 Task: Find connections with filter location Leiyang with filter topic #helpingothers with filter profile language English with filter current company Live Connections with filter school ICFAI Business School with filter industry Business Content with filter service category Financial Planning with filter keywords title Chief Robot Whisperer
Action: Mouse moved to (604, 77)
Screenshot: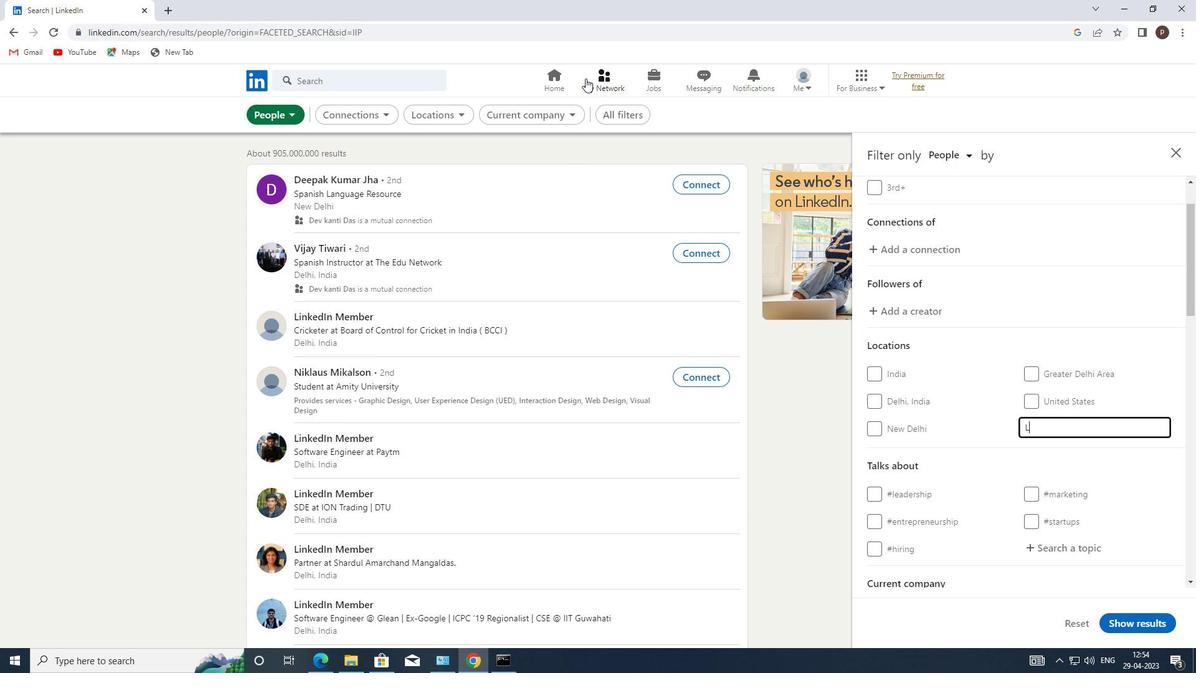 
Action: Mouse pressed left at (604, 77)
Screenshot: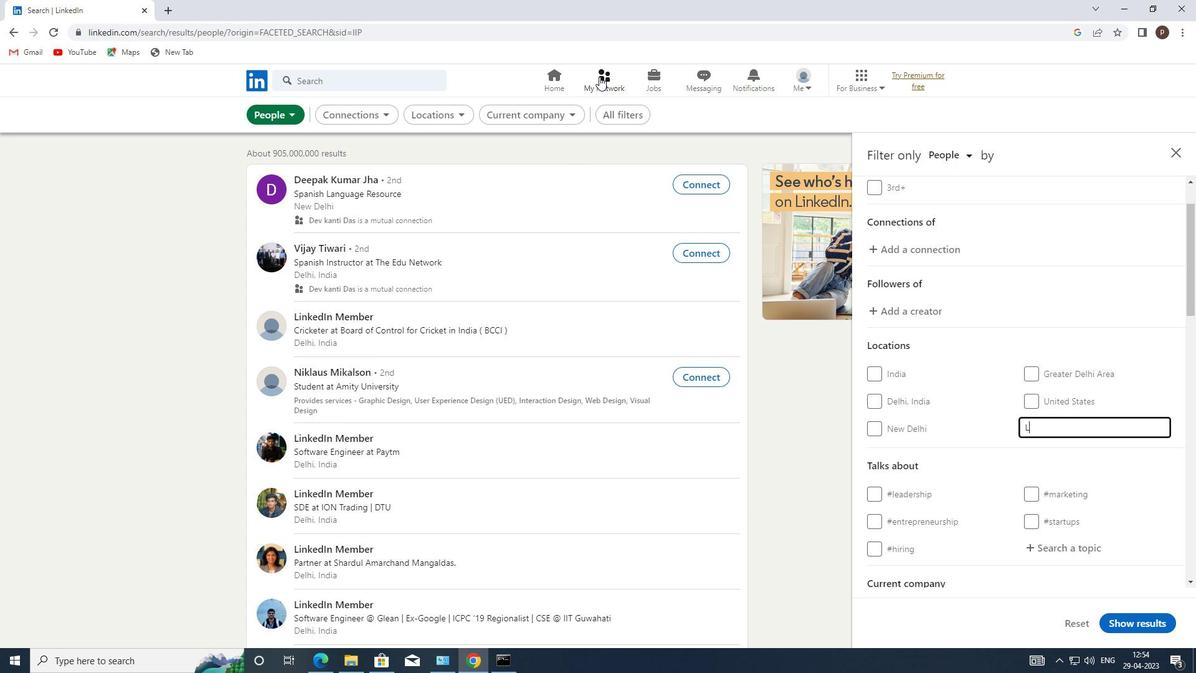
Action: Mouse moved to (296, 152)
Screenshot: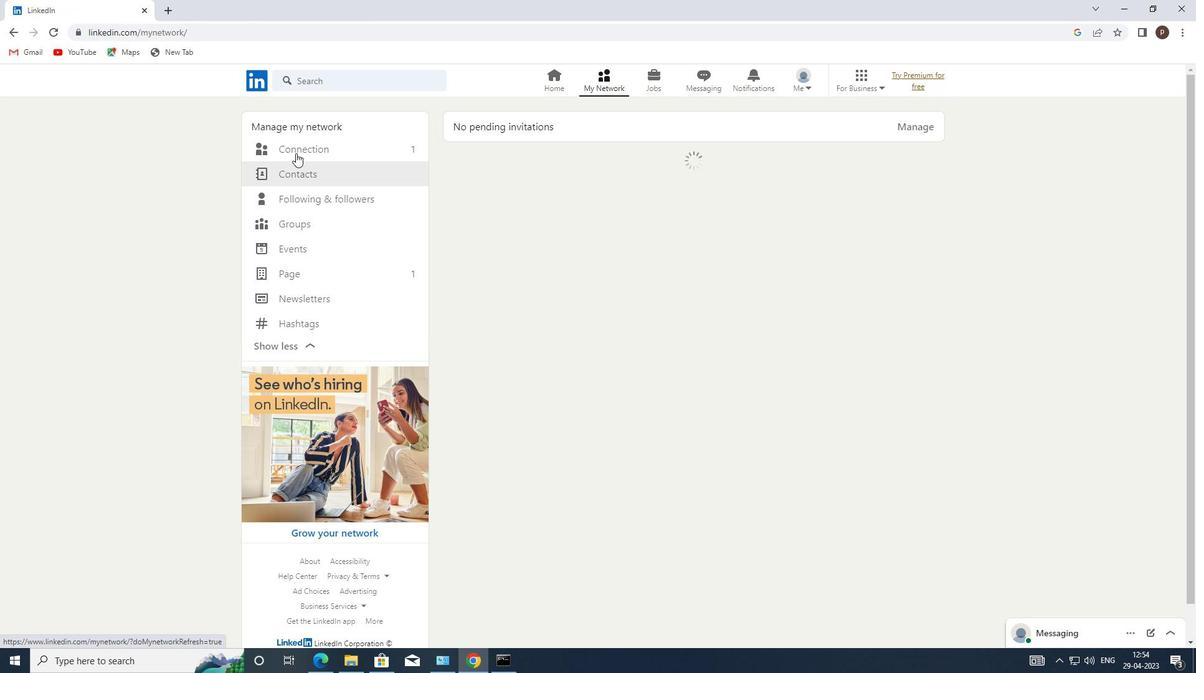 
Action: Mouse pressed left at (296, 152)
Screenshot: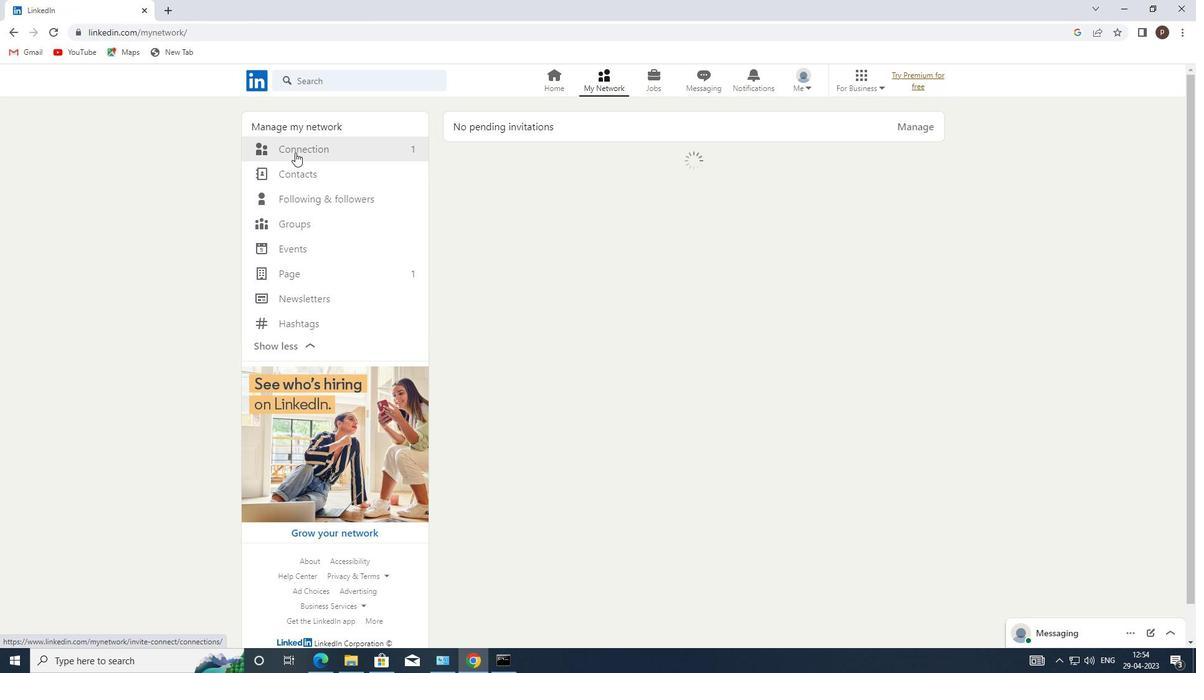 
Action: Mouse moved to (700, 148)
Screenshot: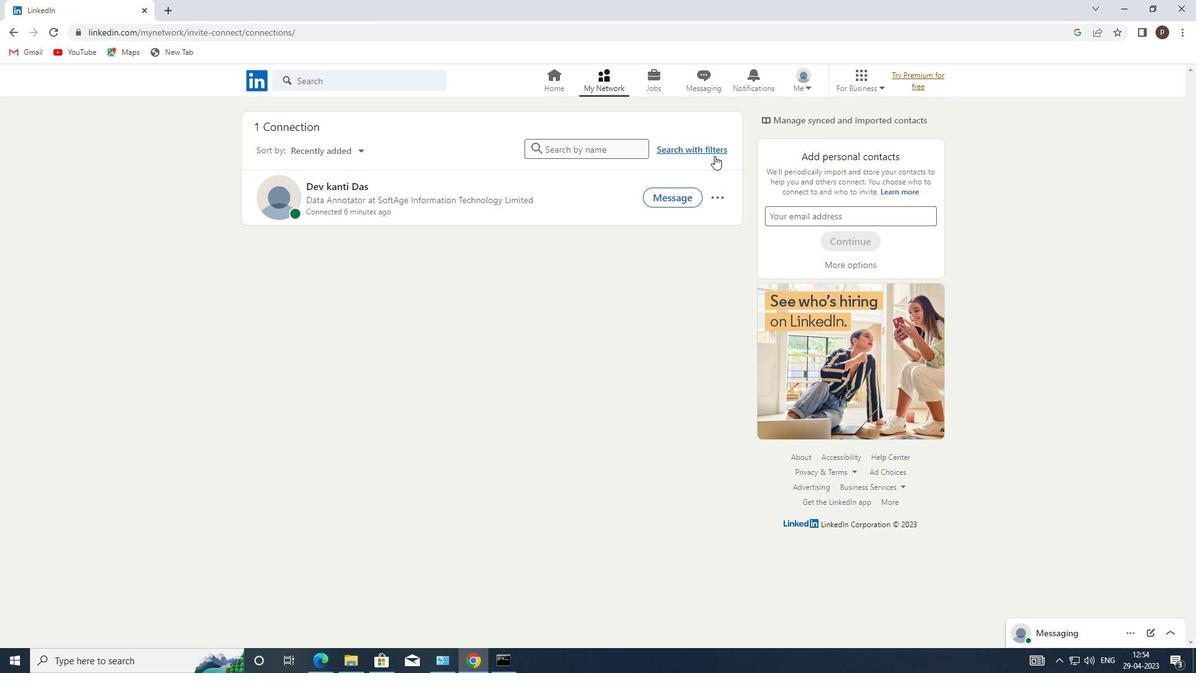 
Action: Mouse pressed left at (700, 148)
Screenshot: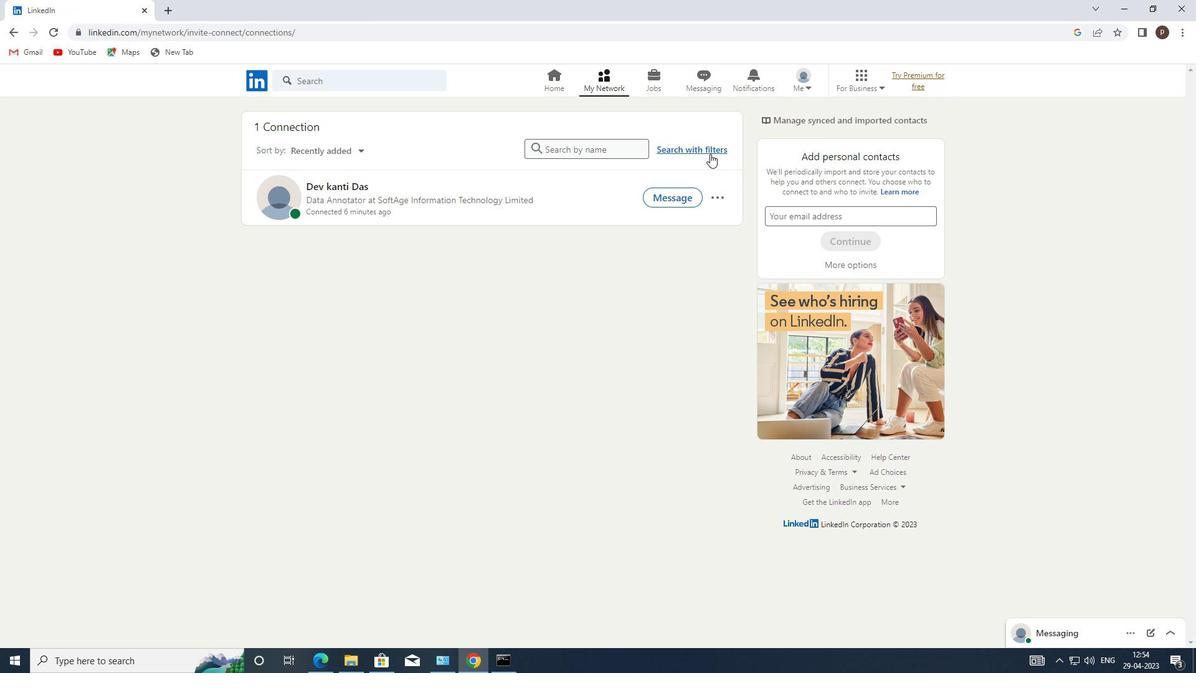 
Action: Mouse moved to (654, 115)
Screenshot: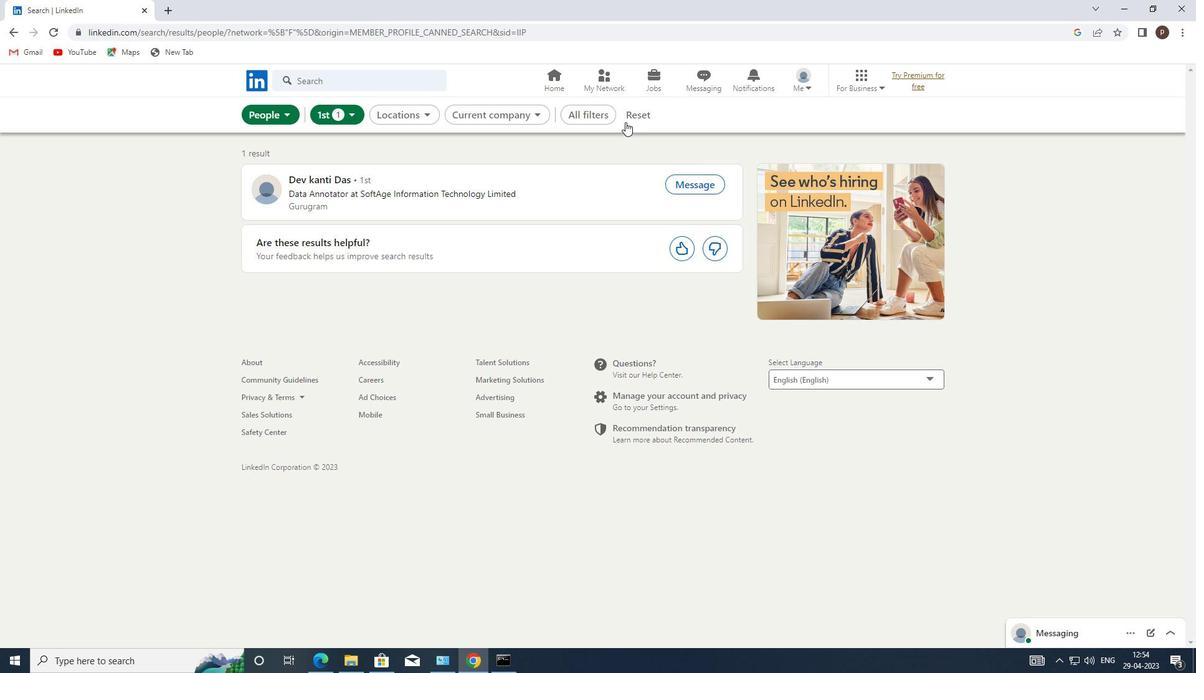
Action: Mouse pressed left at (654, 115)
Screenshot: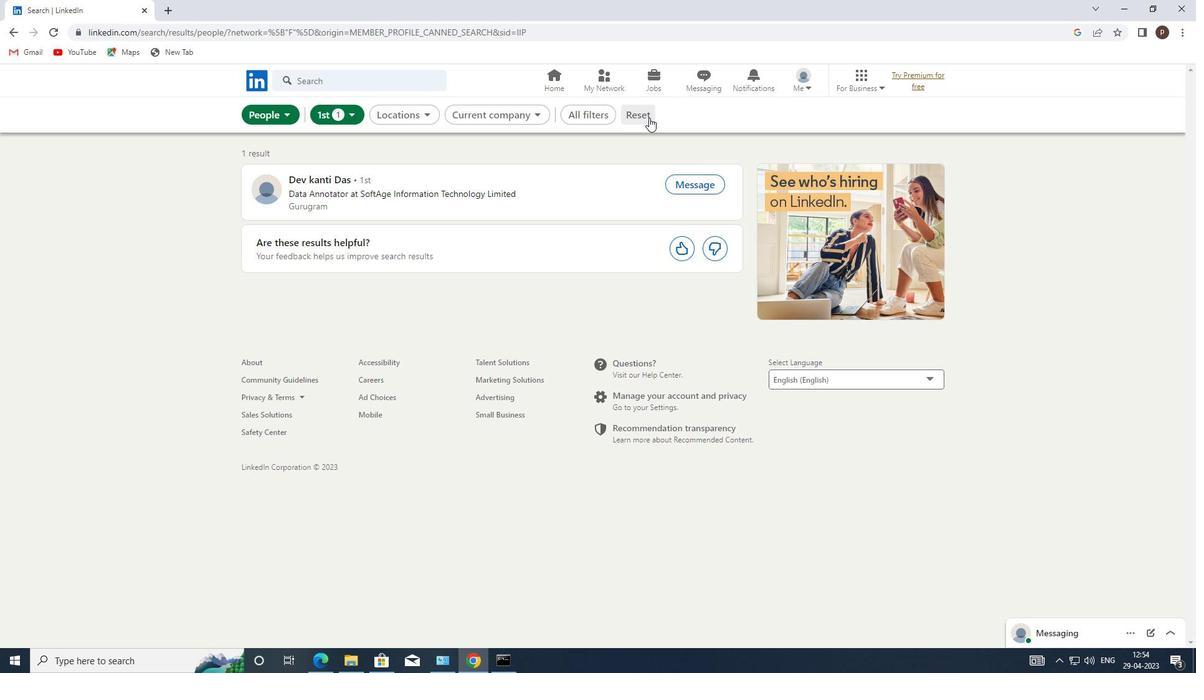 
Action: Mouse moved to (623, 116)
Screenshot: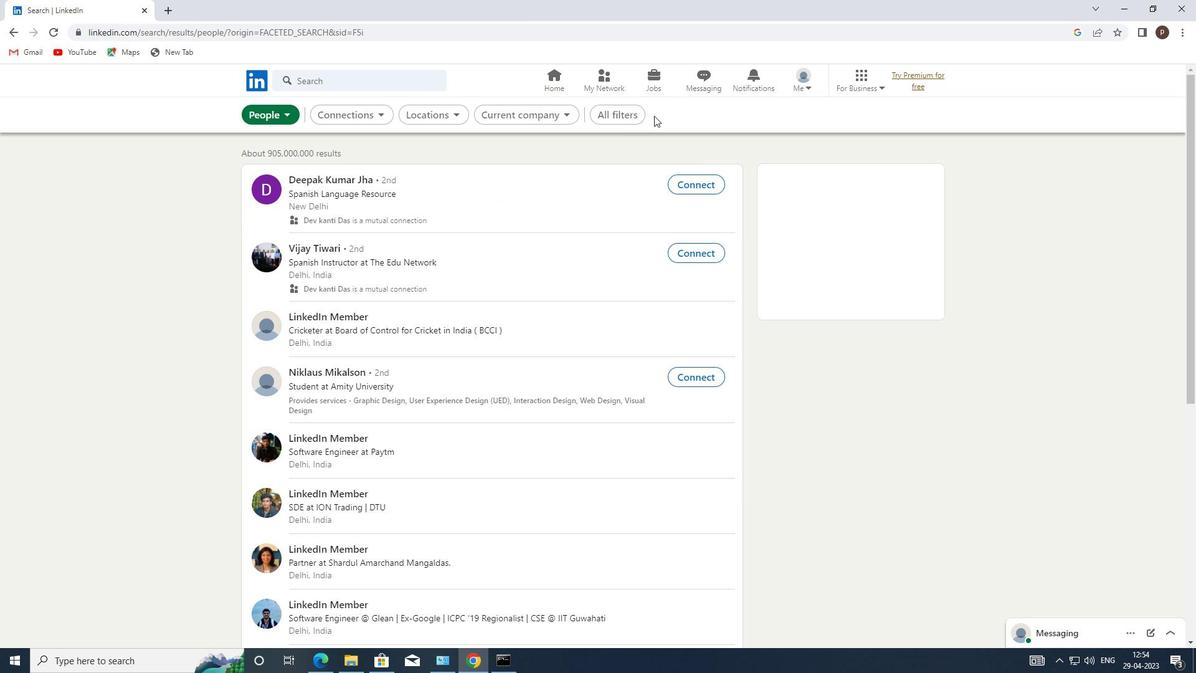 
Action: Mouse pressed left at (623, 116)
Screenshot: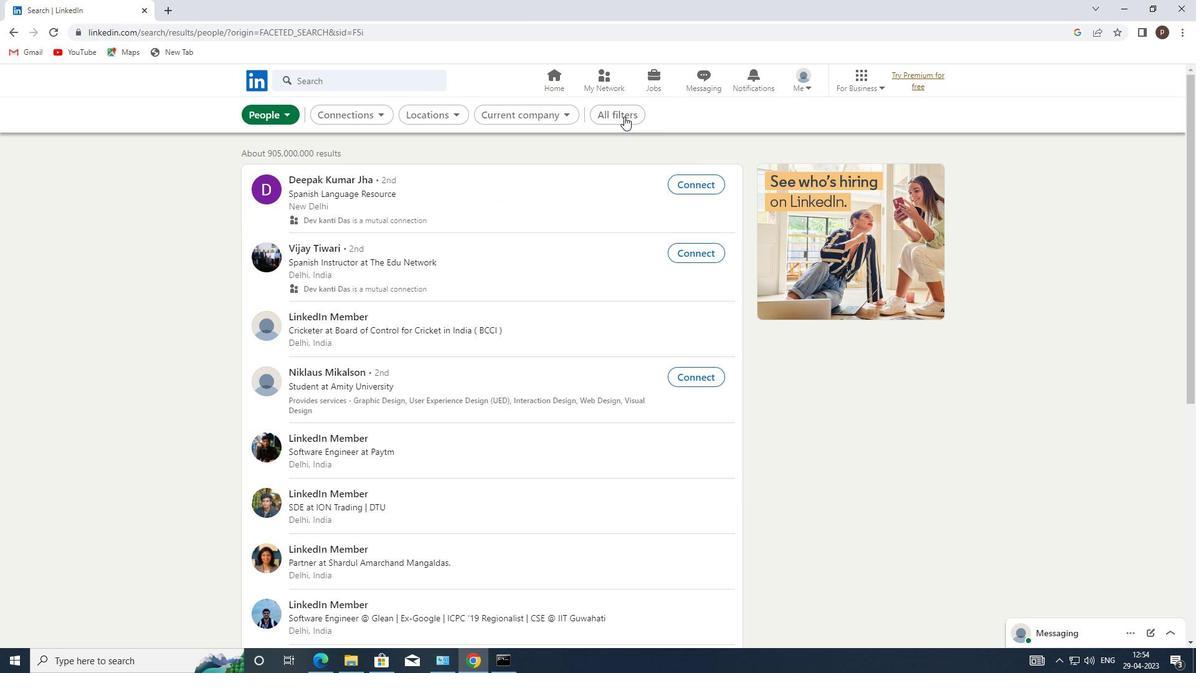 
Action: Mouse moved to (937, 427)
Screenshot: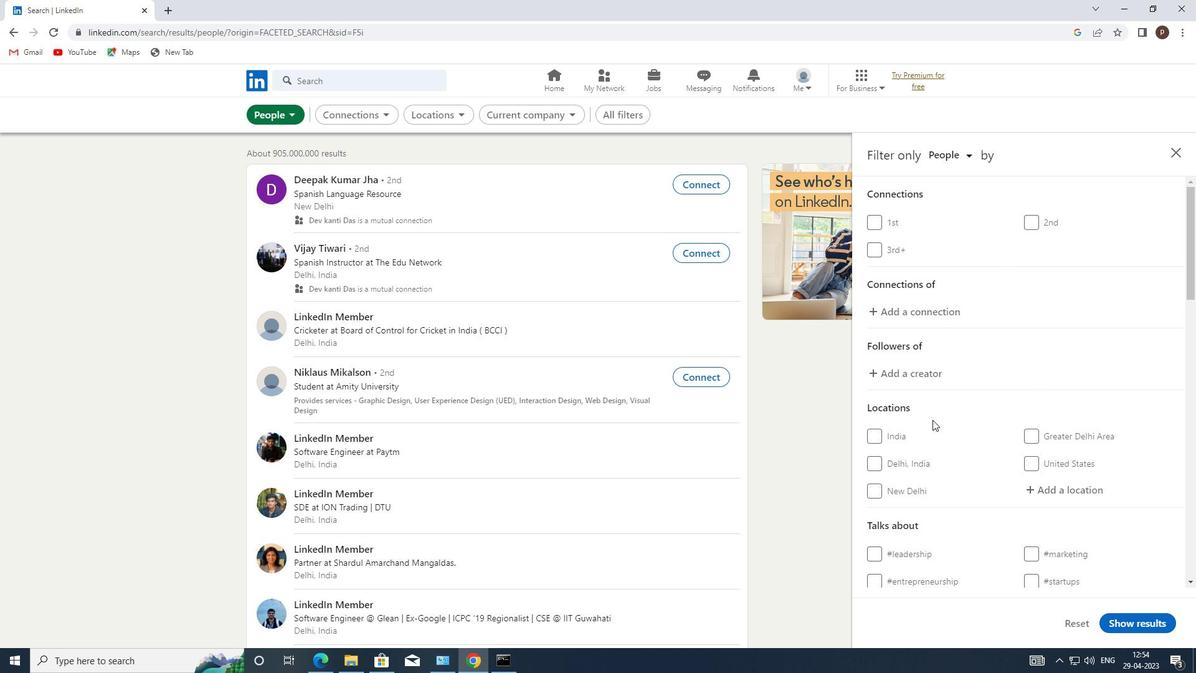 
Action: Mouse scrolled (937, 426) with delta (0, 0)
Screenshot: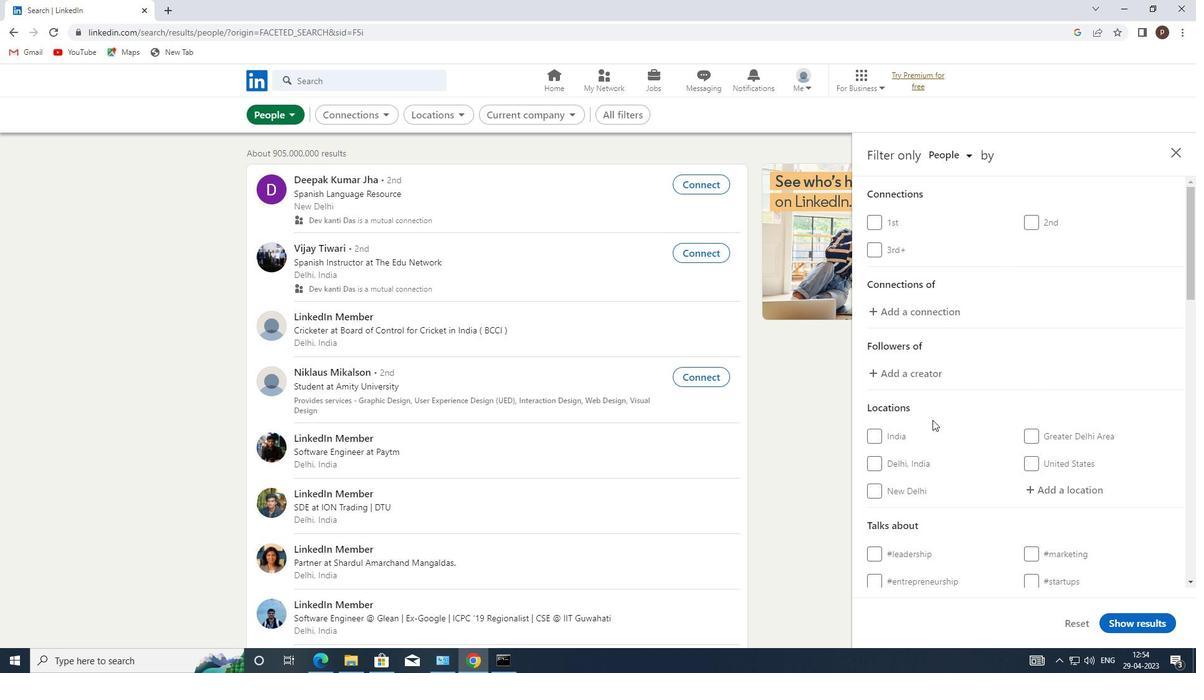 
Action: Mouse moved to (1036, 428)
Screenshot: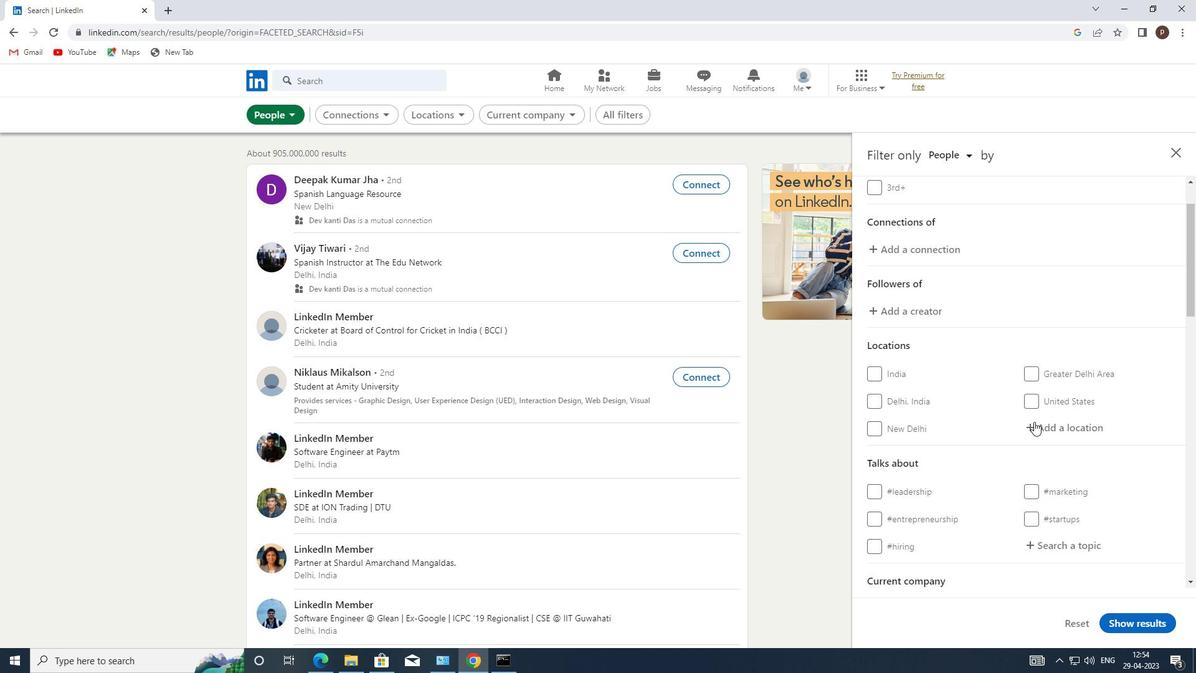 
Action: Mouse pressed left at (1036, 428)
Screenshot: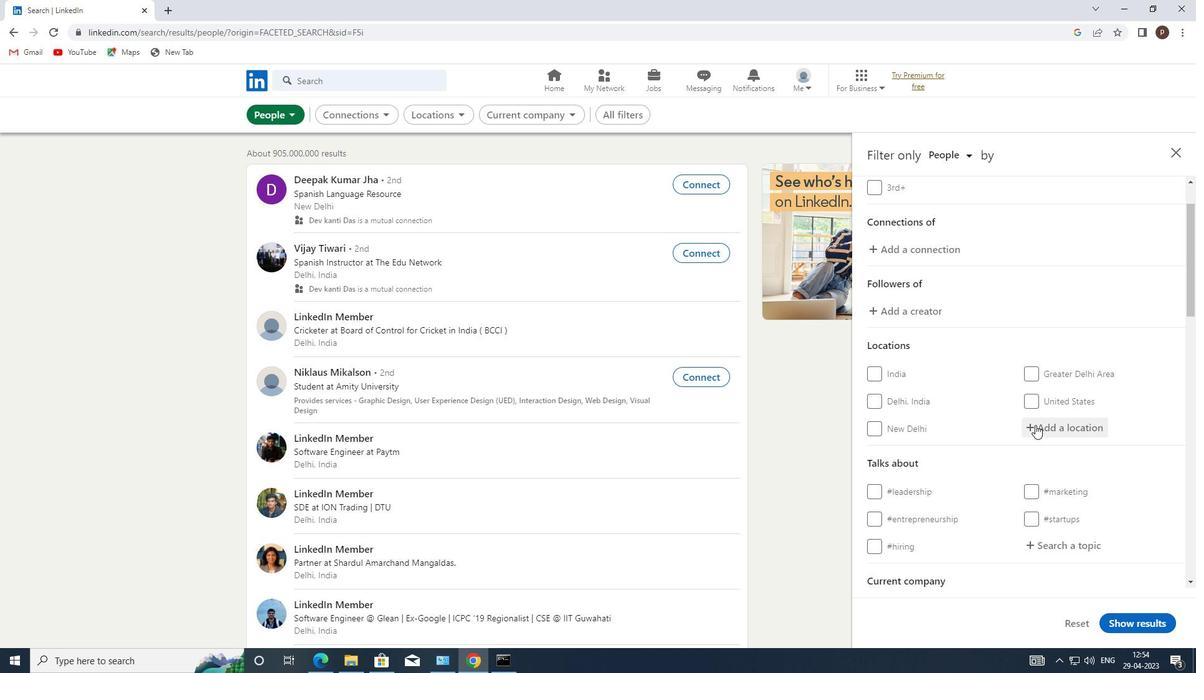 
Action: Key pressed <Key.caps_lock>l<Key.caps_lock>eiyang
Screenshot: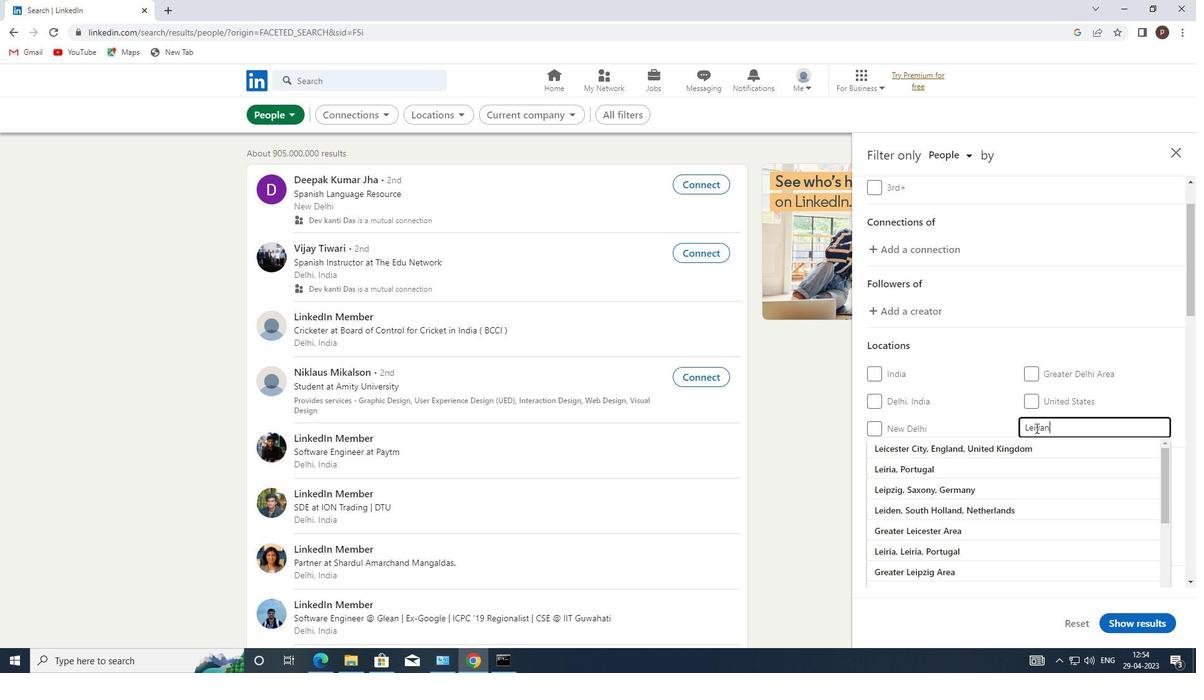 
Action: Mouse moved to (1034, 459)
Screenshot: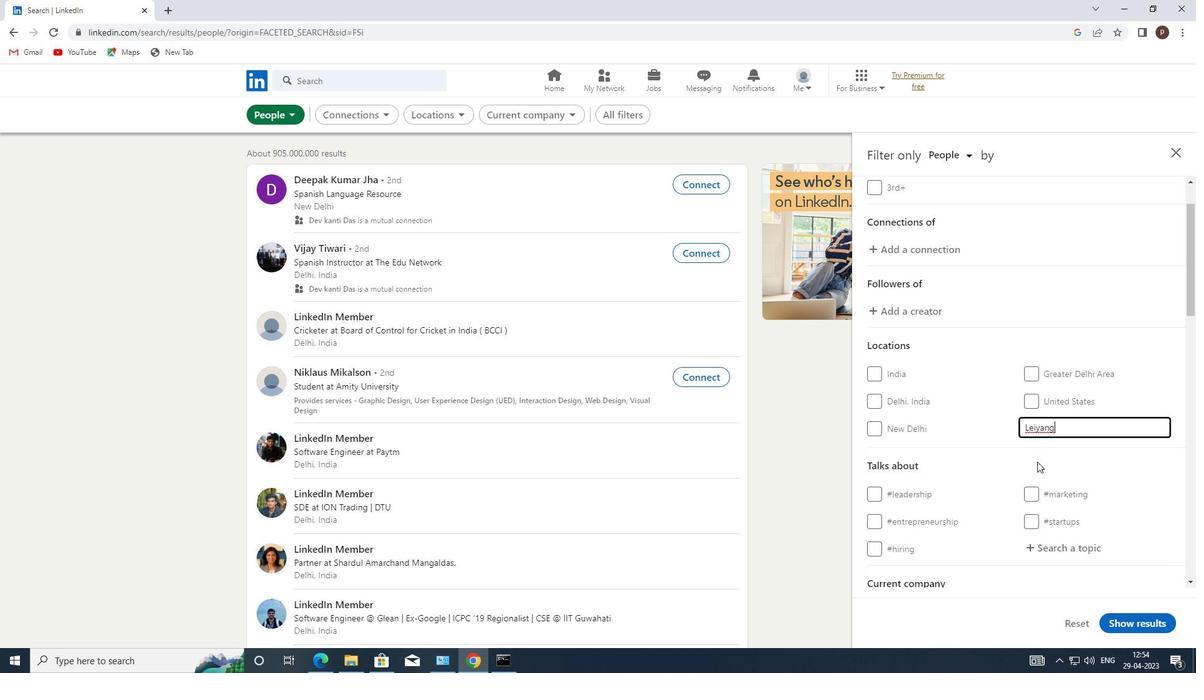 
Action: Key pressed <Key.enter>
Screenshot: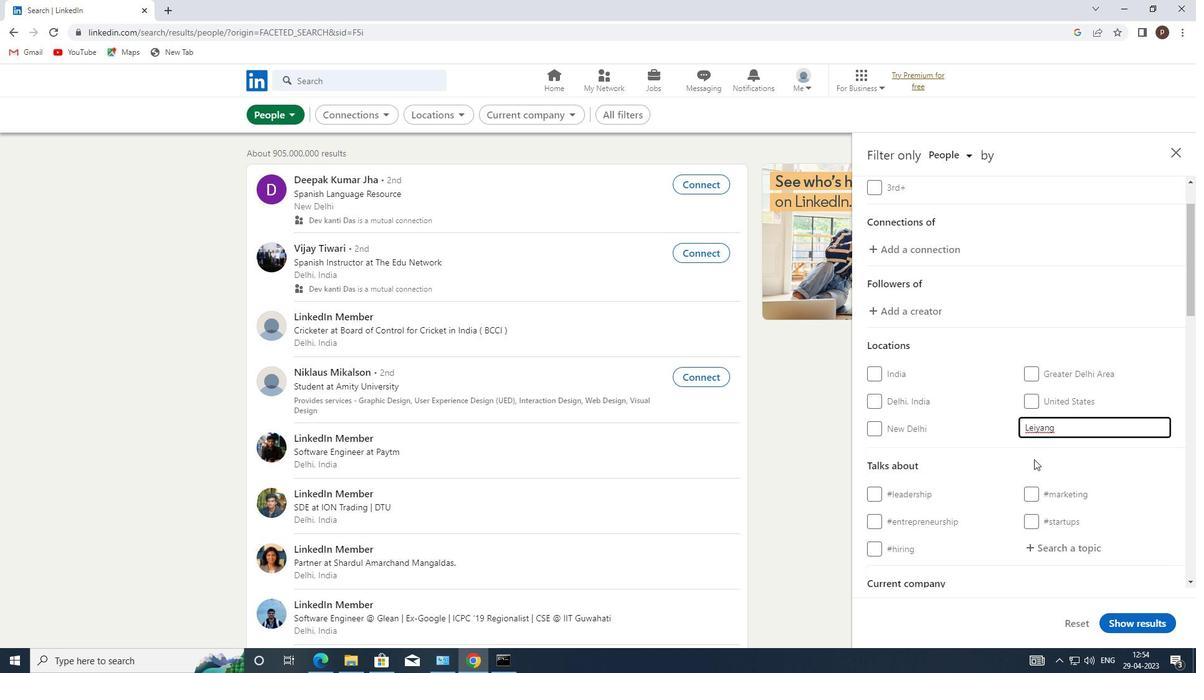 
Action: Mouse moved to (983, 433)
Screenshot: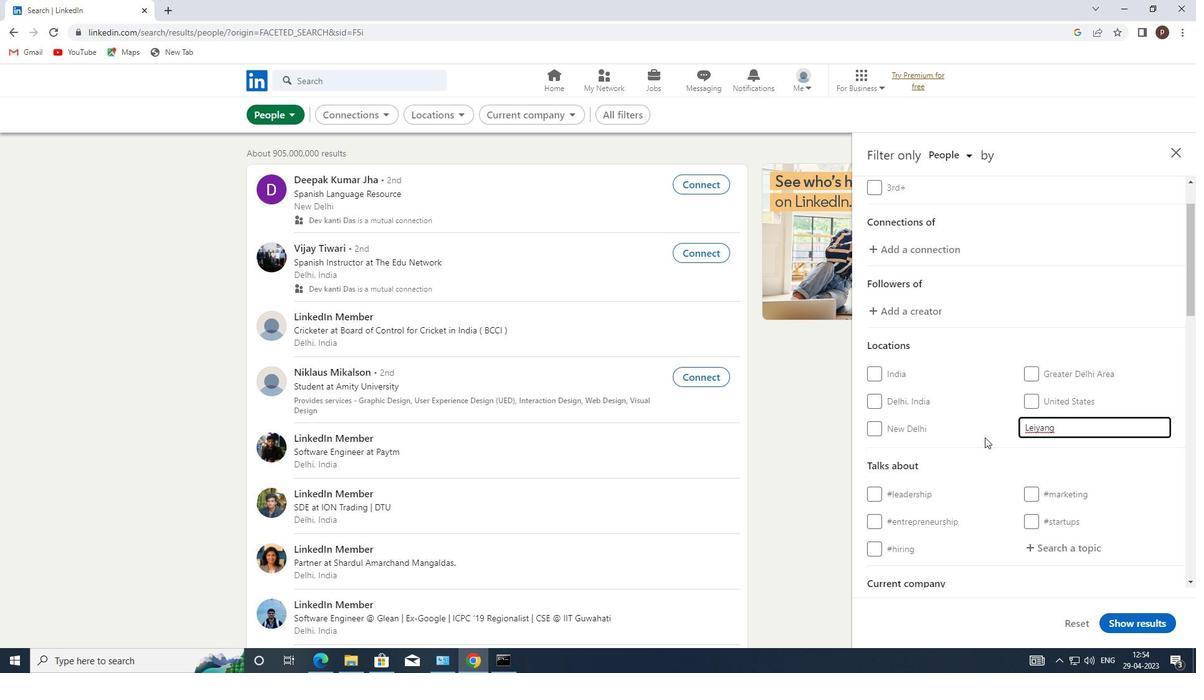 
Action: Mouse scrolled (983, 432) with delta (0, 0)
Screenshot: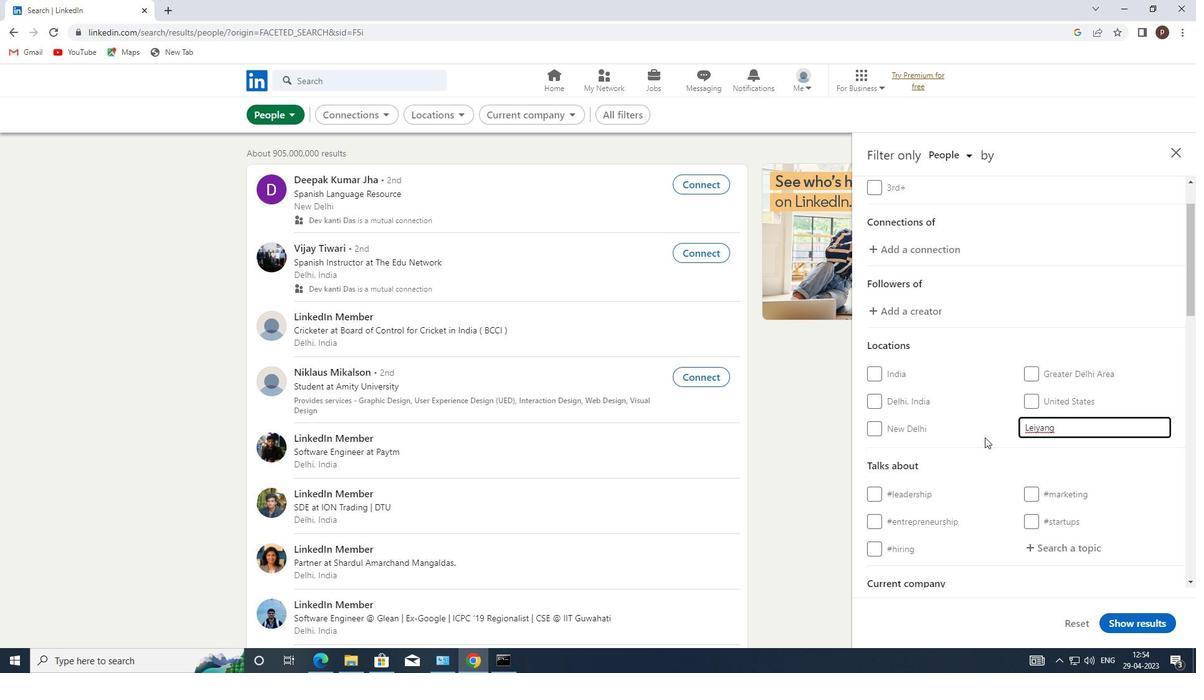
Action: Mouse scrolled (983, 432) with delta (0, 0)
Screenshot: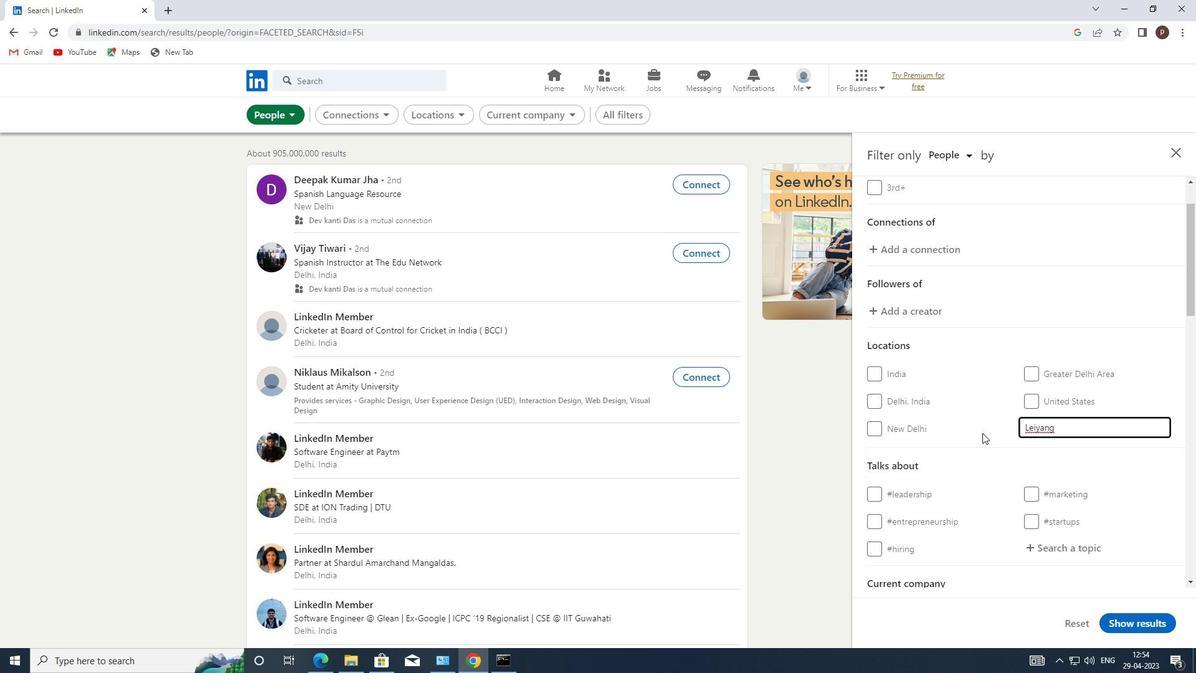 
Action: Mouse moved to (1044, 427)
Screenshot: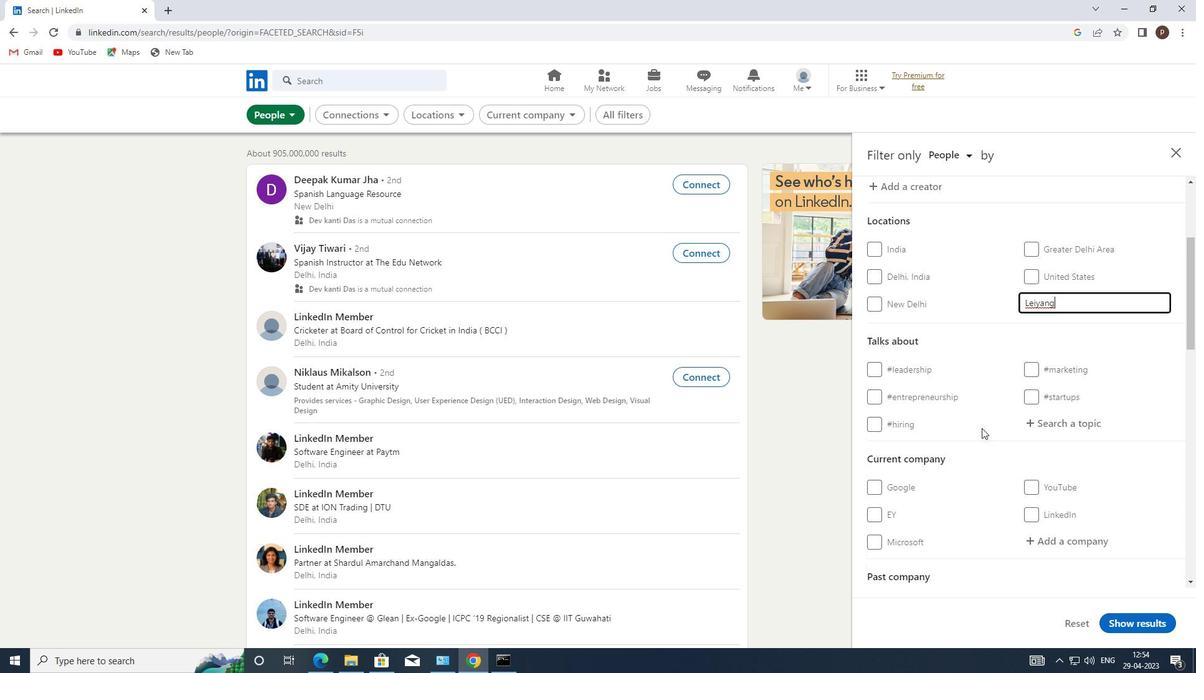 
Action: Mouse pressed left at (1044, 427)
Screenshot: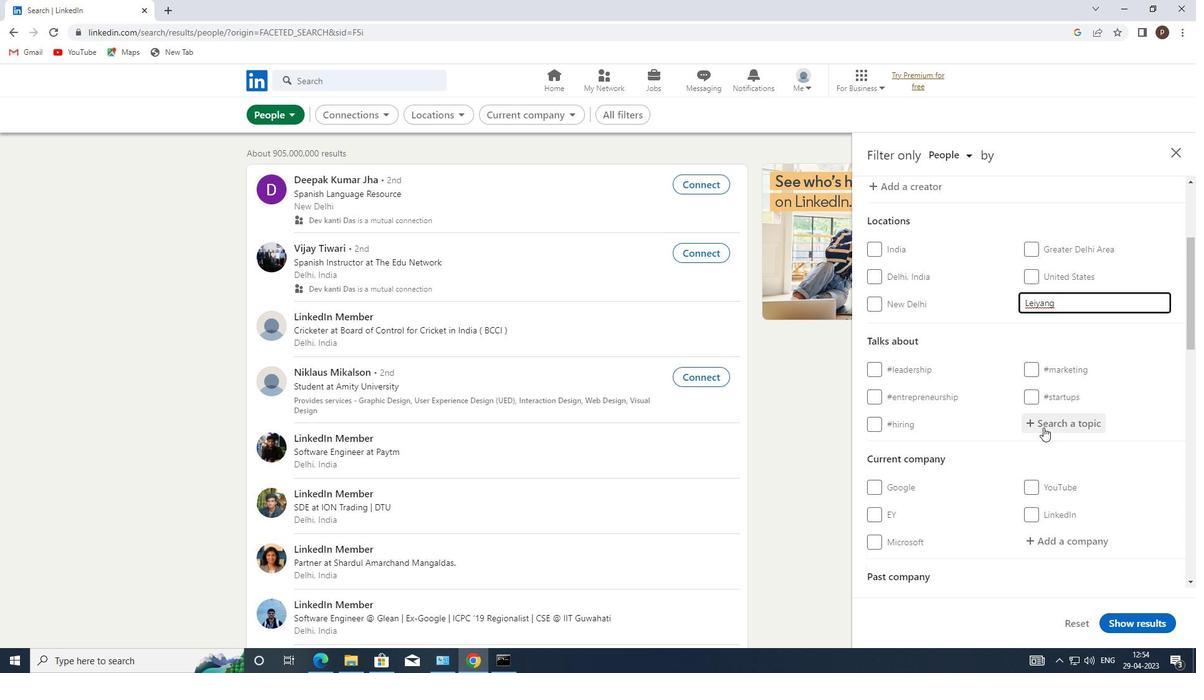 
Action: Key pressed <Key.shift>#HELPING<Key.space><Key.backspace>OTHERS<Key.space>
Screenshot: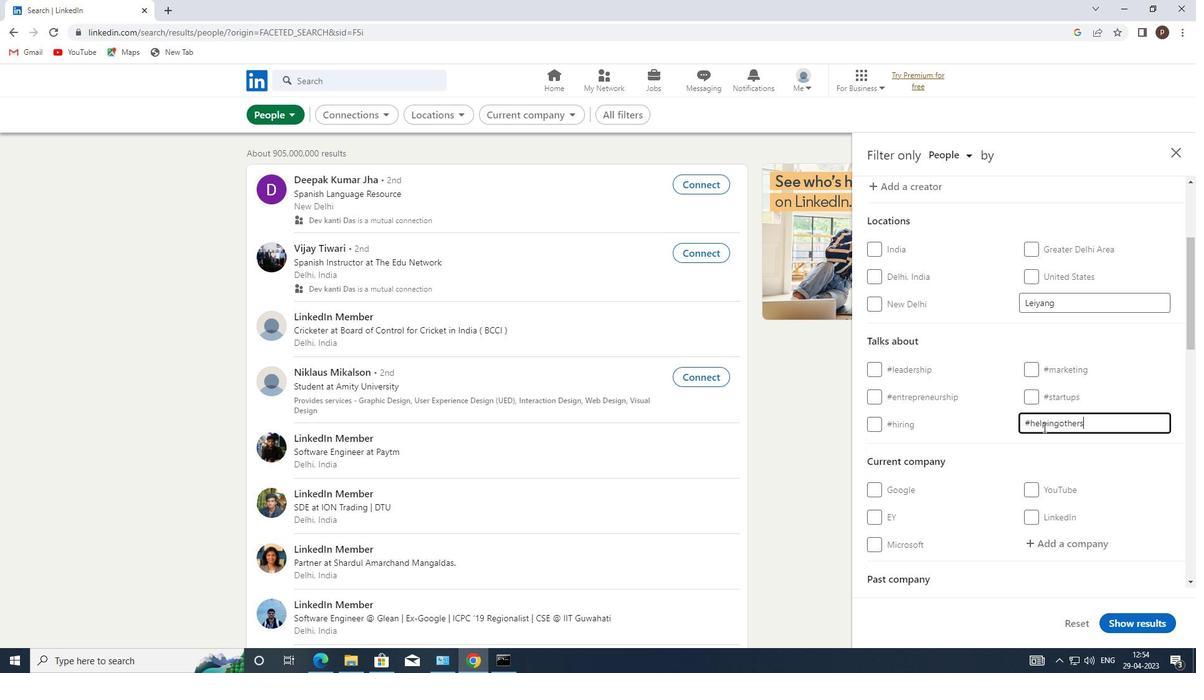 
Action: Mouse moved to (996, 449)
Screenshot: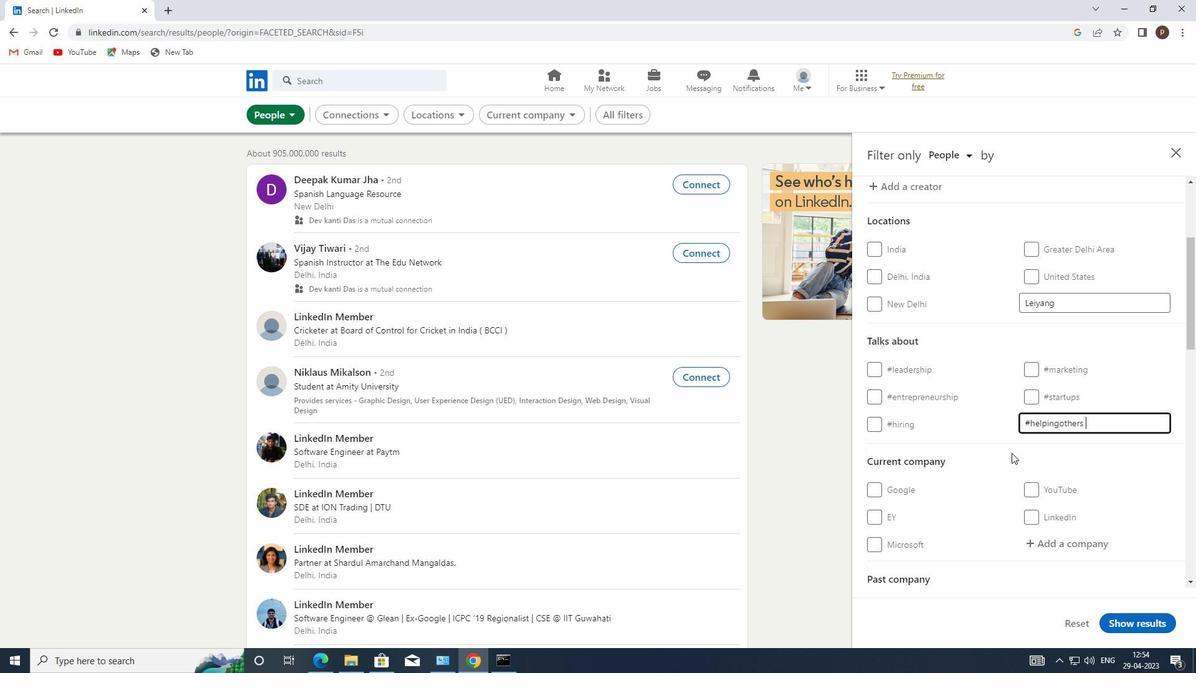 
Action: Mouse scrolled (996, 448) with delta (0, 0)
Screenshot: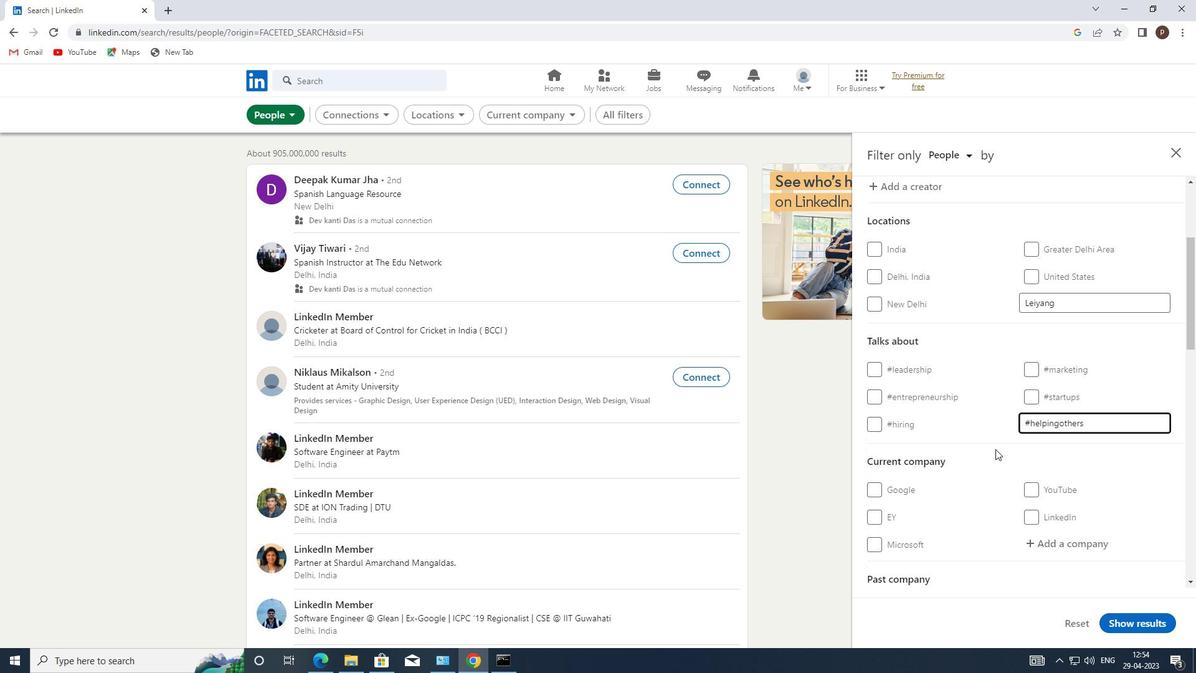 
Action: Mouse moved to (997, 448)
Screenshot: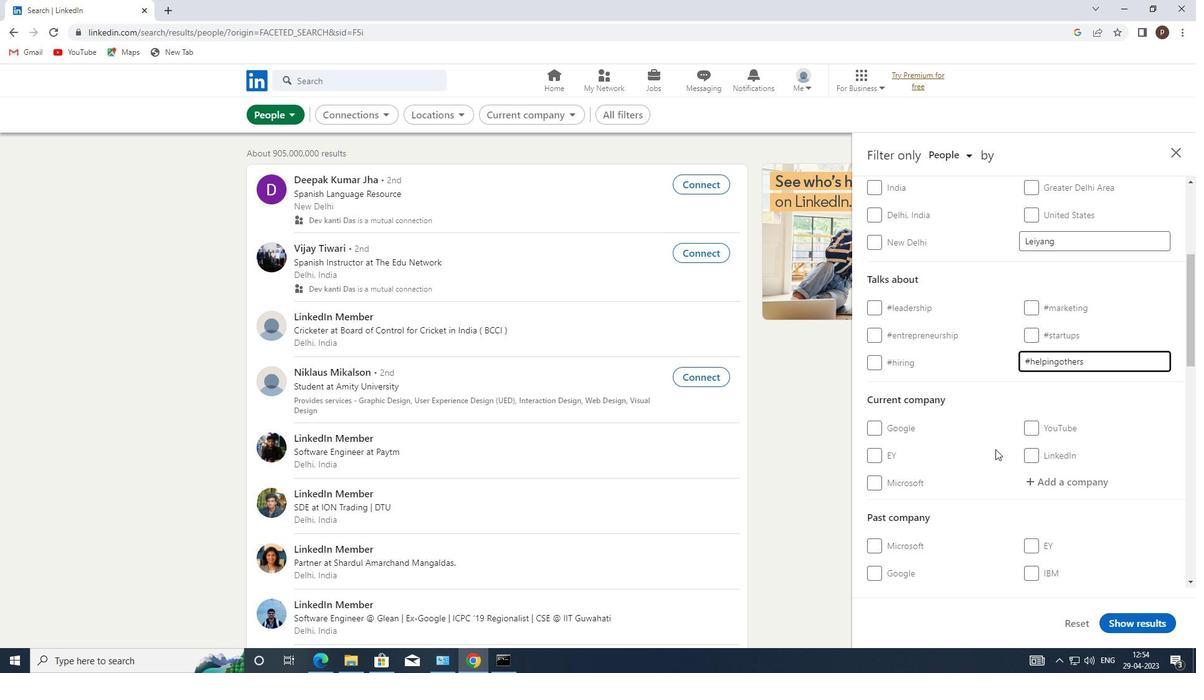 
Action: Mouse scrolled (997, 448) with delta (0, 0)
Screenshot: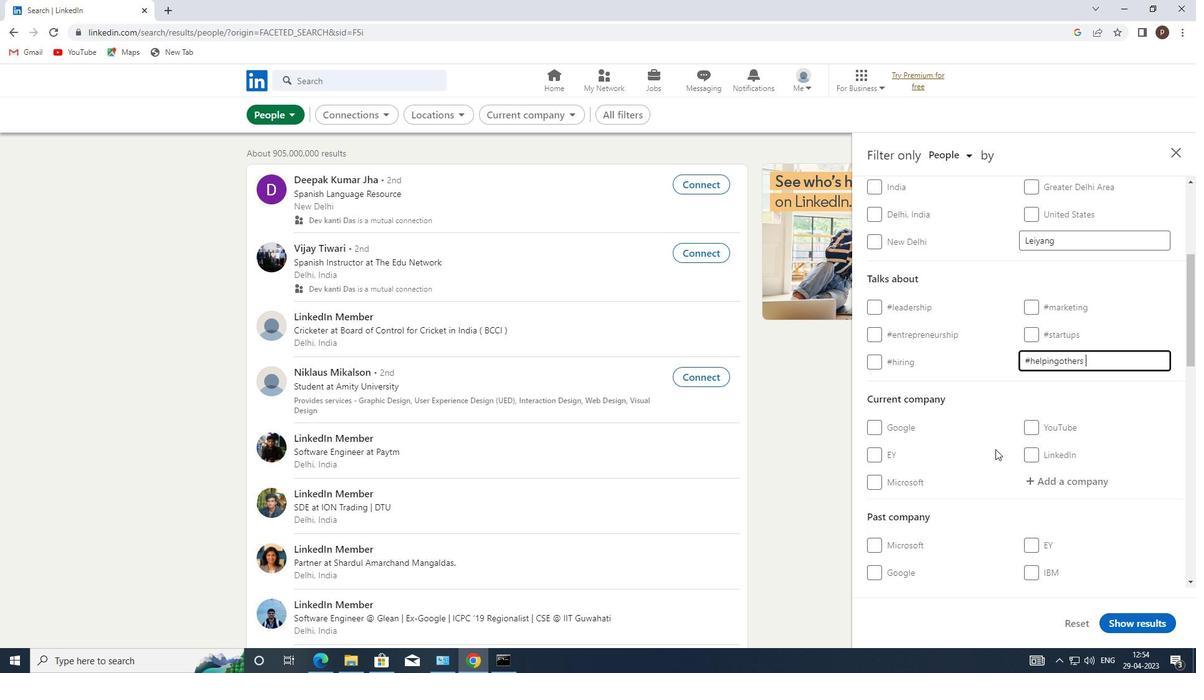 
Action: Mouse scrolled (997, 448) with delta (0, 0)
Screenshot: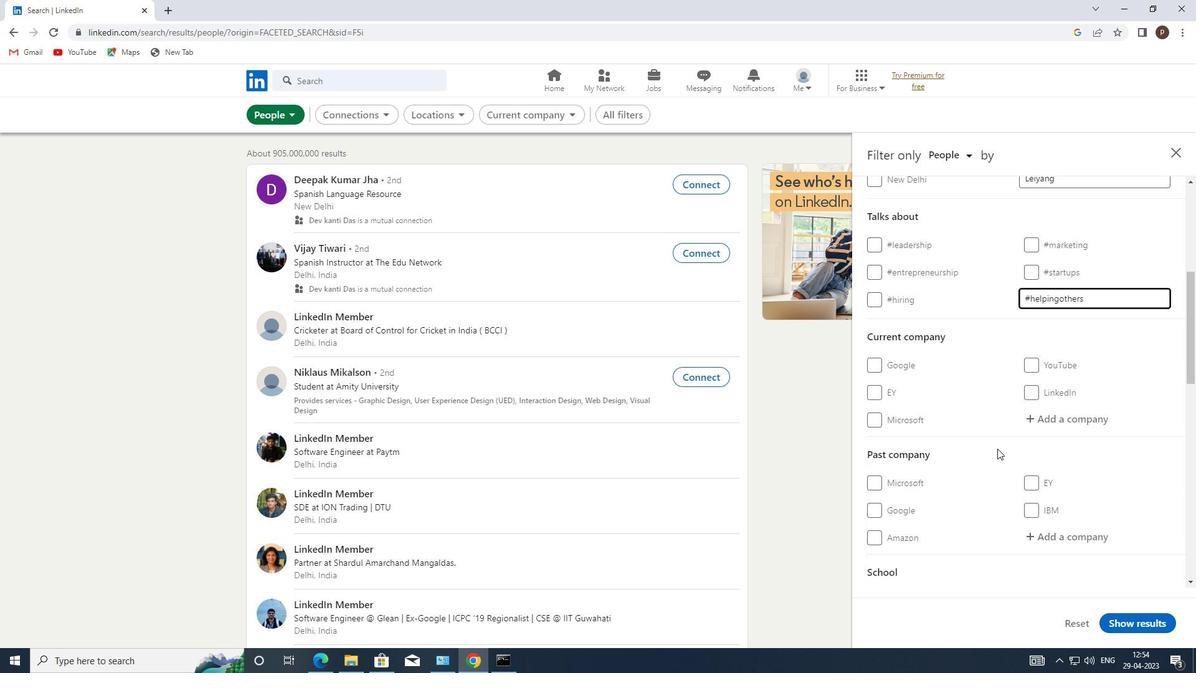 
Action: Mouse scrolled (997, 448) with delta (0, 0)
Screenshot: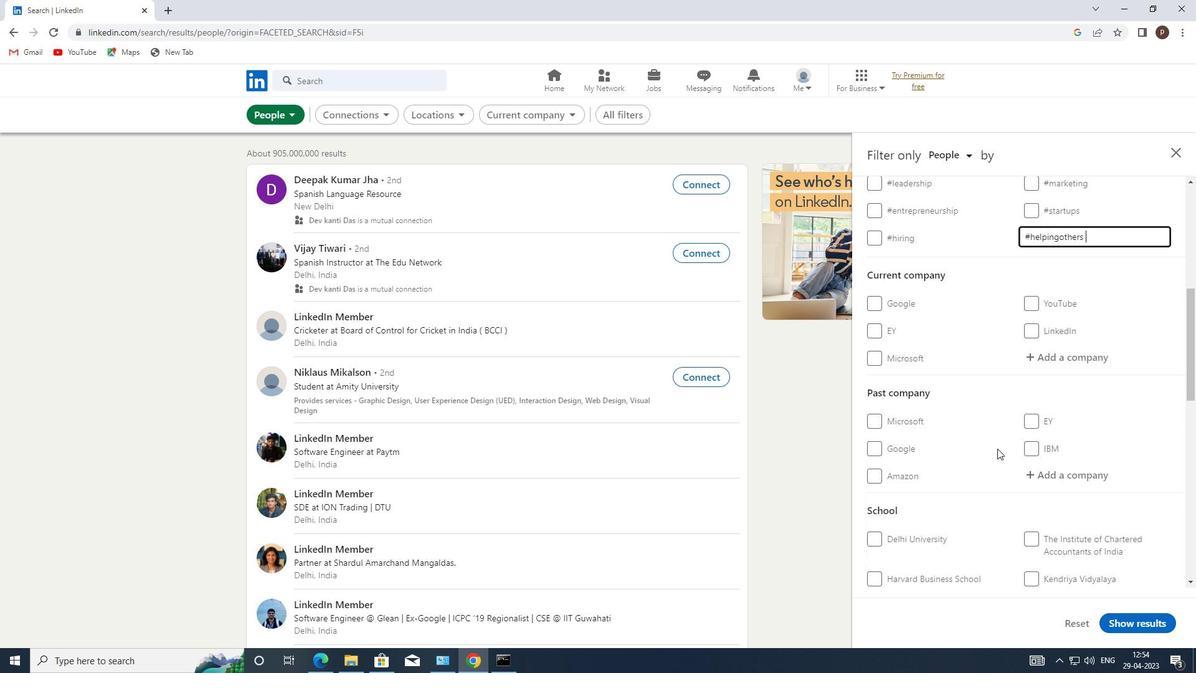 
Action: Mouse scrolled (997, 448) with delta (0, 0)
Screenshot: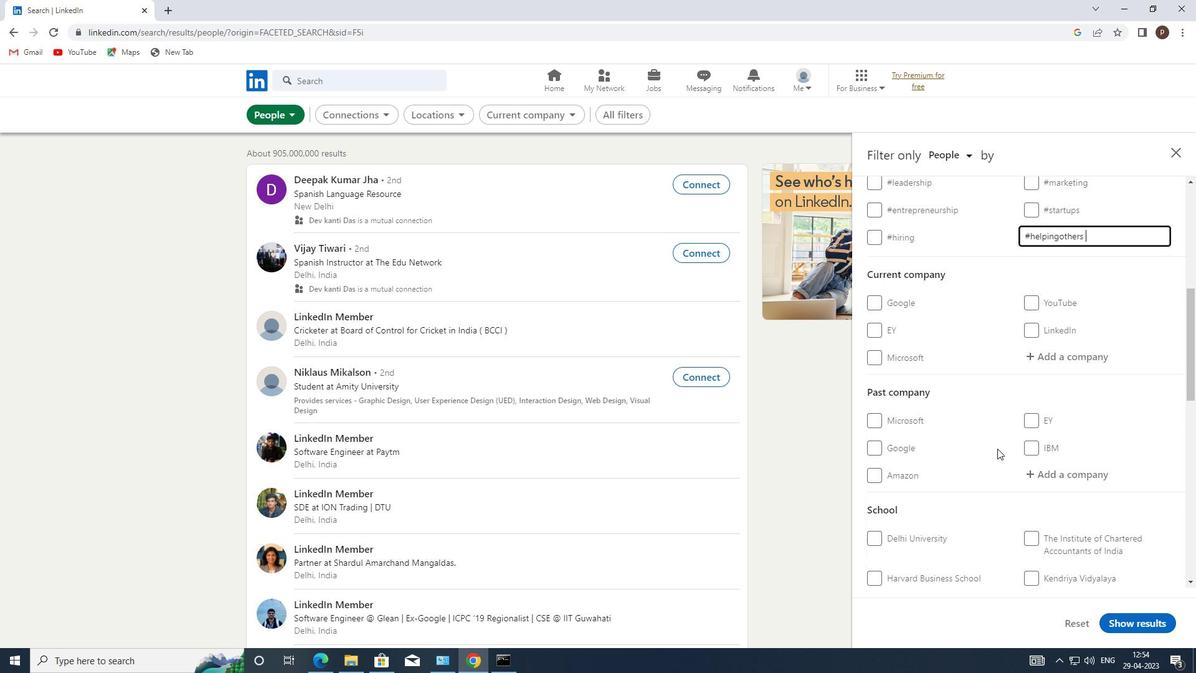 
Action: Mouse scrolled (997, 448) with delta (0, 0)
Screenshot: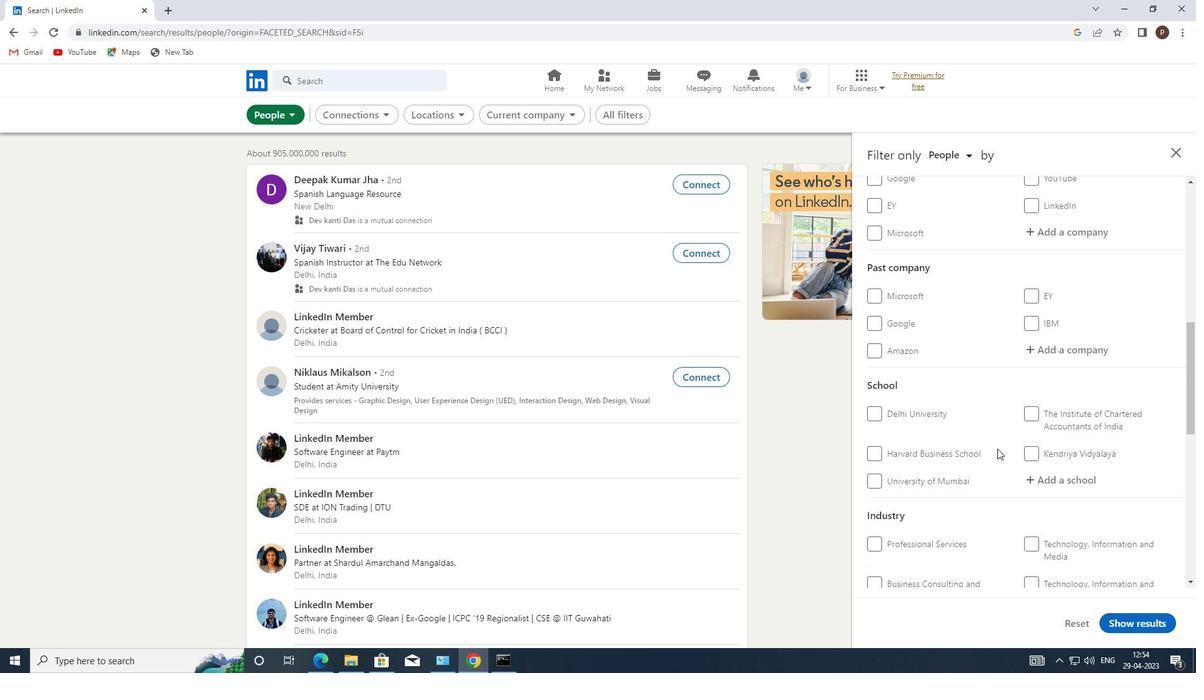
Action: Mouse scrolled (997, 448) with delta (0, 0)
Screenshot: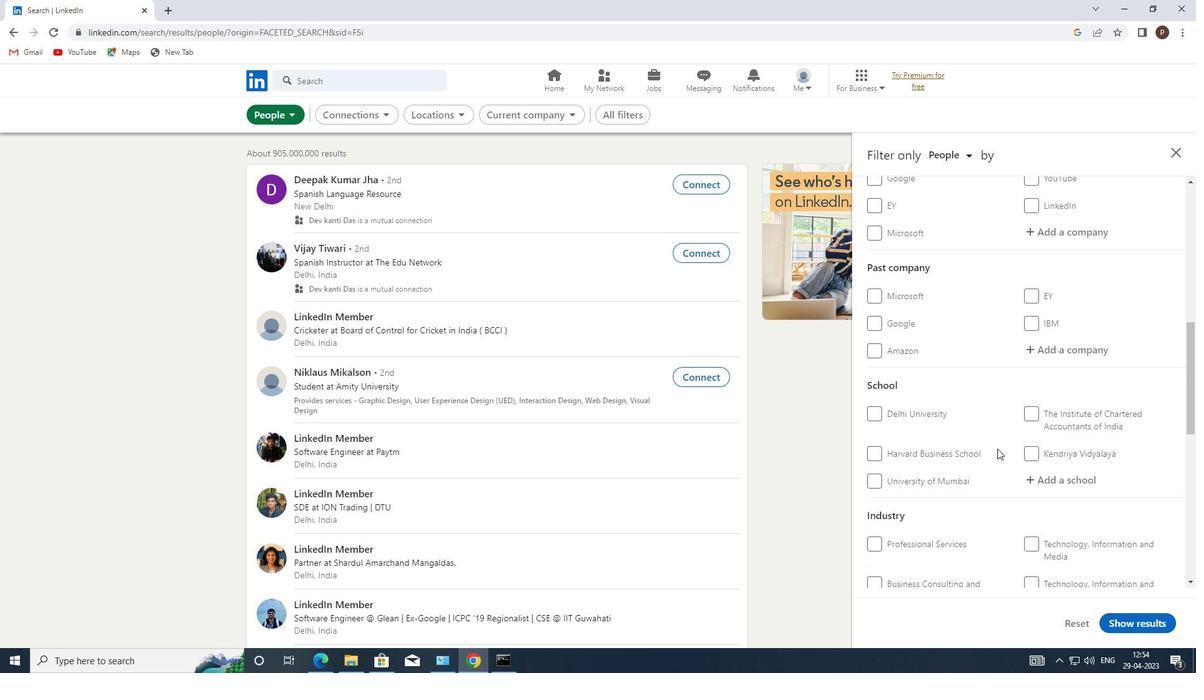 
Action: Mouse scrolled (997, 448) with delta (0, 0)
Screenshot: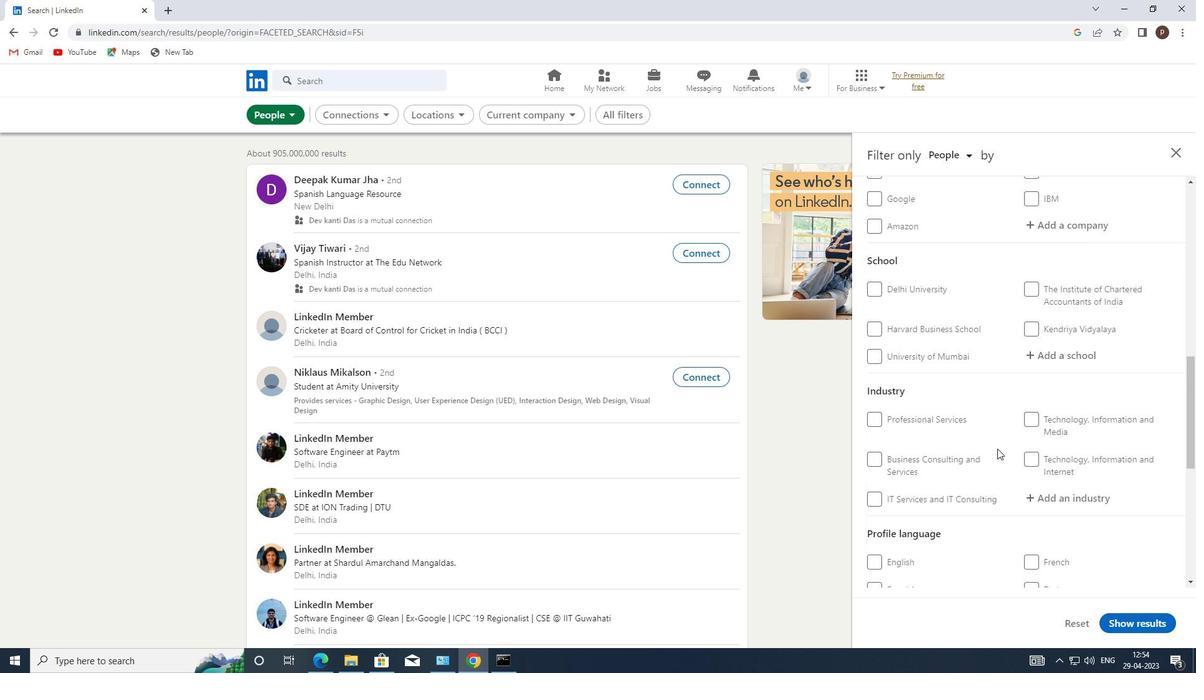 
Action: Mouse scrolled (997, 448) with delta (0, 0)
Screenshot: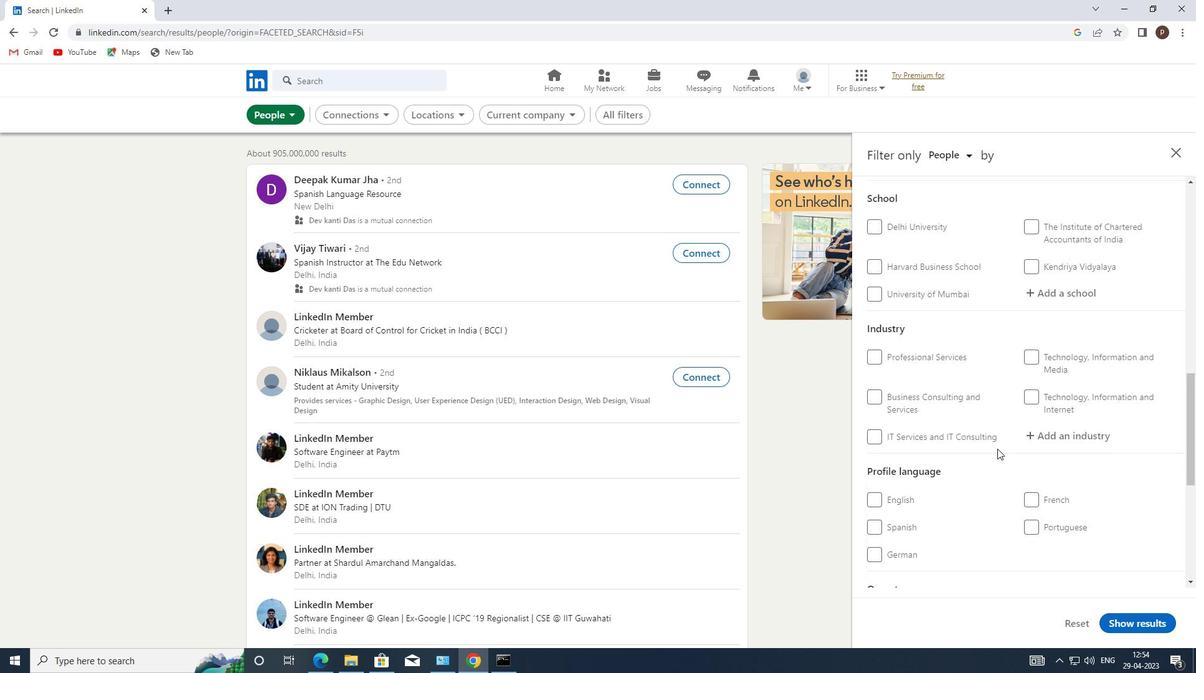 
Action: Mouse scrolled (997, 448) with delta (0, 0)
Screenshot: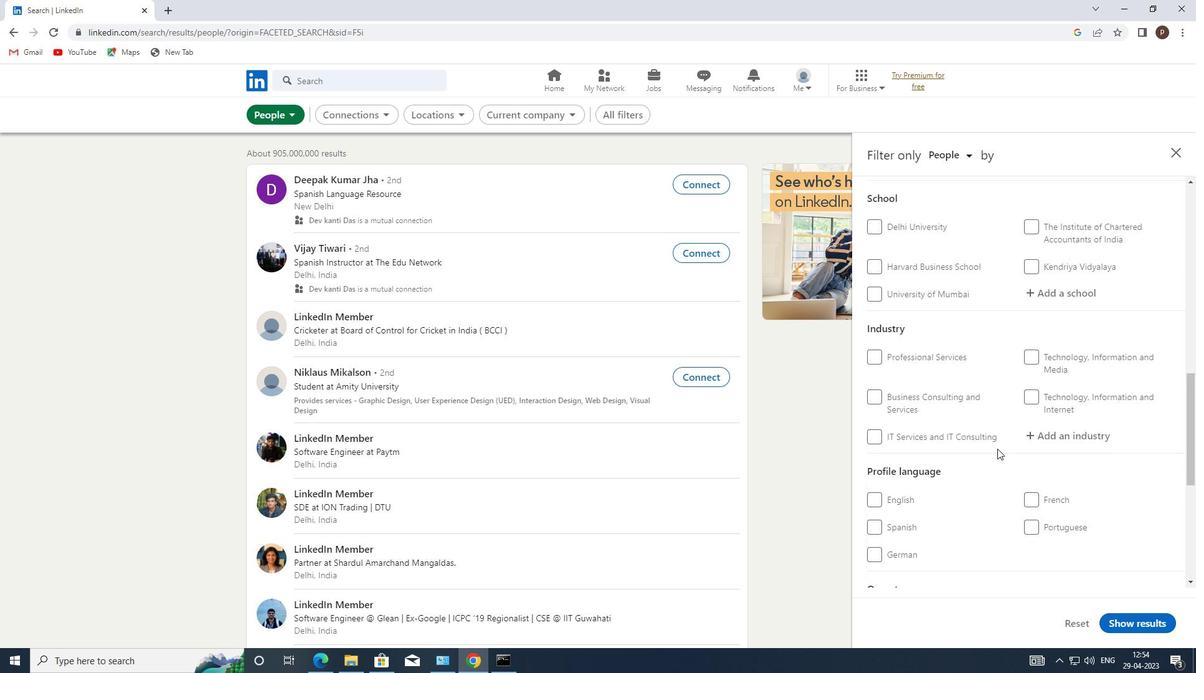 
Action: Mouse moved to (869, 377)
Screenshot: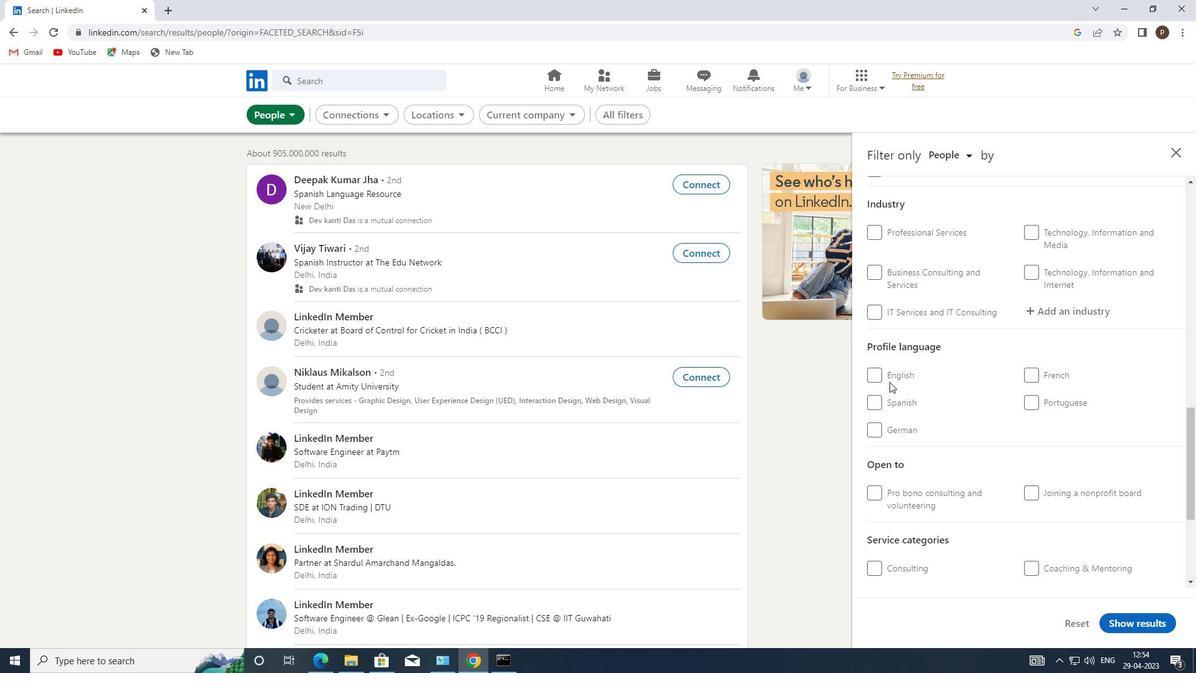 
Action: Mouse pressed left at (869, 377)
Screenshot: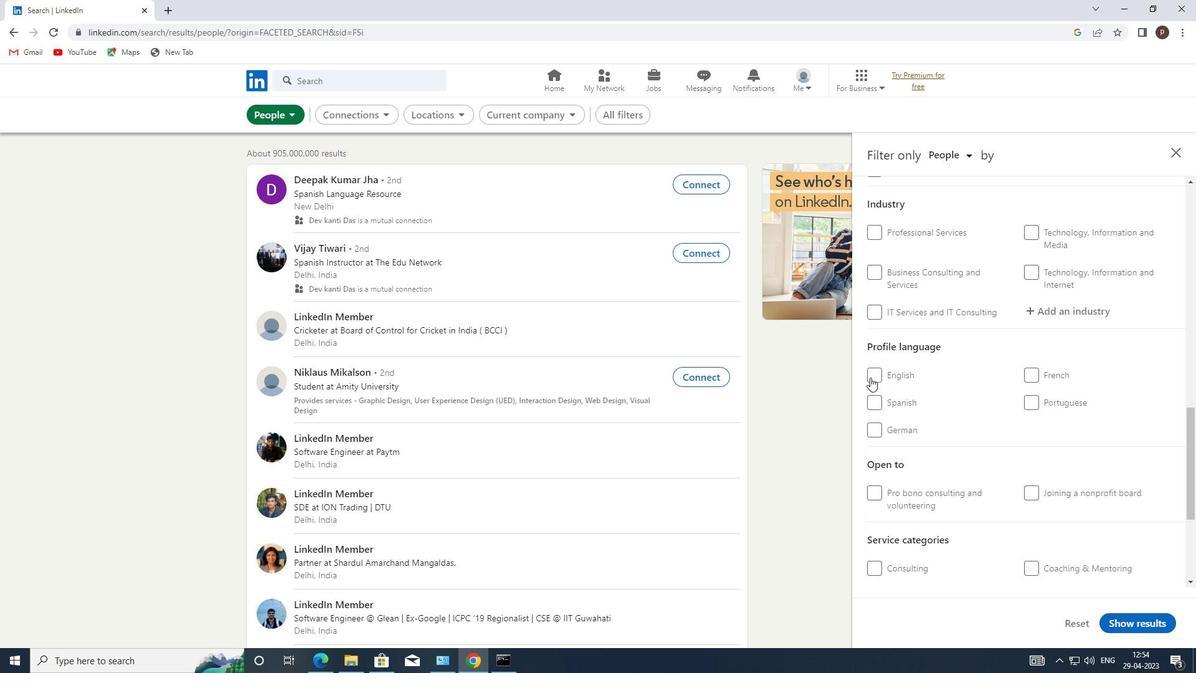 
Action: Mouse moved to (965, 364)
Screenshot: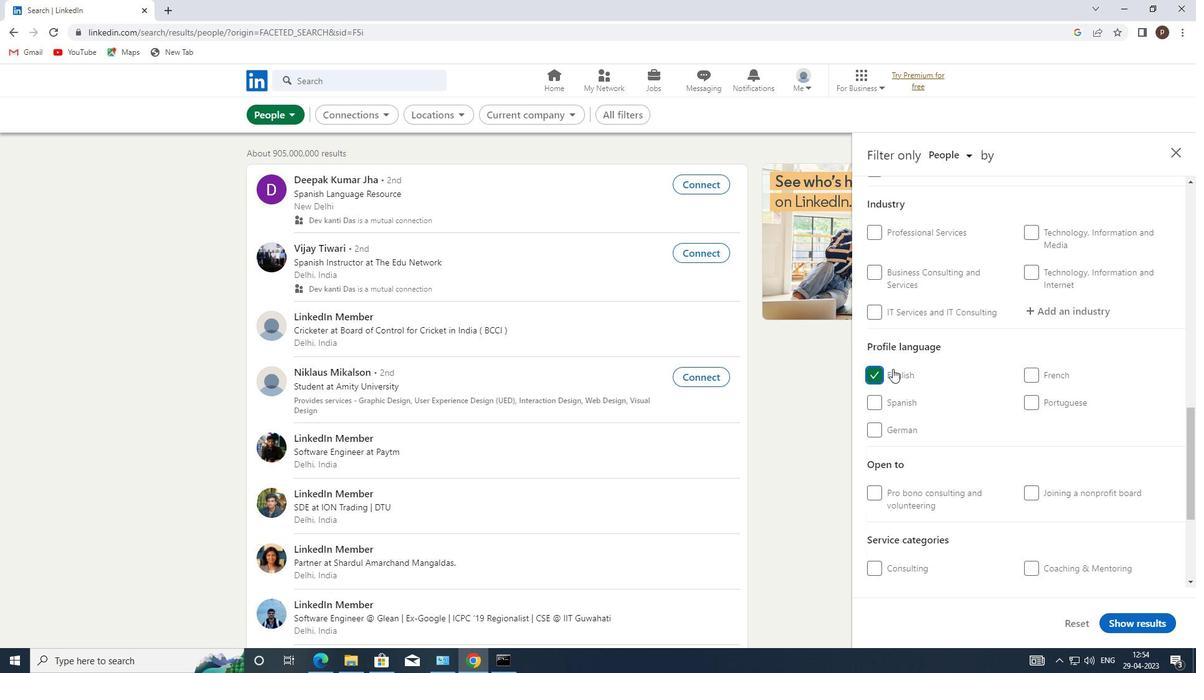 
Action: Mouse scrolled (965, 364) with delta (0, 0)
Screenshot: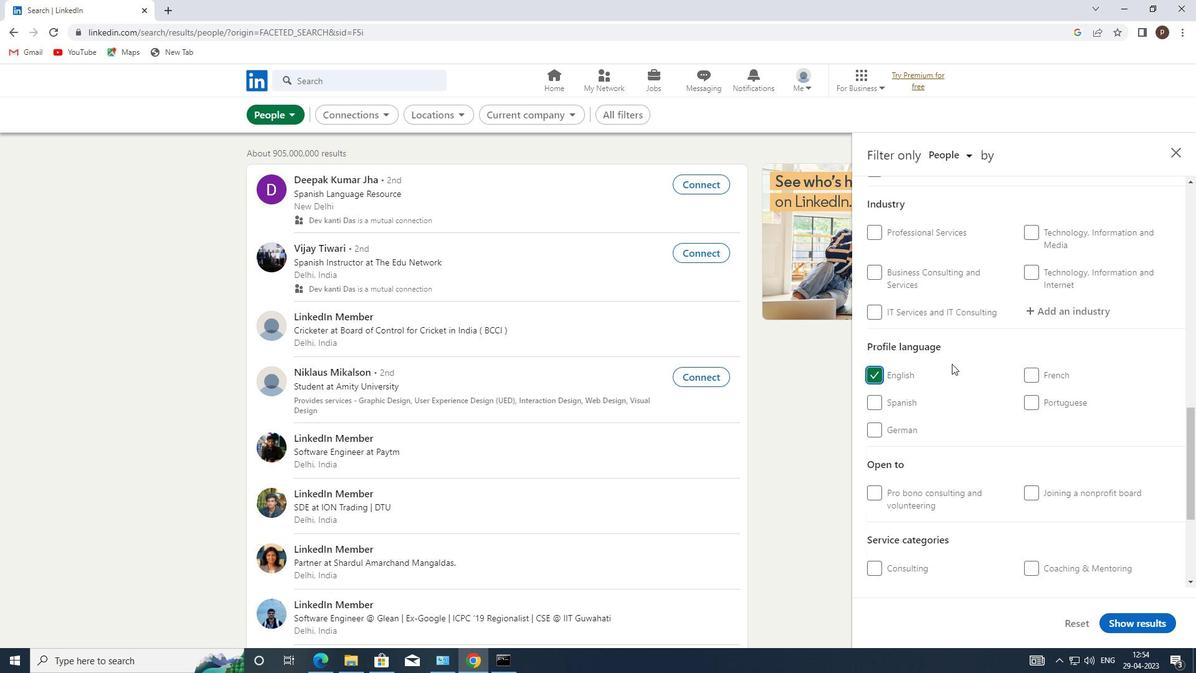 
Action: Mouse scrolled (965, 364) with delta (0, 0)
Screenshot: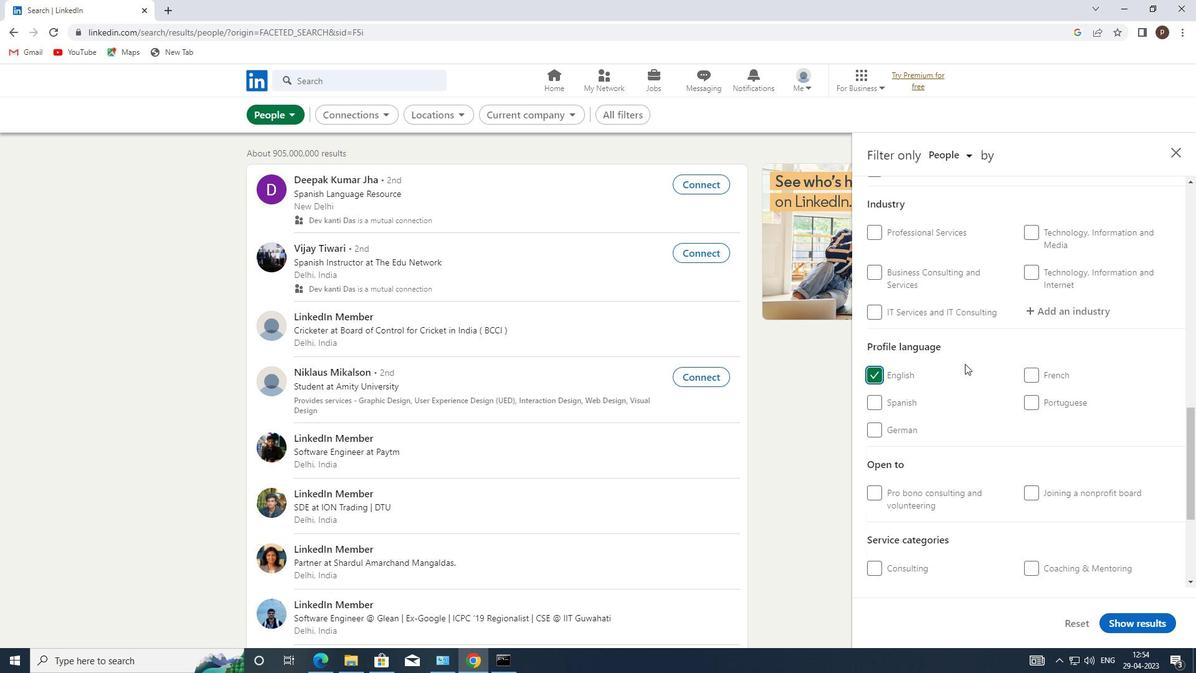 
Action: Mouse moved to (975, 374)
Screenshot: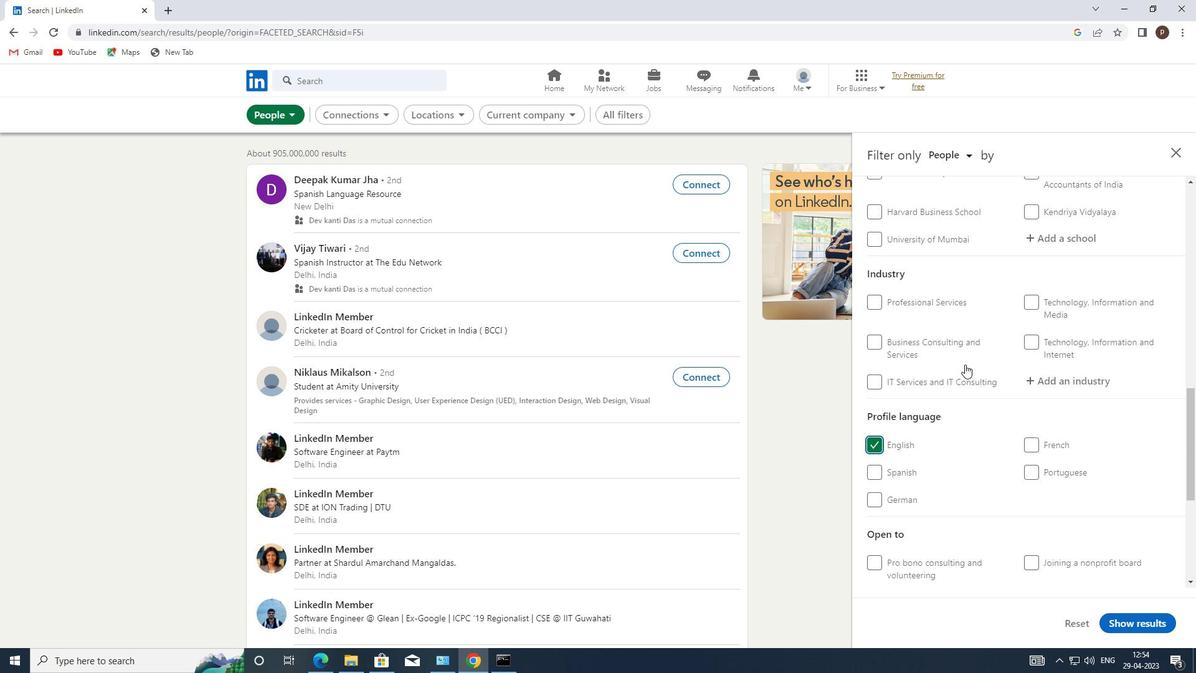 
Action: Mouse scrolled (975, 374) with delta (0, 0)
Screenshot: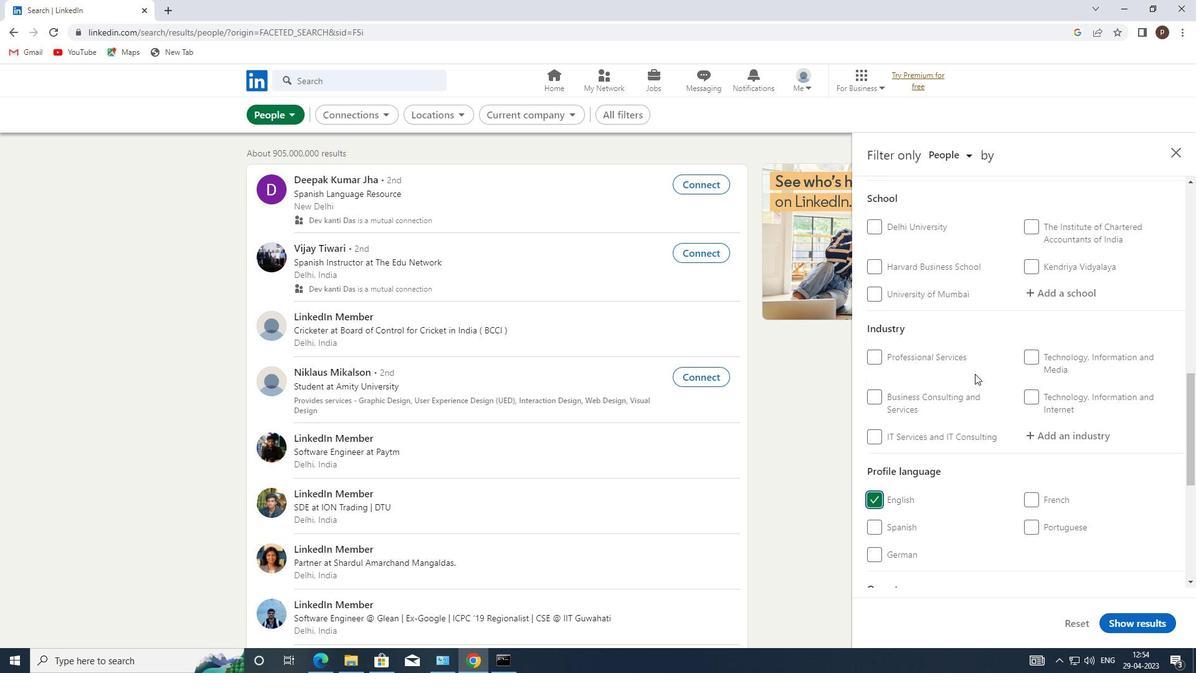 
Action: Mouse moved to (984, 386)
Screenshot: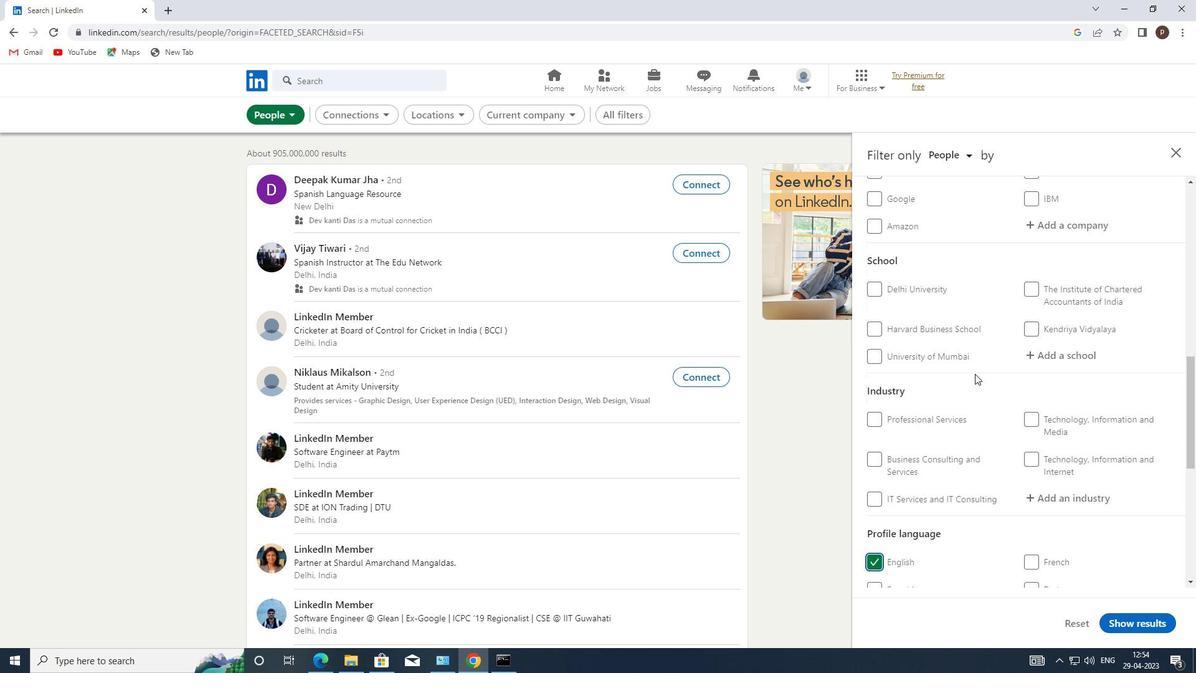 
Action: Mouse scrolled (984, 387) with delta (0, 0)
Screenshot: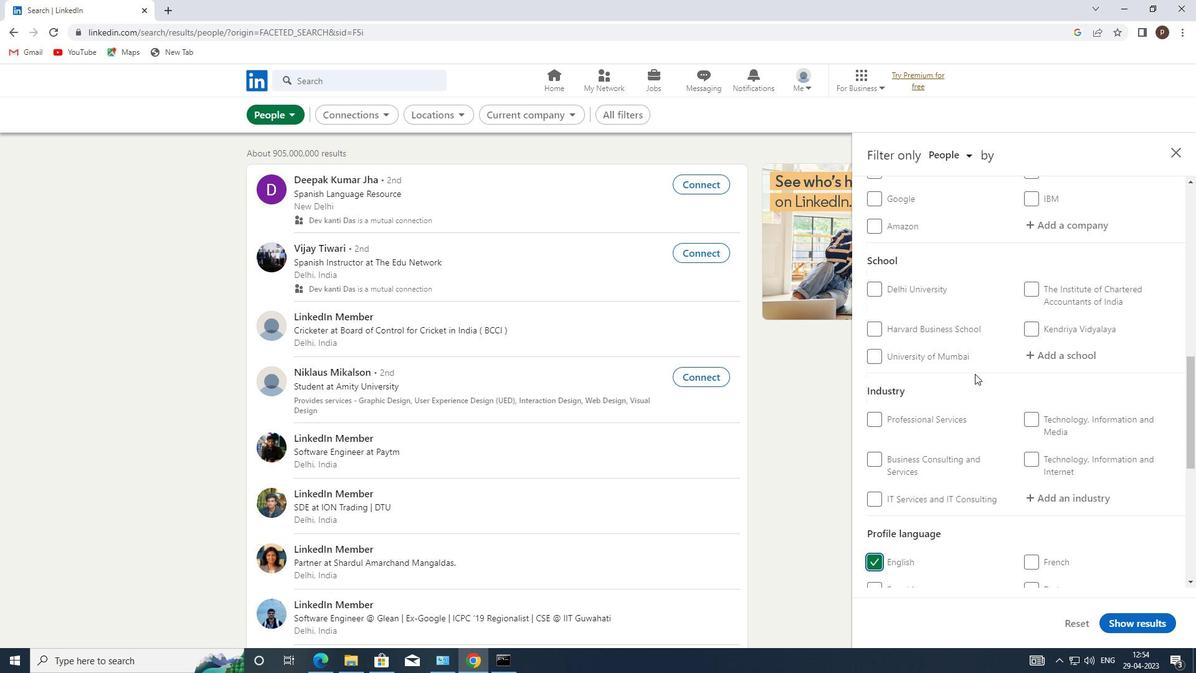 
Action: Mouse scrolled (984, 387) with delta (0, 0)
Screenshot: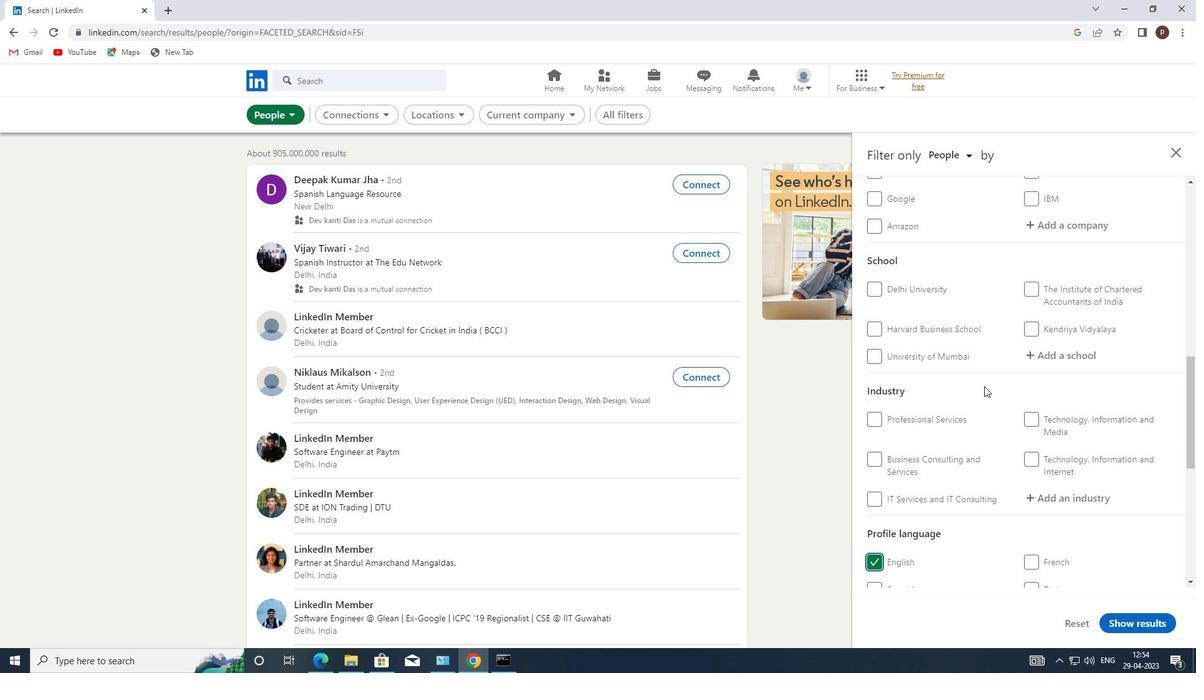 
Action: Mouse scrolled (984, 387) with delta (0, 0)
Screenshot: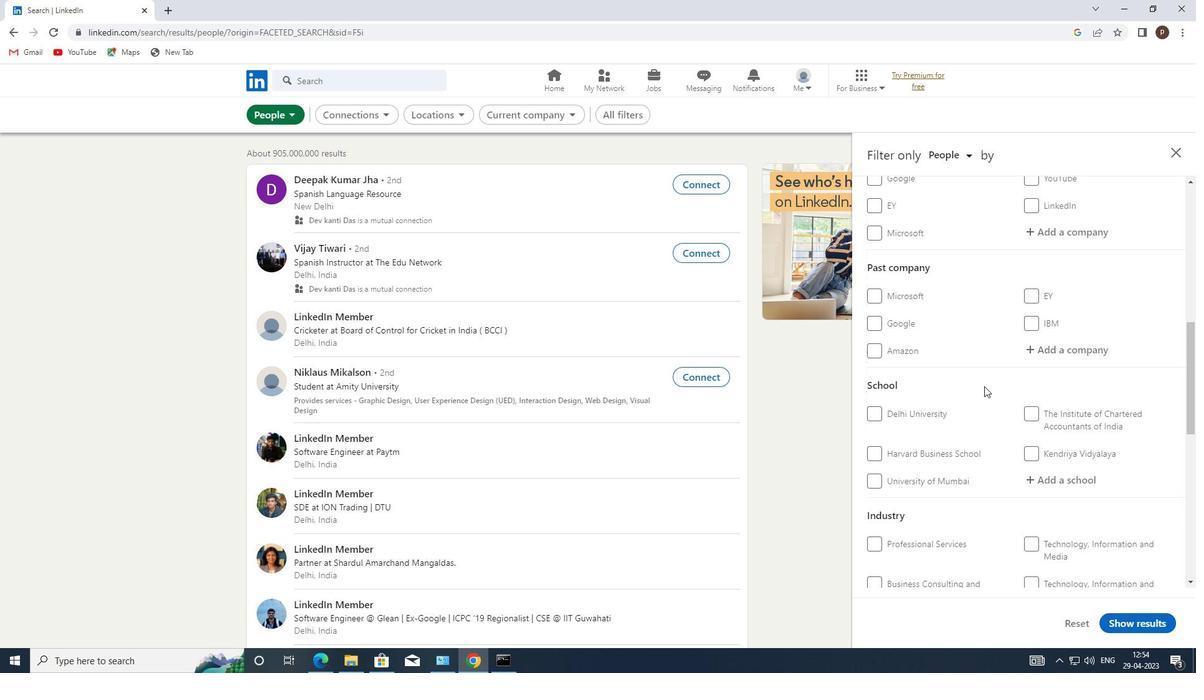
Action: Mouse moved to (1050, 297)
Screenshot: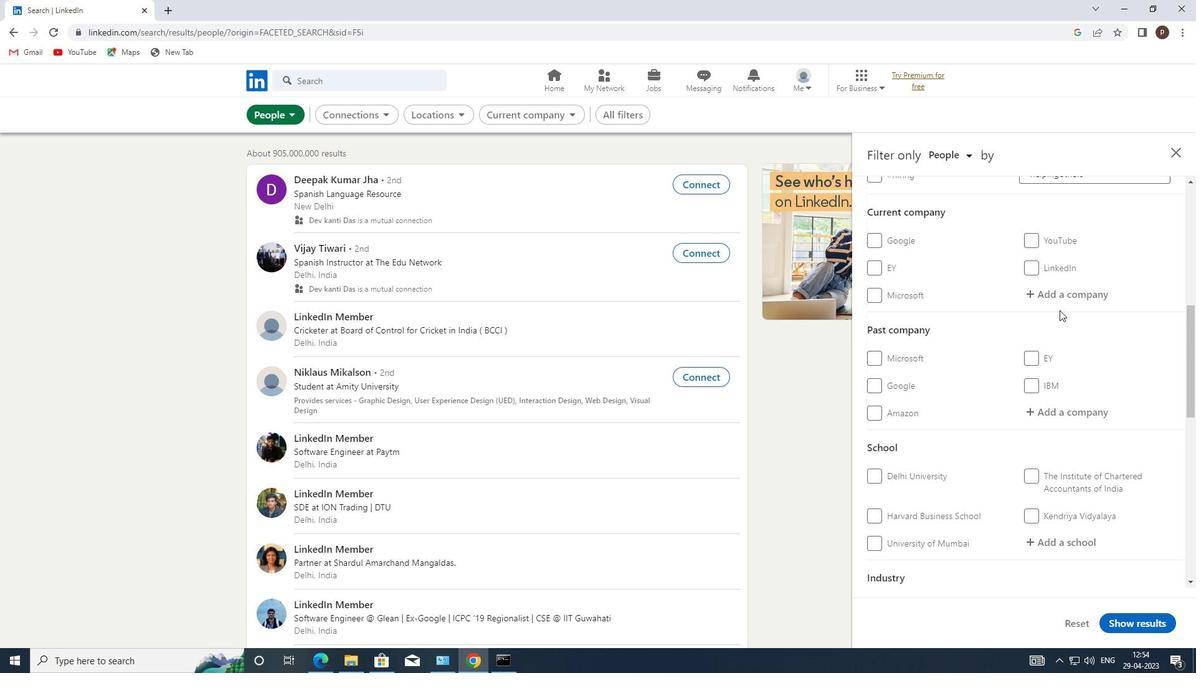 
Action: Mouse pressed left at (1050, 297)
Screenshot: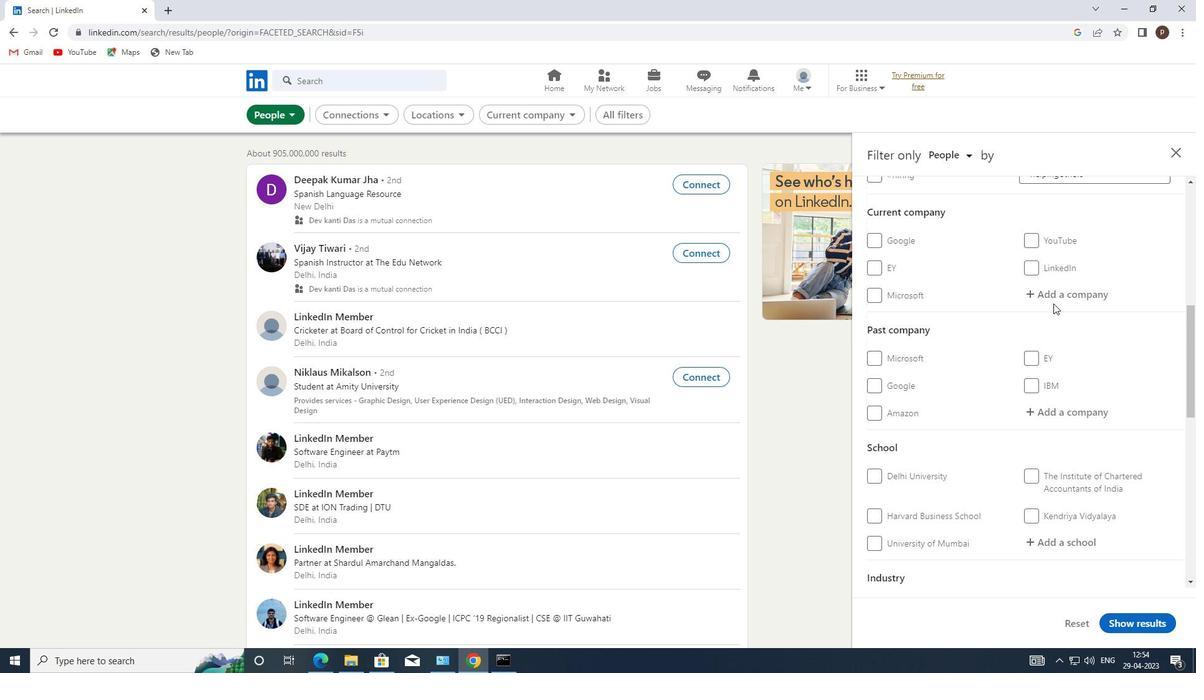 
Action: Key pressed <Key.caps_lock>L<Key.caps_lock>IVE<Key.space><Key.caps_lock>C<Key.caps_lock>ONNECTION
Screenshot: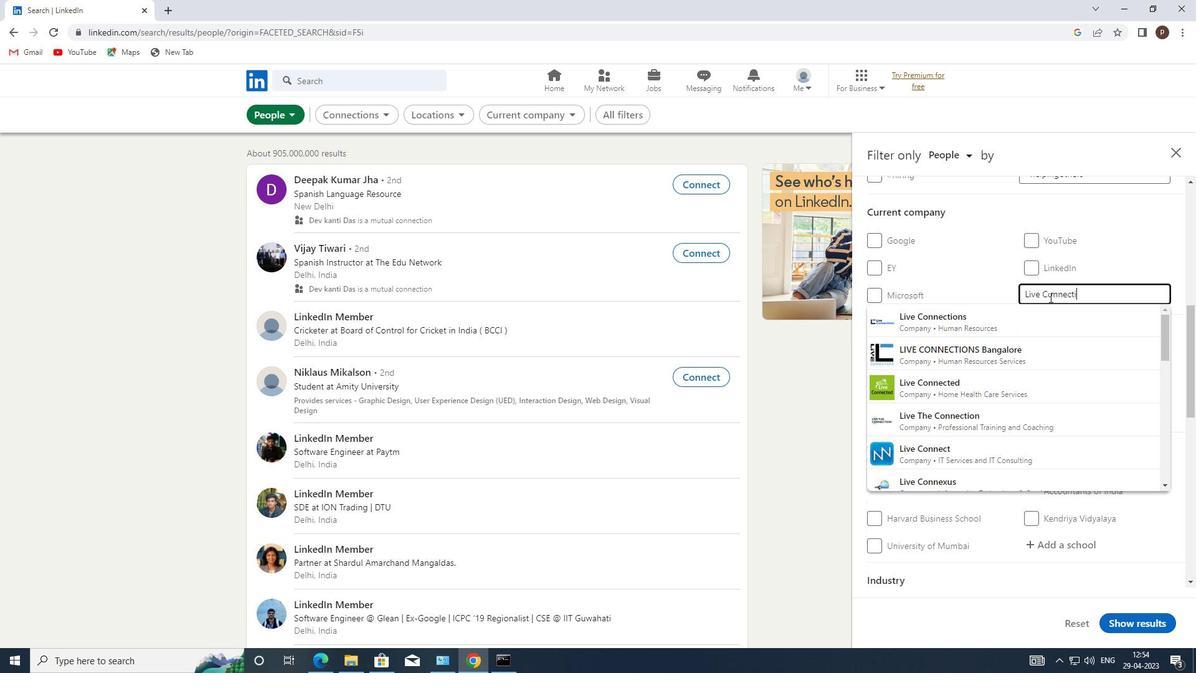 
Action: Mouse moved to (1001, 314)
Screenshot: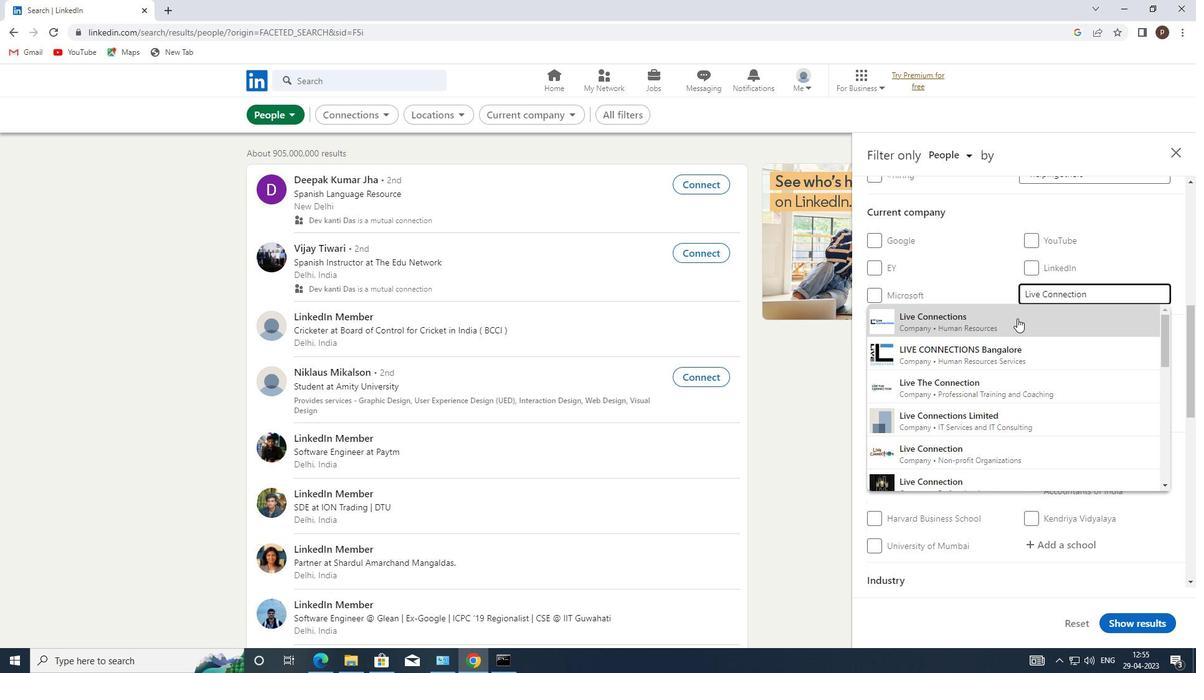 
Action: Mouse pressed left at (1001, 314)
Screenshot: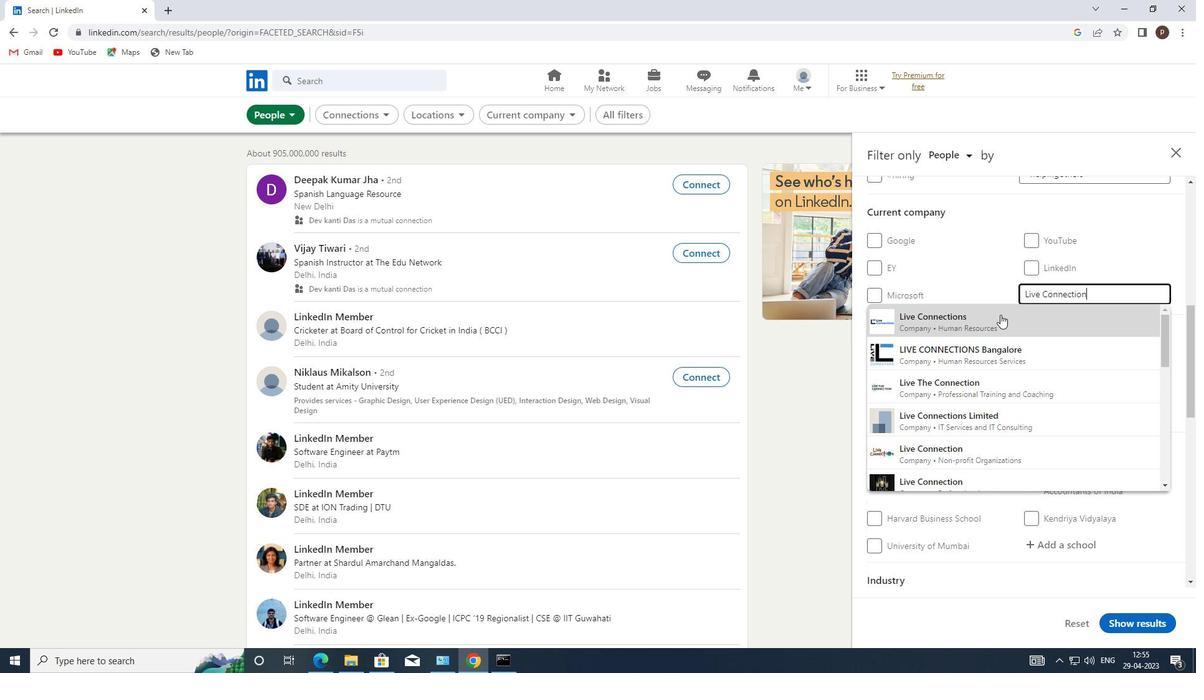 
Action: Mouse moved to (976, 360)
Screenshot: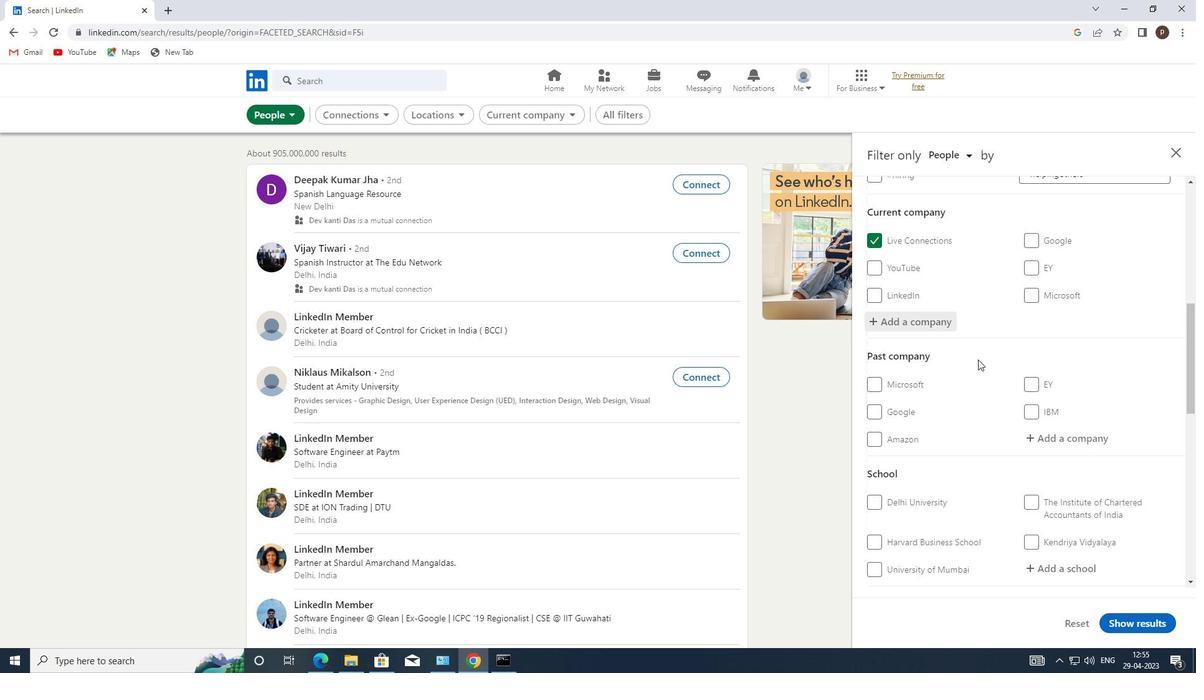 
Action: Mouse scrolled (976, 360) with delta (0, 0)
Screenshot: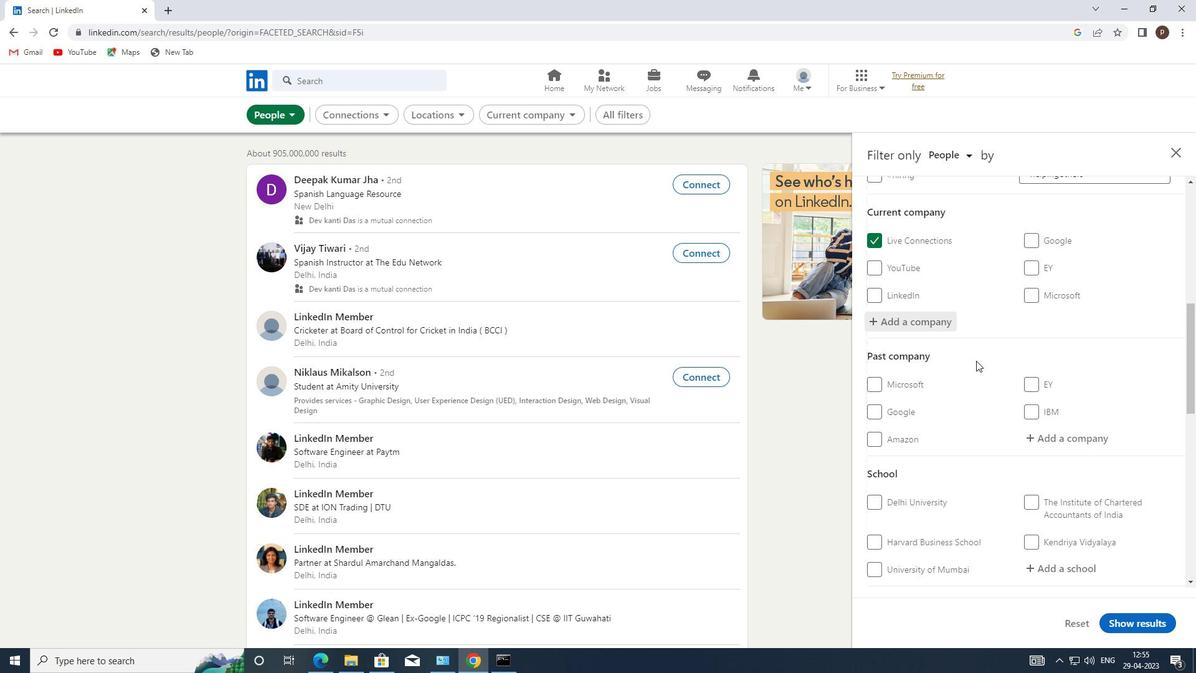 
Action: Mouse moved to (976, 361)
Screenshot: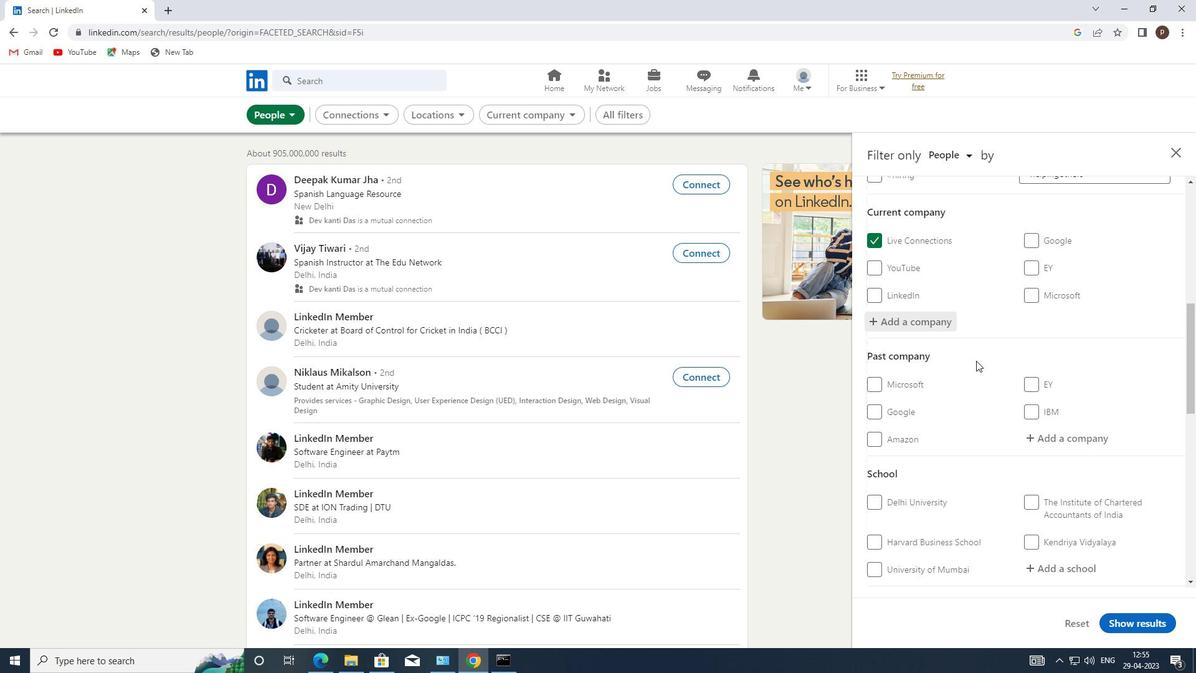 
Action: Mouse scrolled (976, 360) with delta (0, 0)
Screenshot: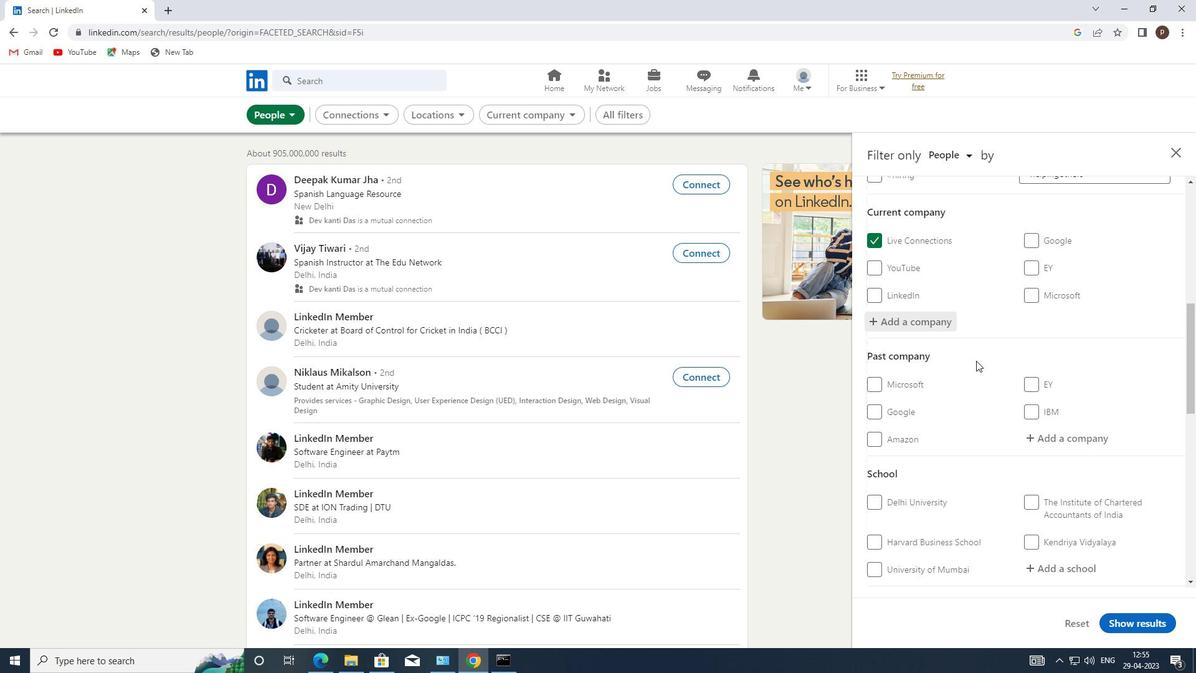 
Action: Mouse moved to (1030, 438)
Screenshot: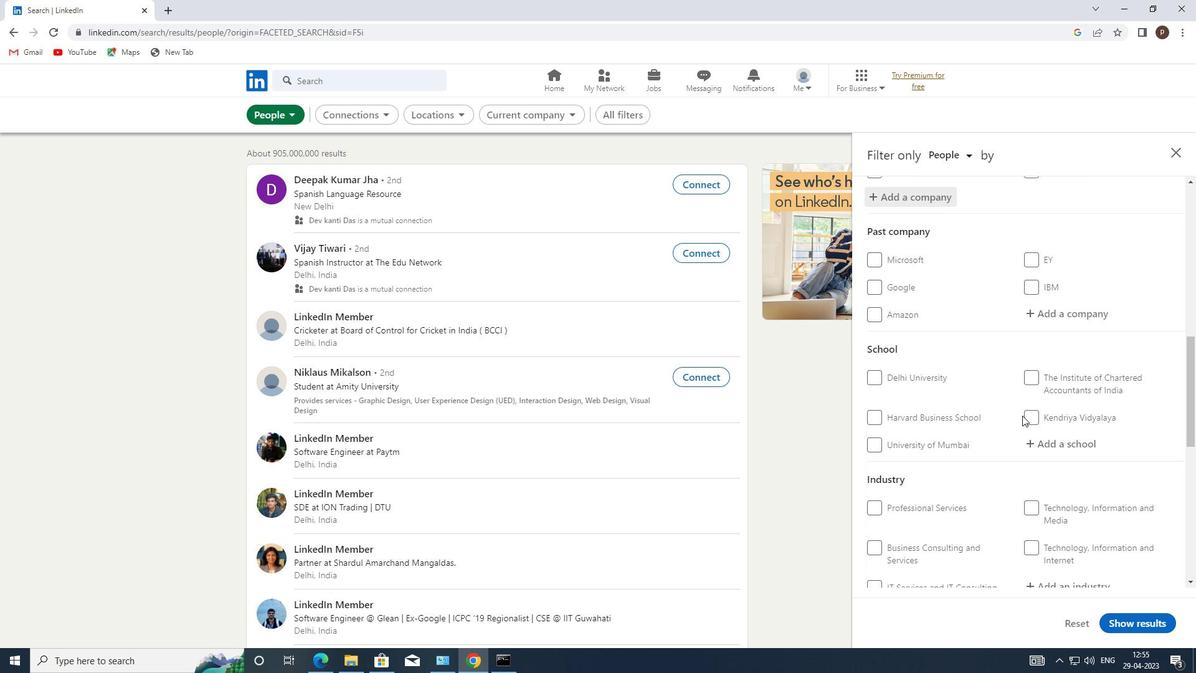 
Action: Mouse pressed left at (1030, 438)
Screenshot: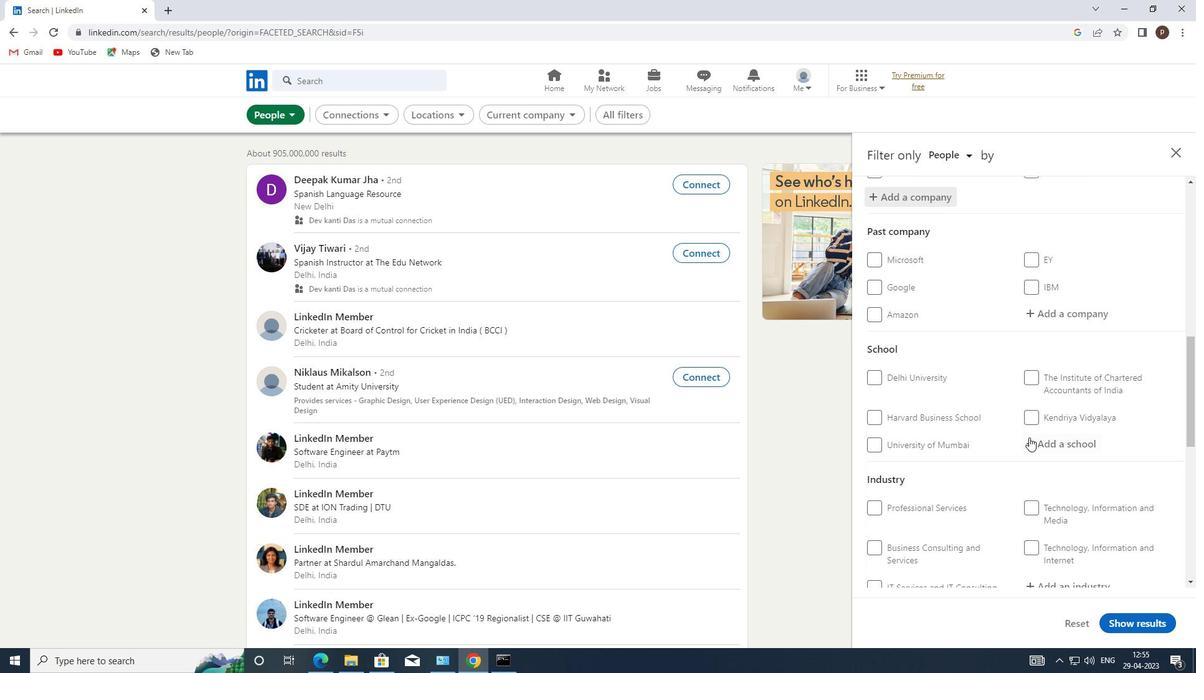 
Action: Key pressed <Key.caps_lock>ICFAI
Screenshot: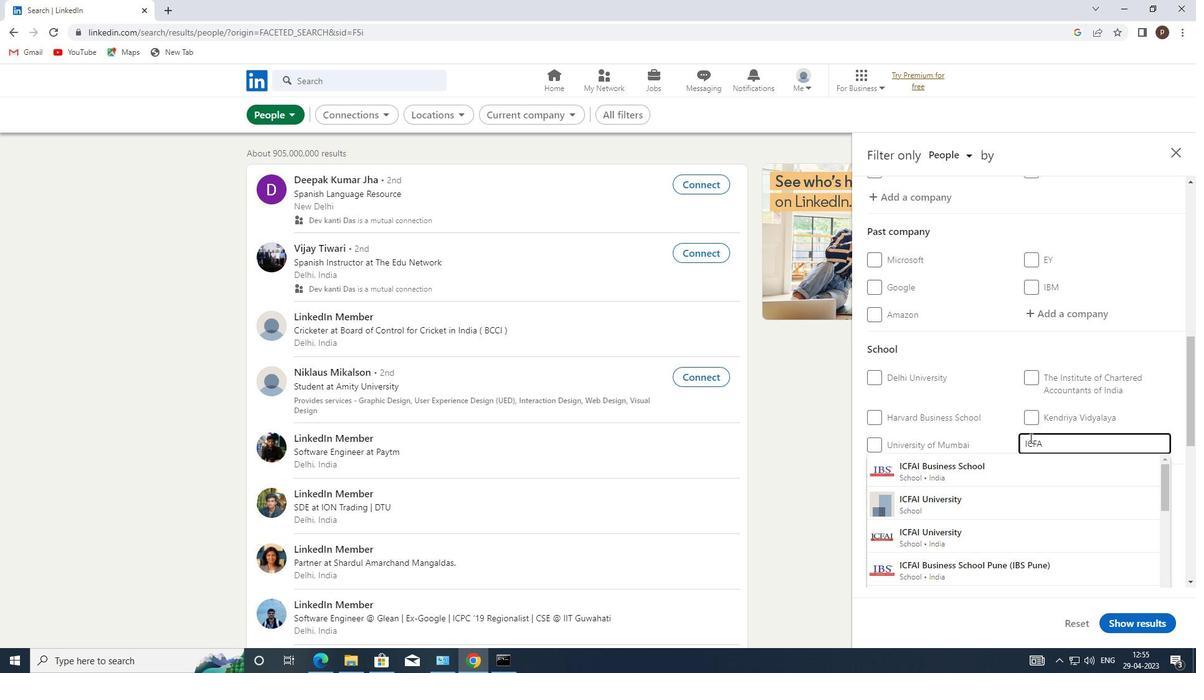 
Action: Mouse moved to (971, 463)
Screenshot: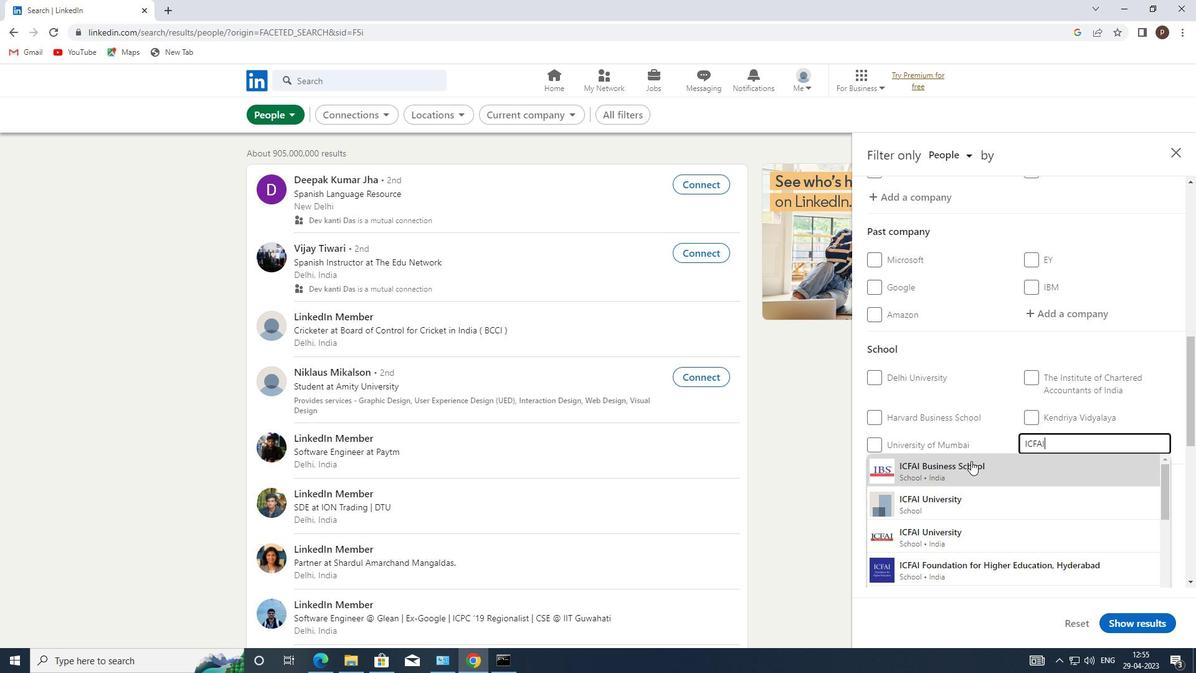 
Action: Mouse pressed left at (971, 463)
Screenshot: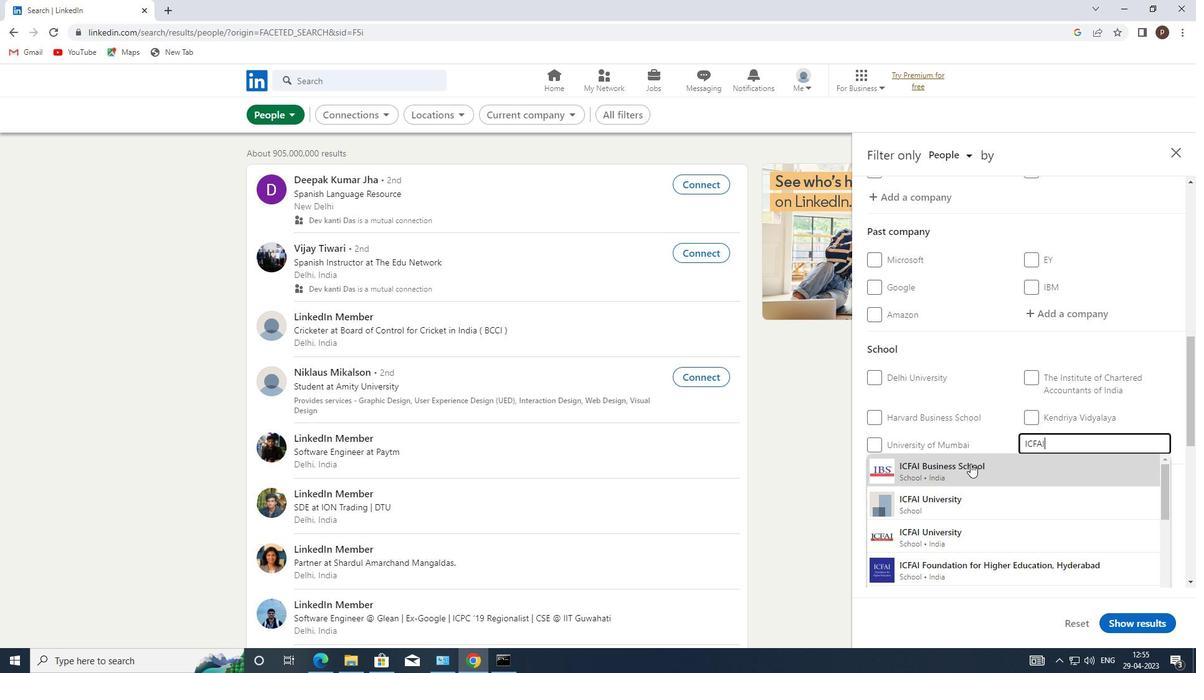 
Action: Mouse moved to (966, 455)
Screenshot: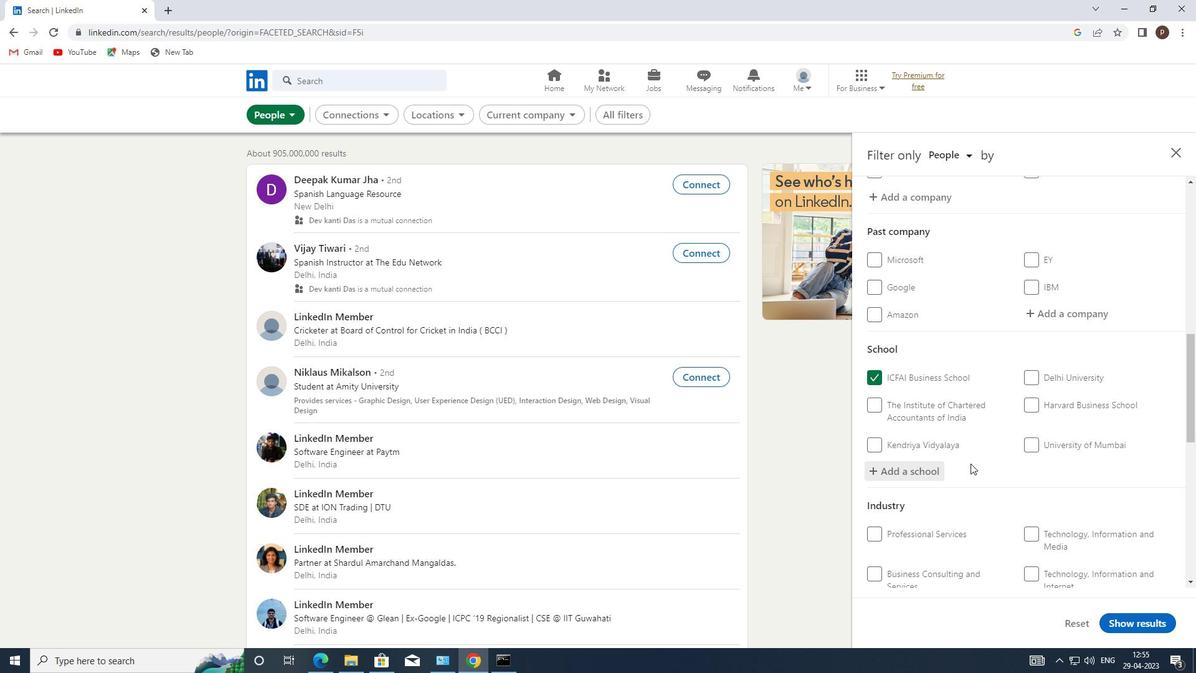 
Action: Mouse scrolled (966, 455) with delta (0, 0)
Screenshot: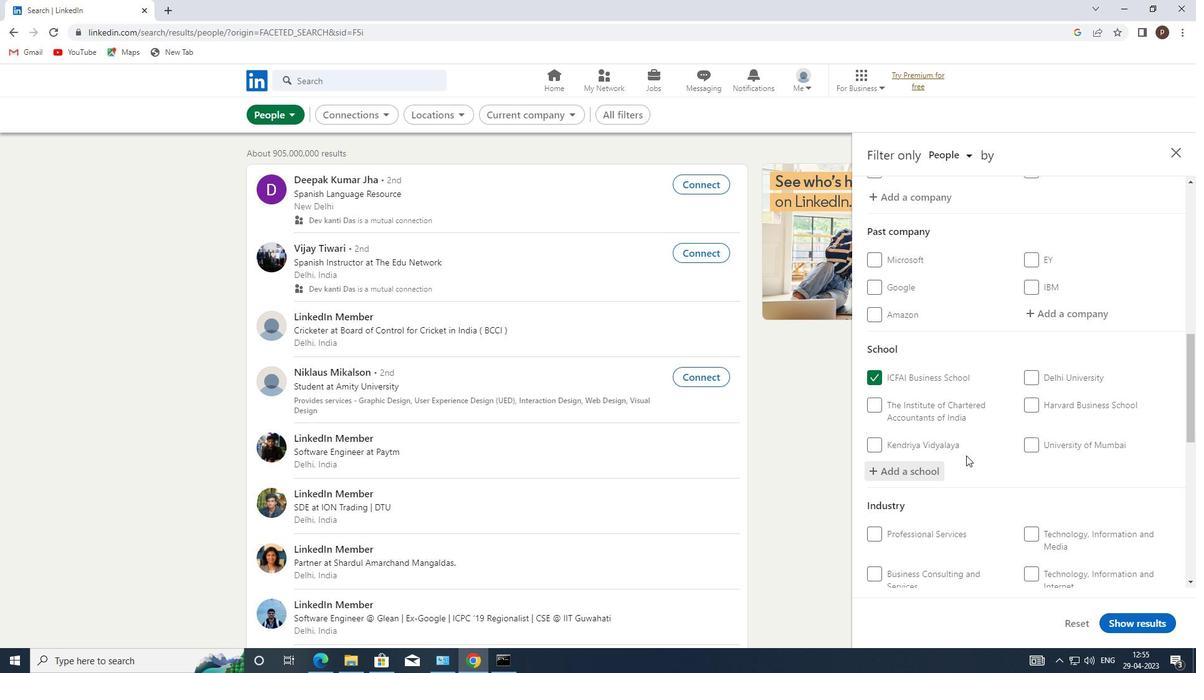 
Action: Mouse scrolled (966, 455) with delta (0, 0)
Screenshot: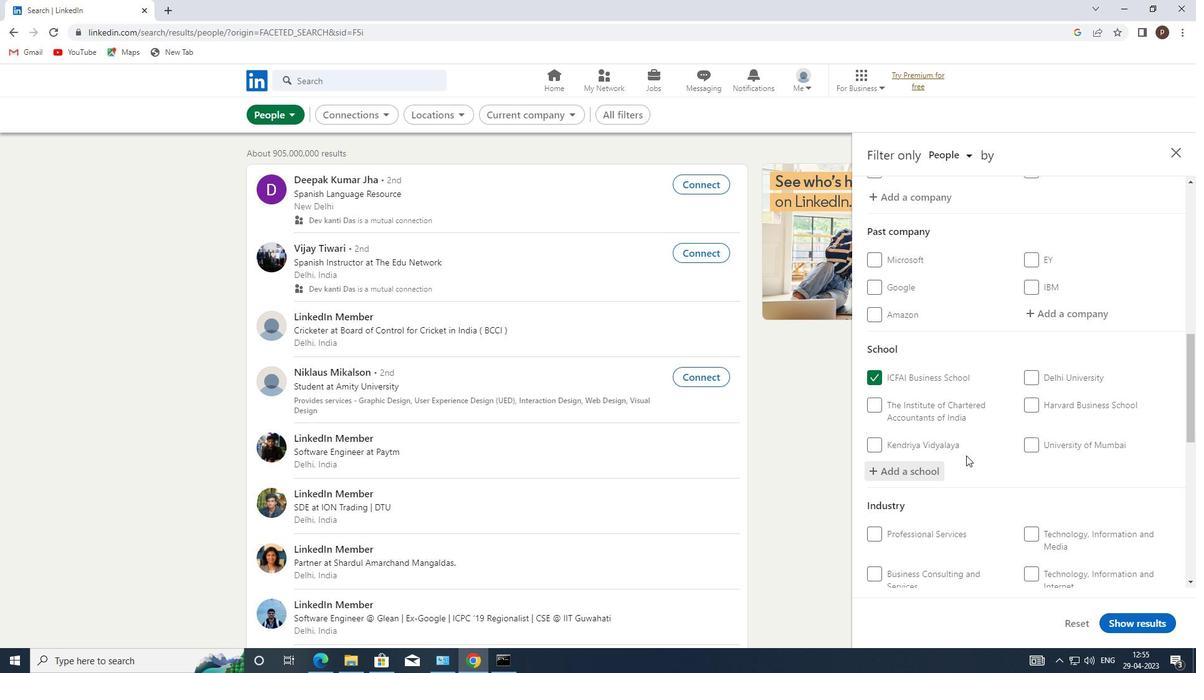 
Action: Mouse moved to (949, 440)
Screenshot: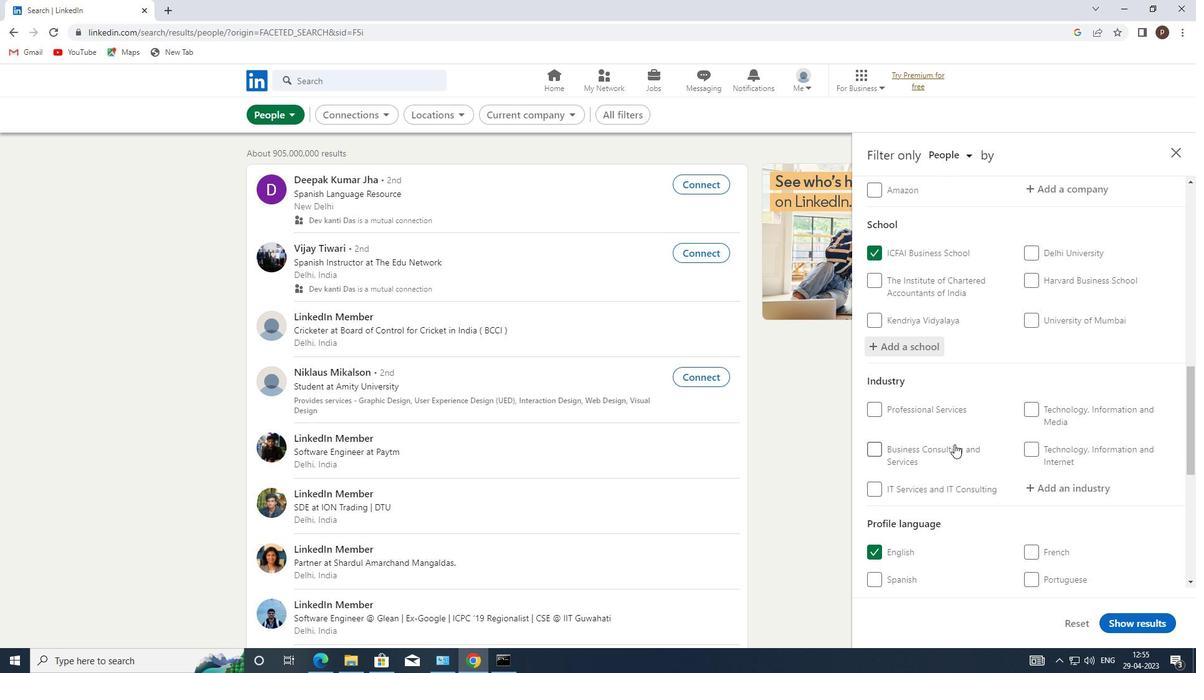 
Action: Mouse scrolled (949, 439) with delta (0, 0)
Screenshot: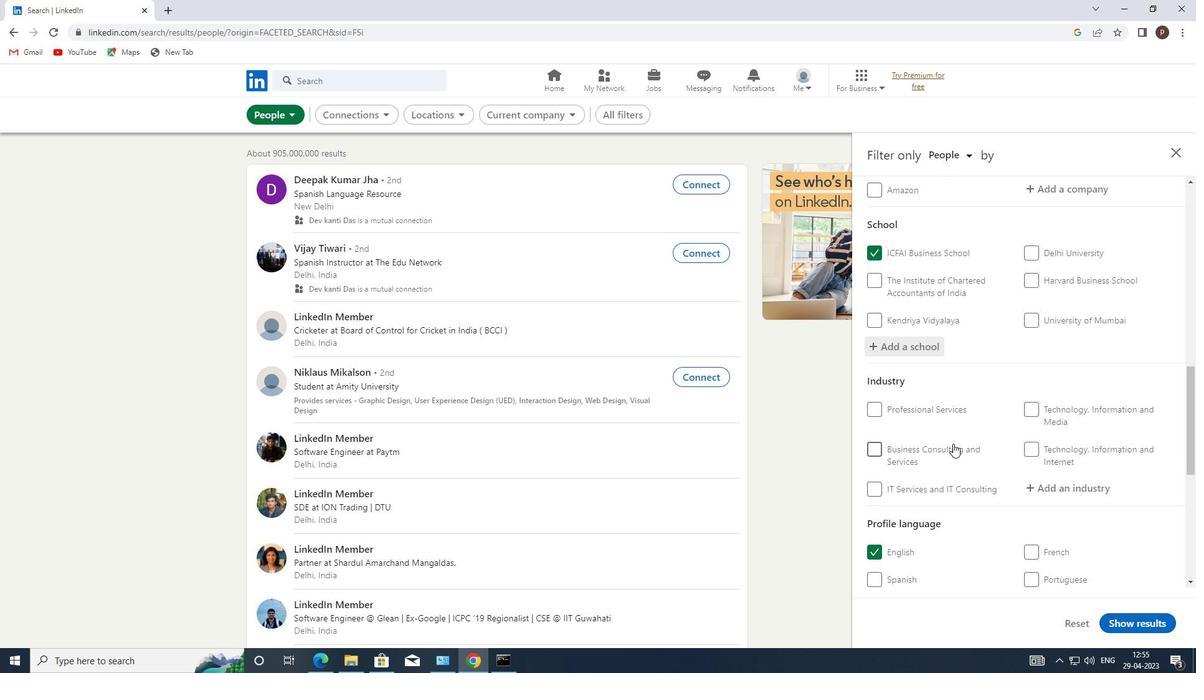 
Action: Mouse moved to (1057, 423)
Screenshot: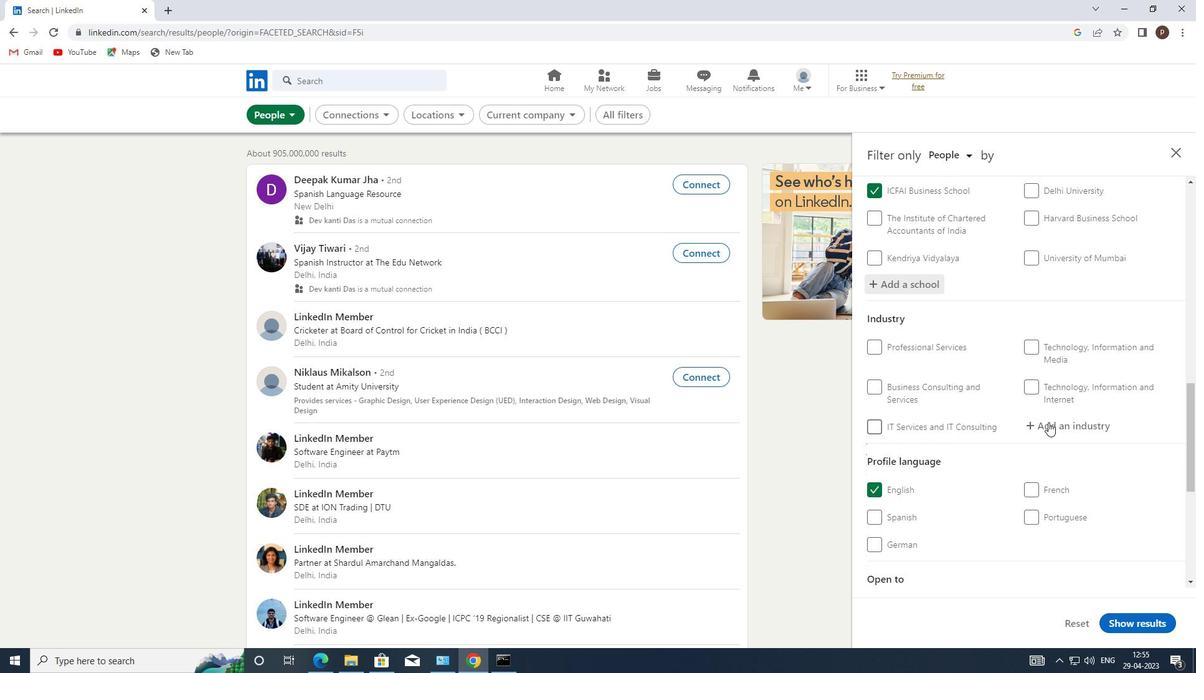 
Action: Mouse pressed left at (1057, 423)
Screenshot: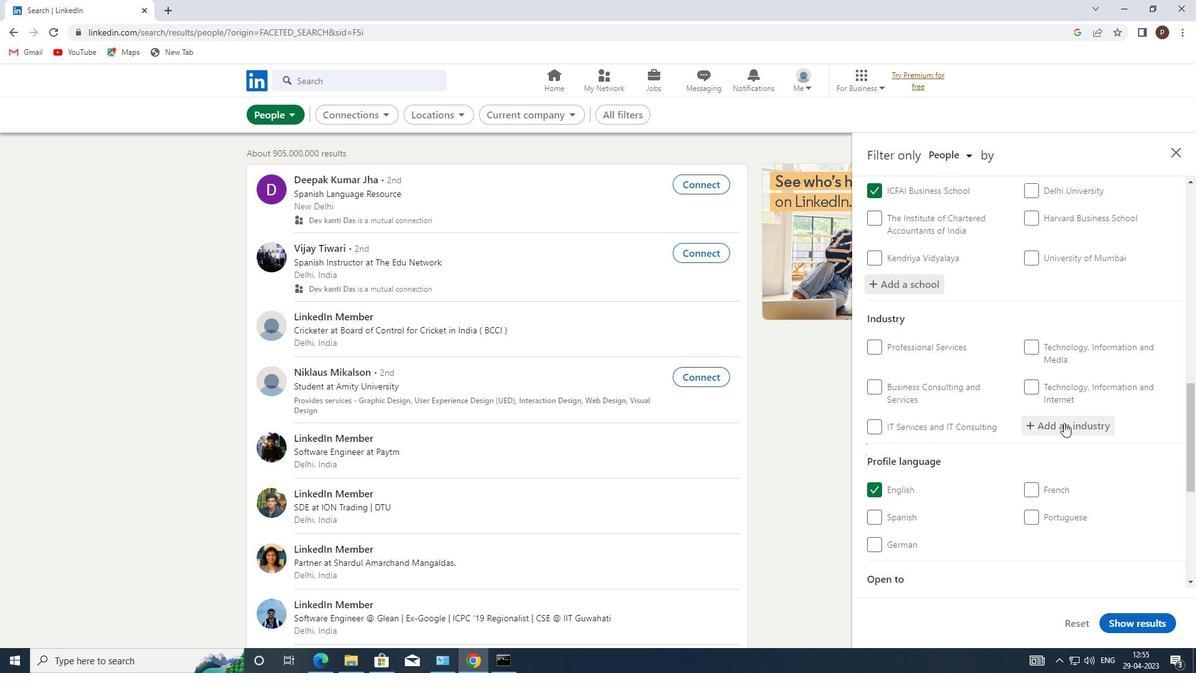 
Action: Key pressed <Key.caps_lock>B<Key.caps_lock>USINESS
Screenshot: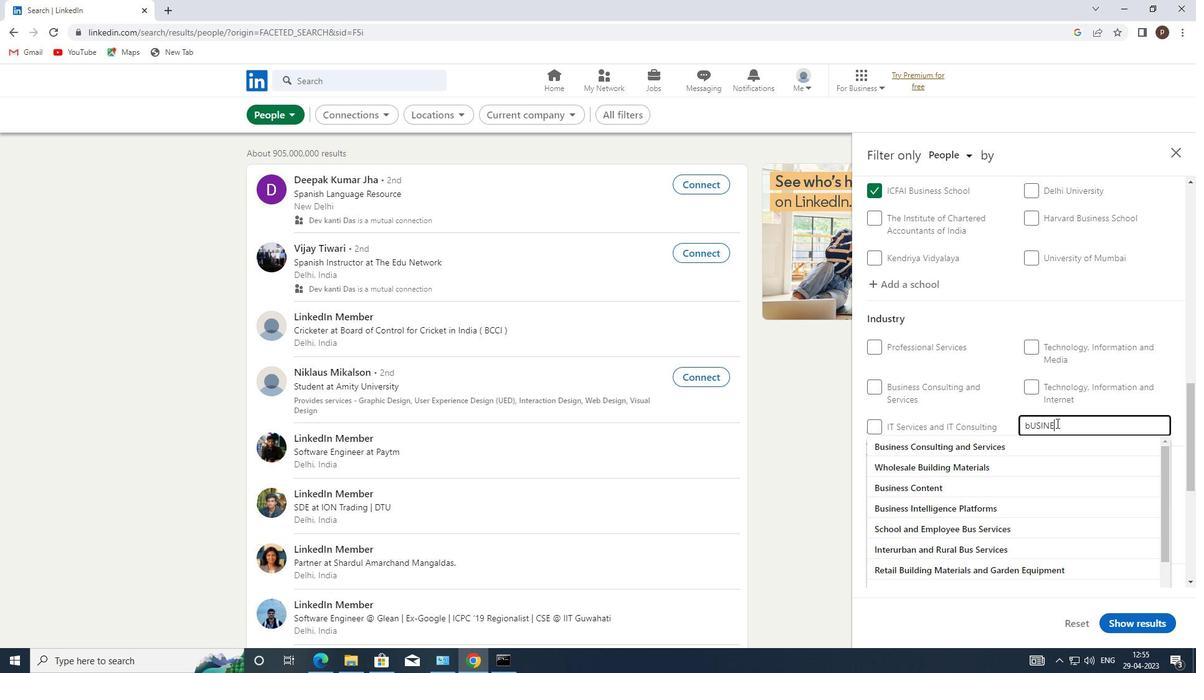 
Action: Mouse moved to (951, 472)
Screenshot: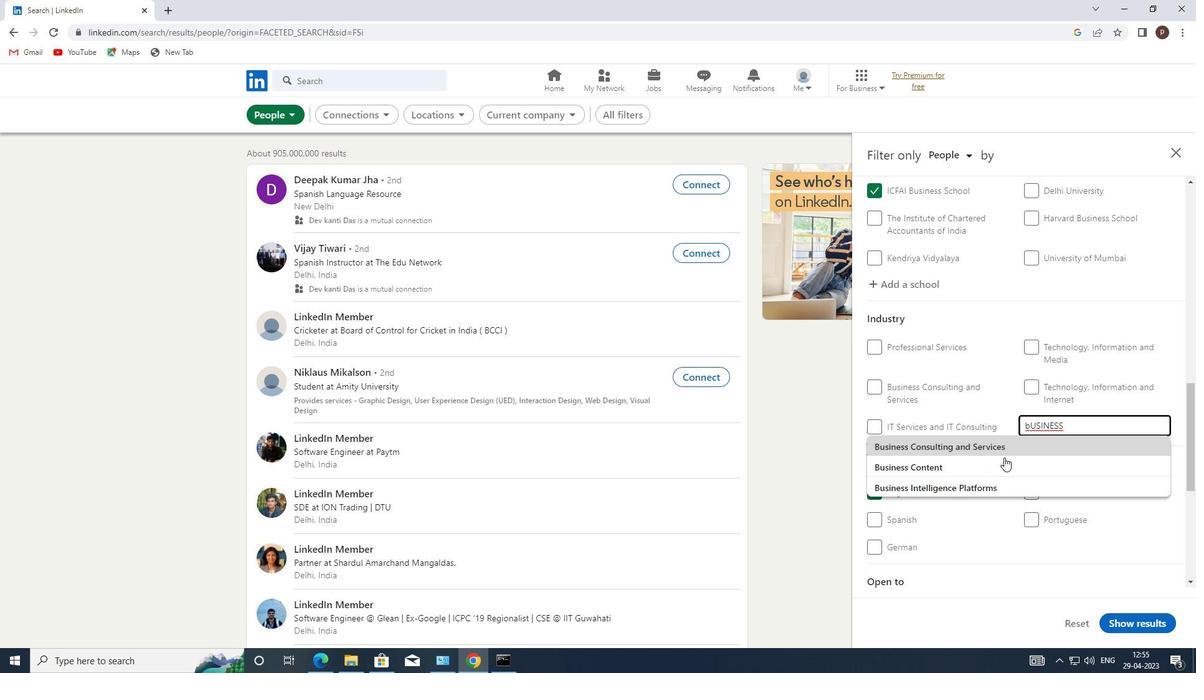 
Action: Mouse pressed left at (951, 472)
Screenshot: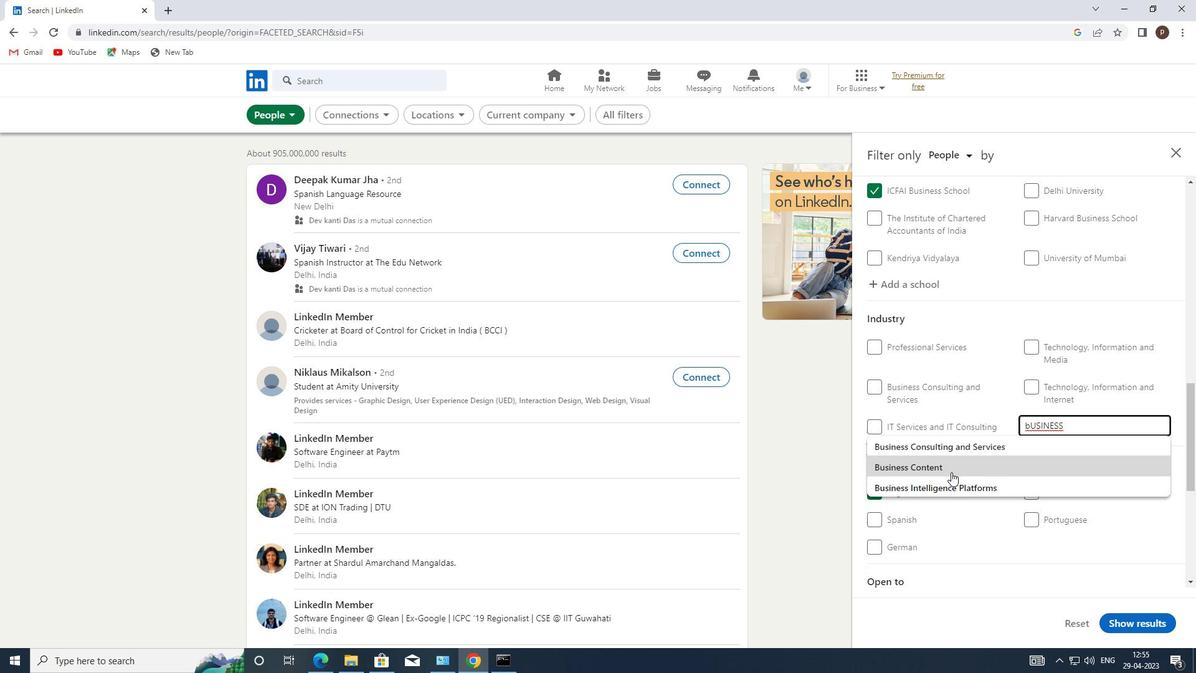 
Action: Mouse moved to (958, 458)
Screenshot: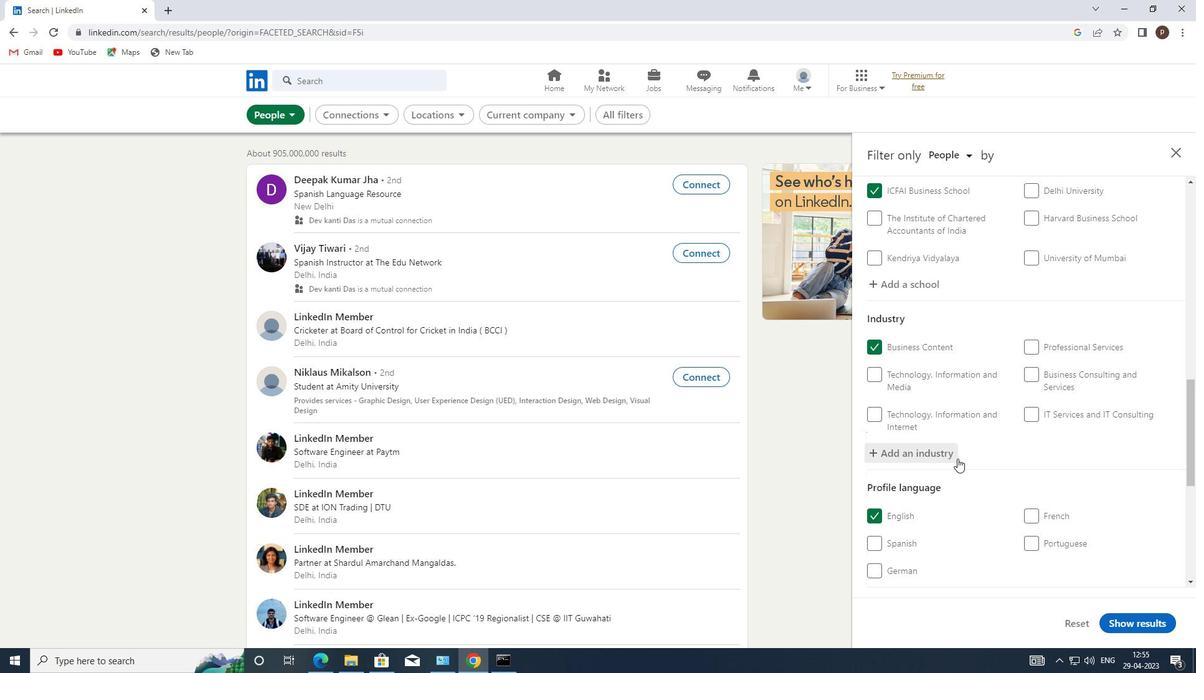 
Action: Mouse scrolled (958, 457) with delta (0, 0)
Screenshot: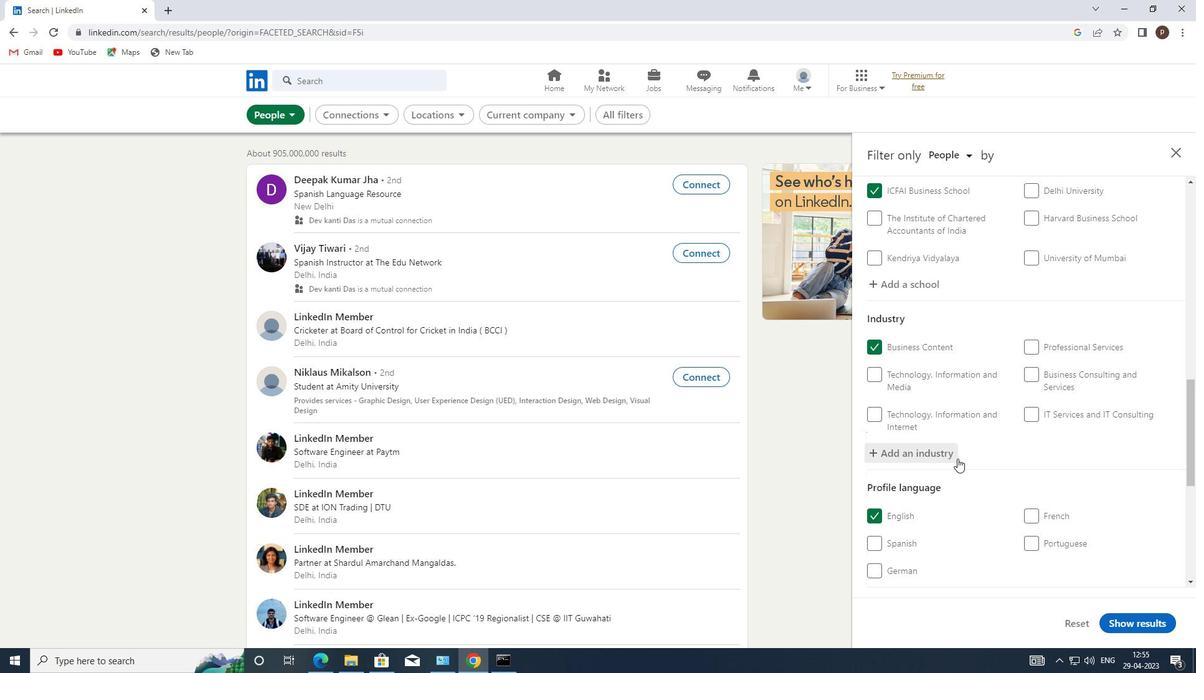 
Action: Mouse moved to (958, 457)
Screenshot: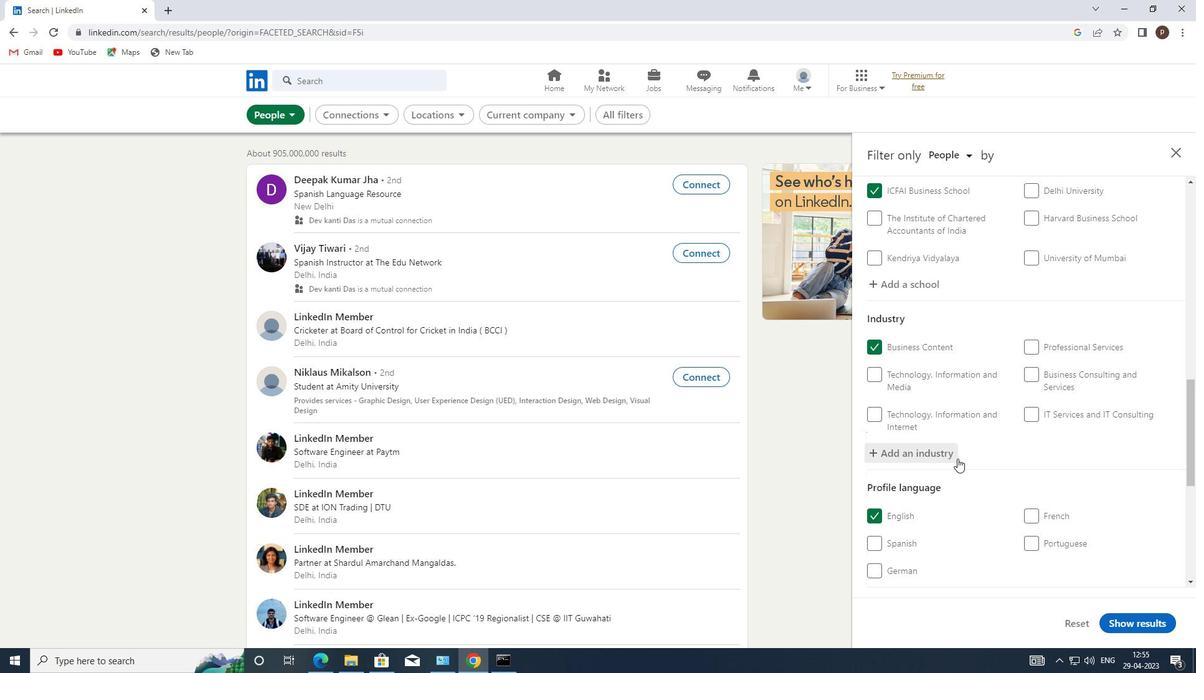 
Action: Mouse scrolled (958, 456) with delta (0, 0)
Screenshot: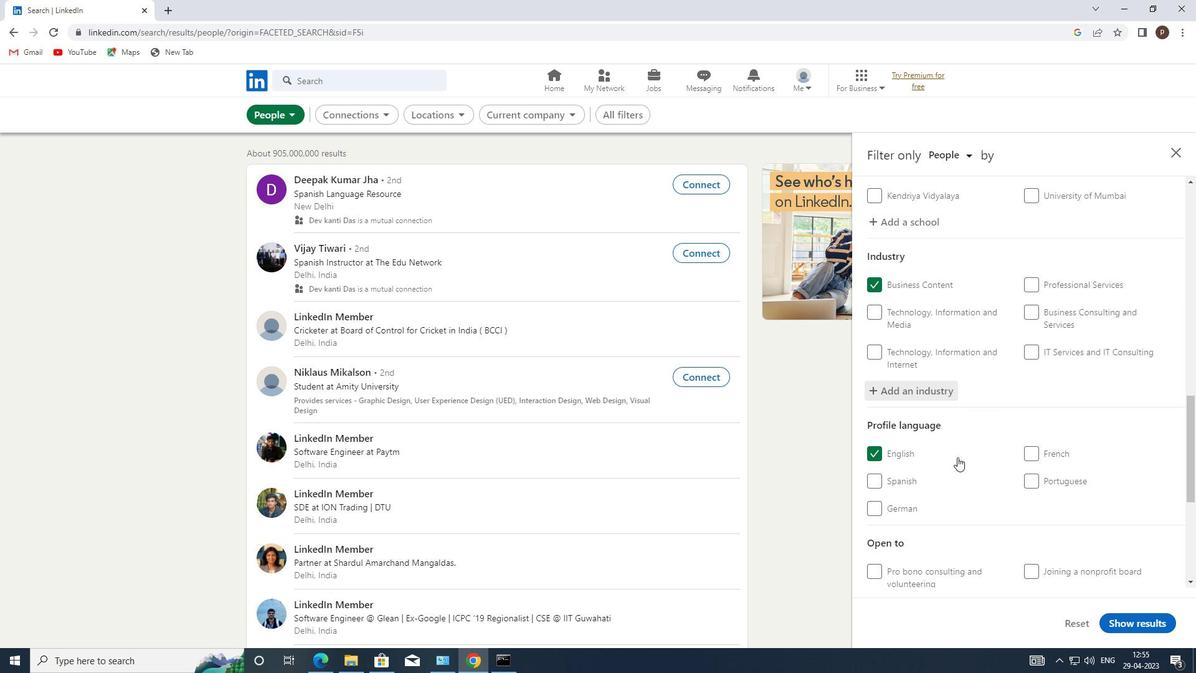 
Action: Mouse moved to (974, 456)
Screenshot: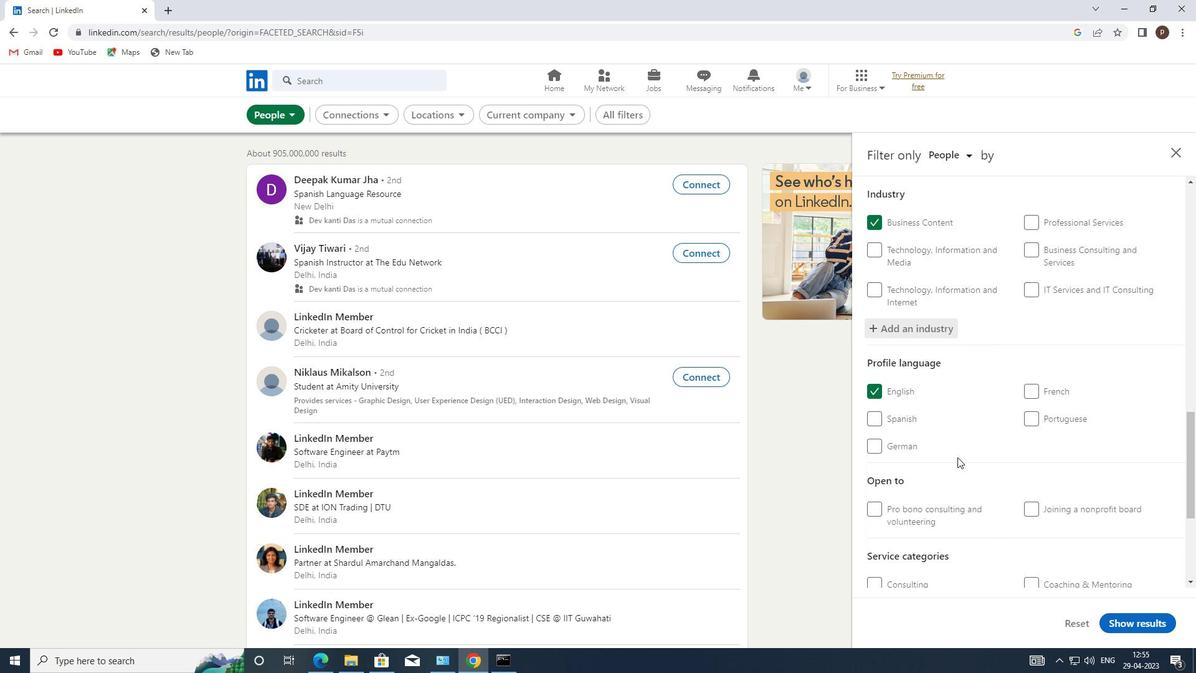 
Action: Mouse scrolled (974, 455) with delta (0, 0)
Screenshot: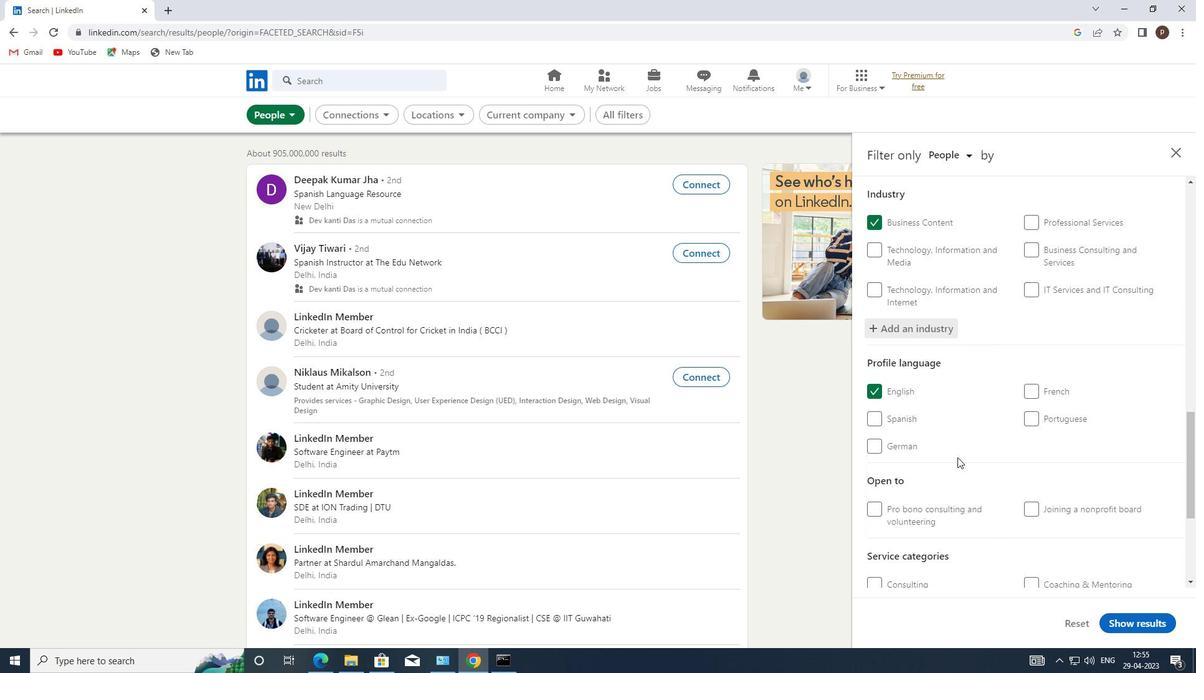
Action: Mouse scrolled (974, 455) with delta (0, 0)
Screenshot: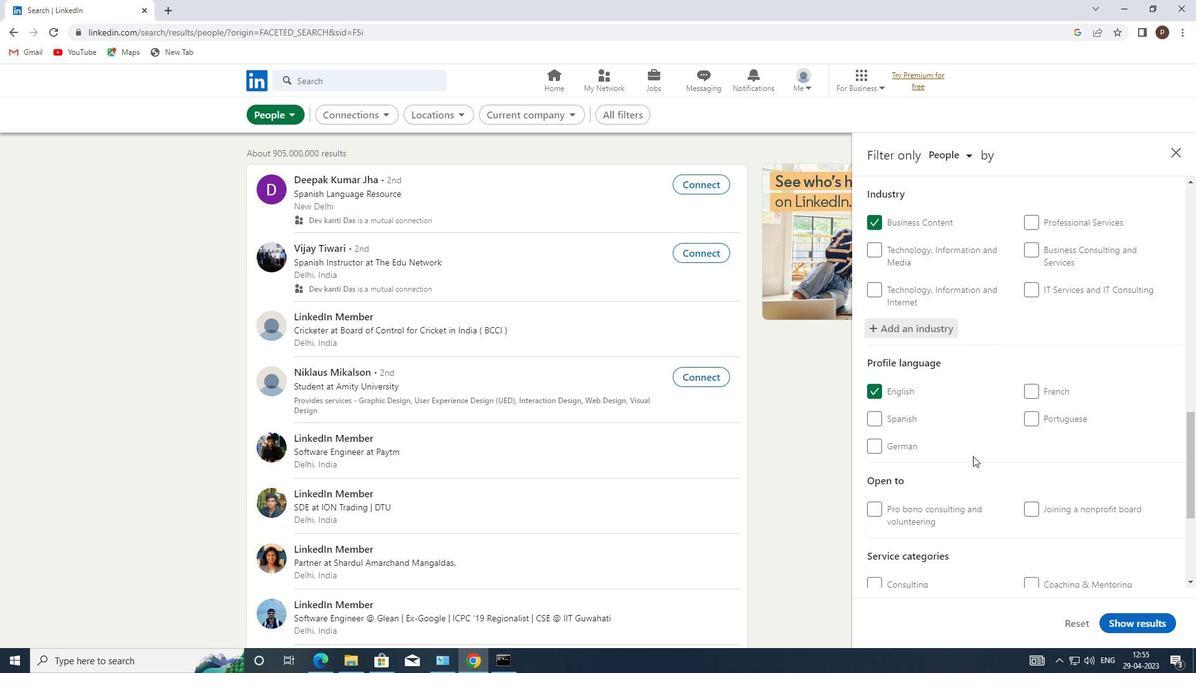 
Action: Mouse moved to (985, 446)
Screenshot: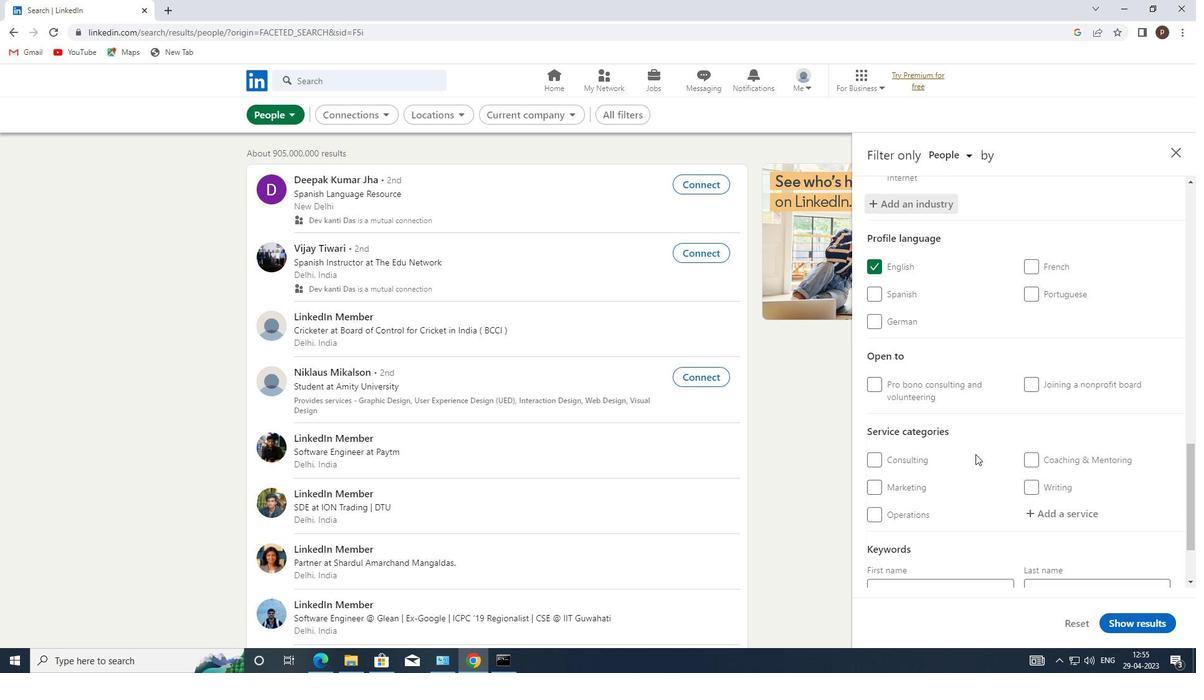 
Action: Mouse scrolled (985, 446) with delta (0, 0)
Screenshot: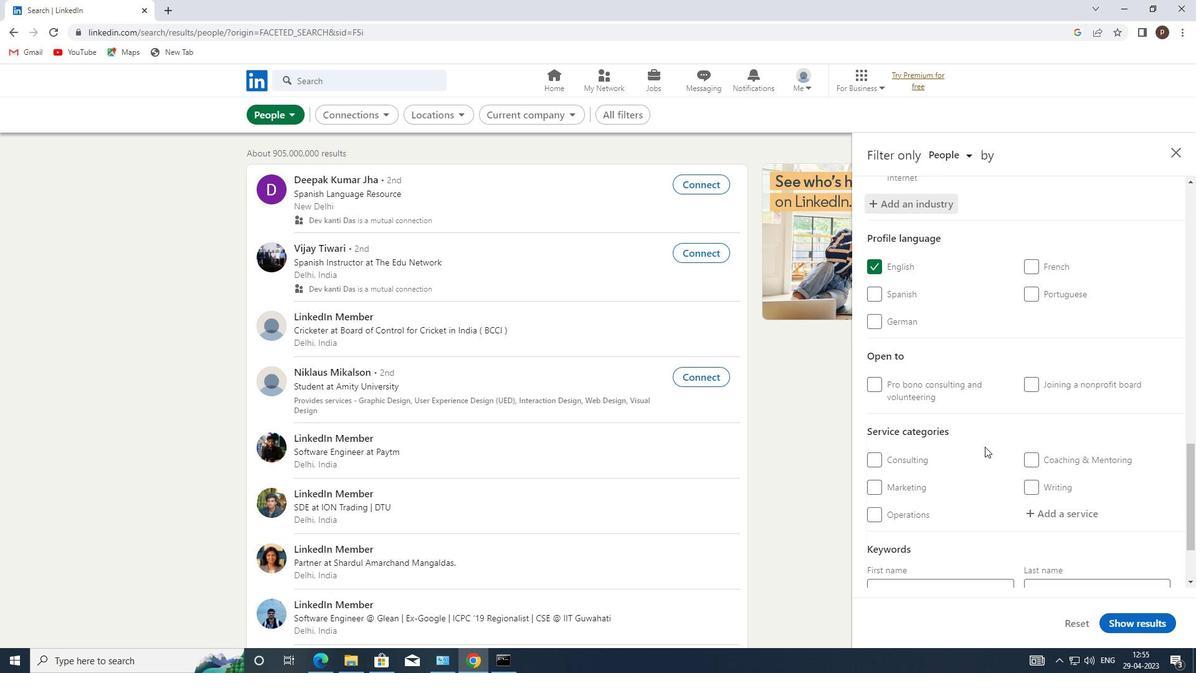 
Action: Mouse moved to (1040, 451)
Screenshot: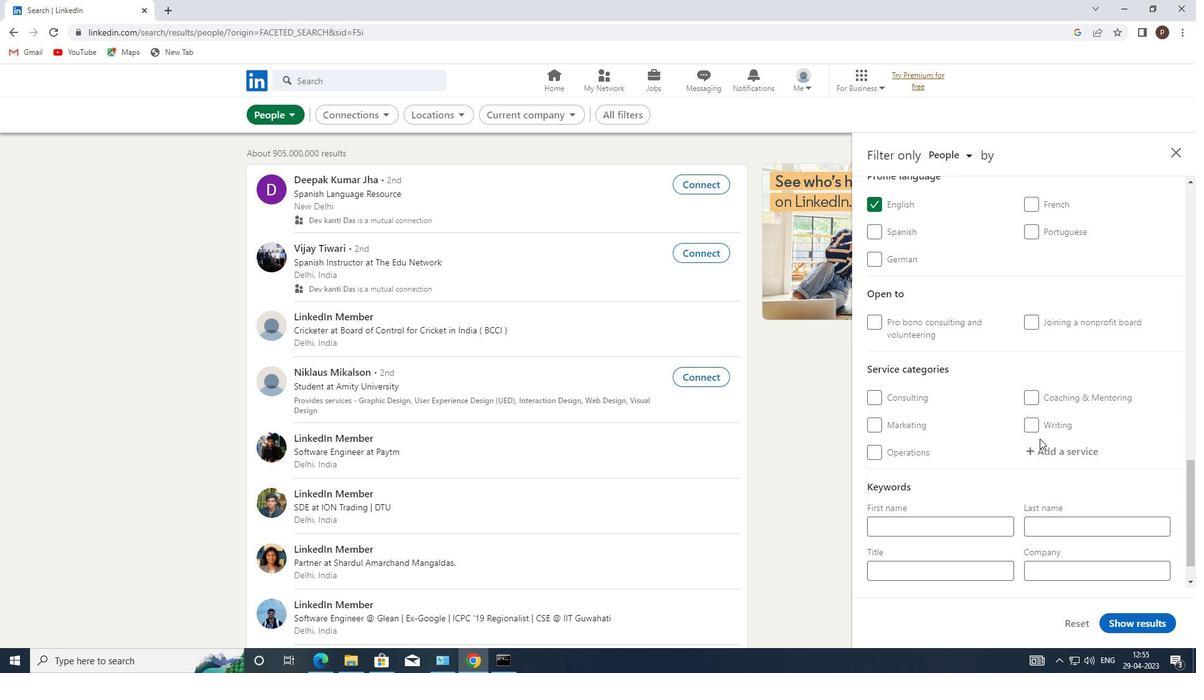 
Action: Mouse pressed left at (1040, 451)
Screenshot: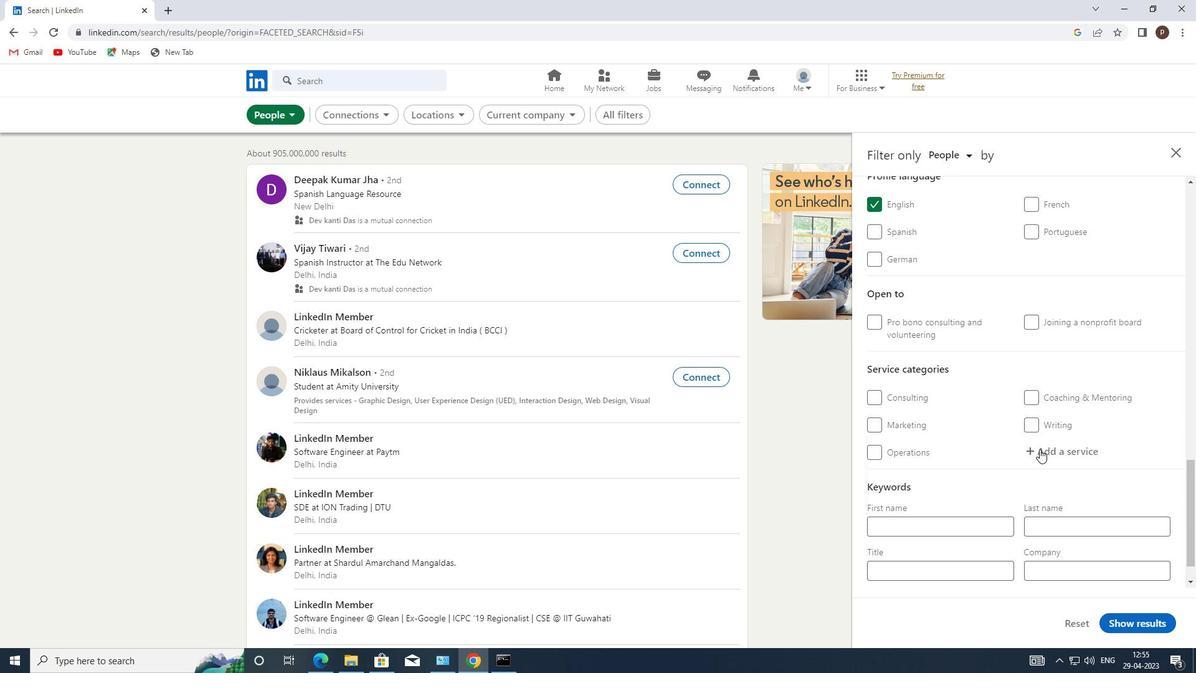 
Action: Key pressed F<Key.caps_lock>INANCIAL<Key.space><Key.caps_lock>P<Key.caps_lock>
Screenshot: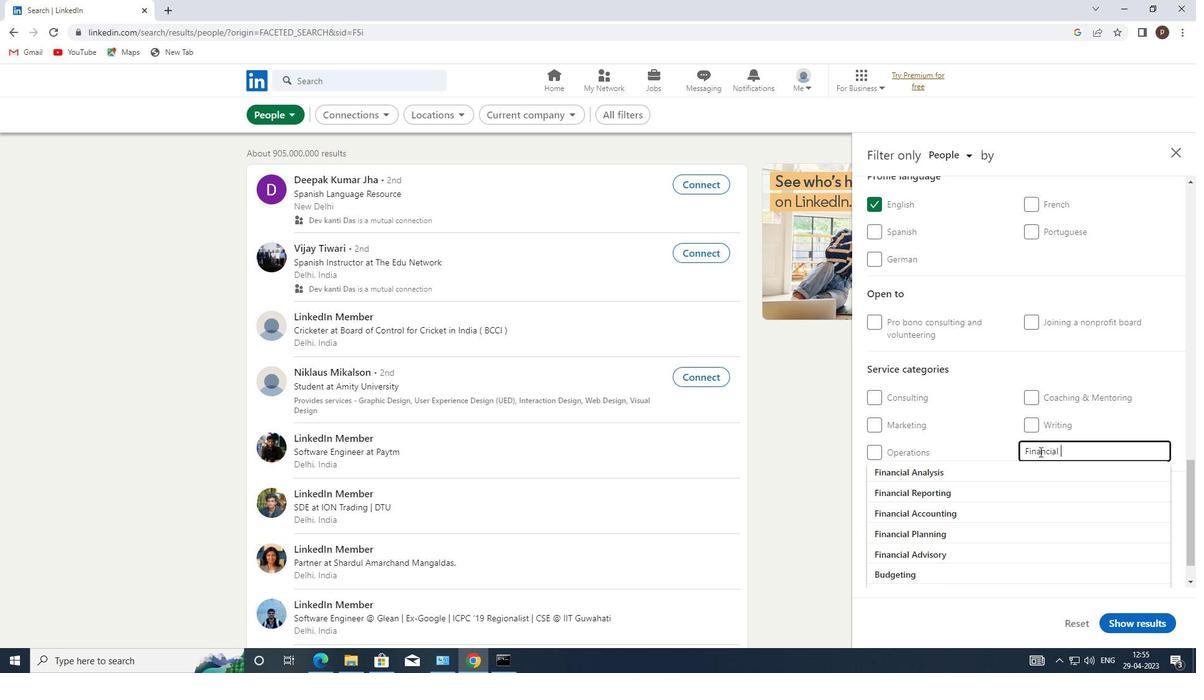 
Action: Mouse moved to (942, 468)
Screenshot: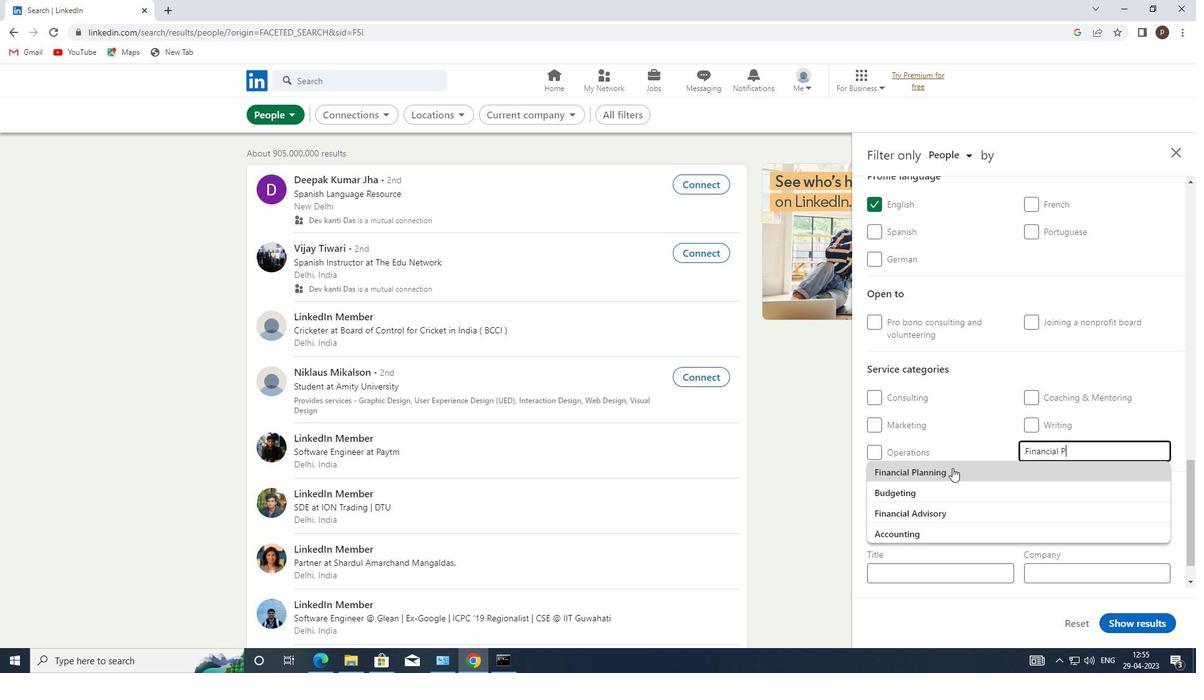 
Action: Mouse pressed left at (942, 468)
Screenshot: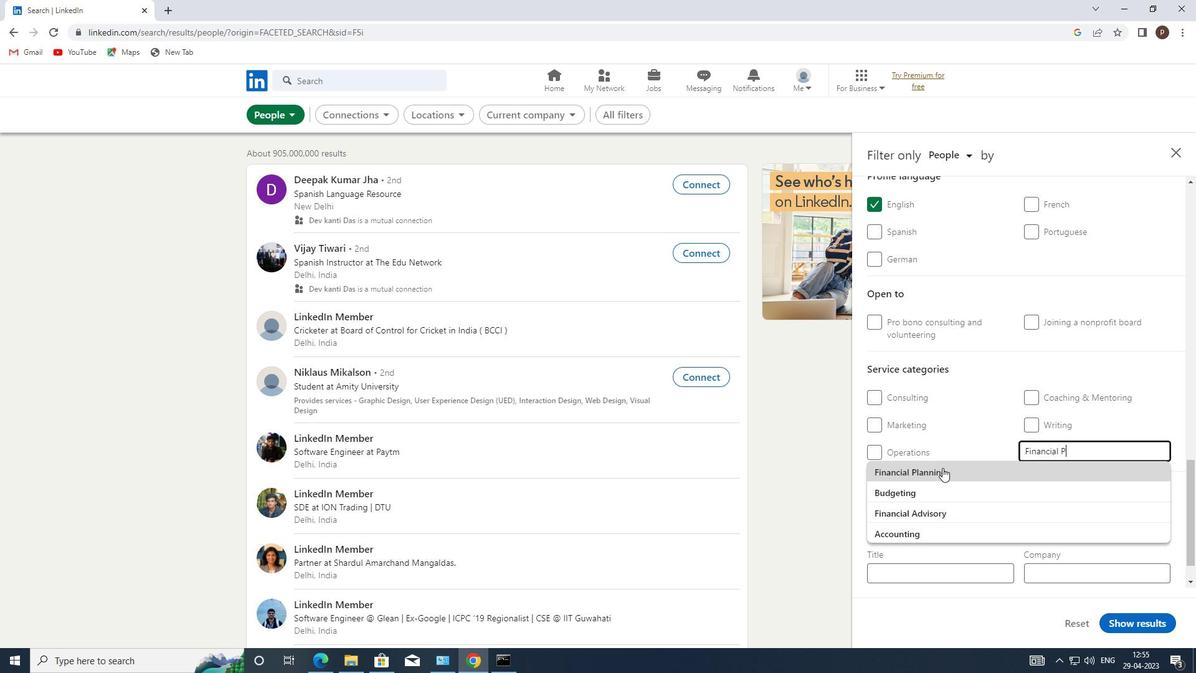 
Action: Mouse moved to (944, 469)
Screenshot: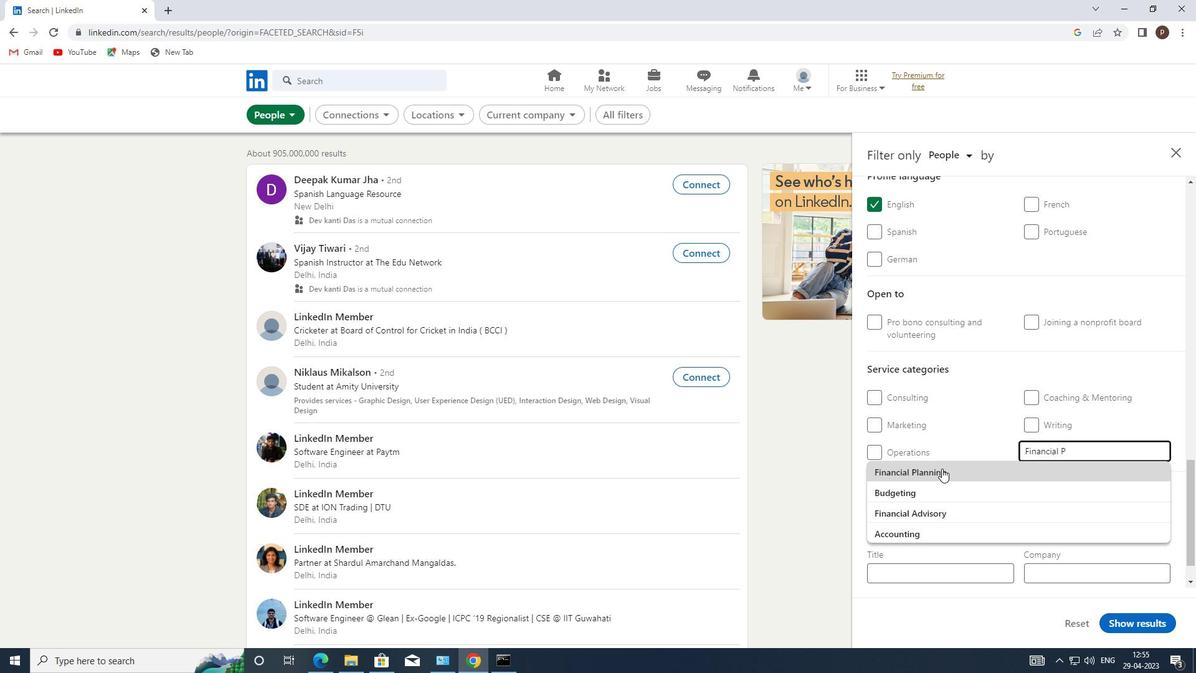 
Action: Mouse scrolled (944, 468) with delta (0, 0)
Screenshot: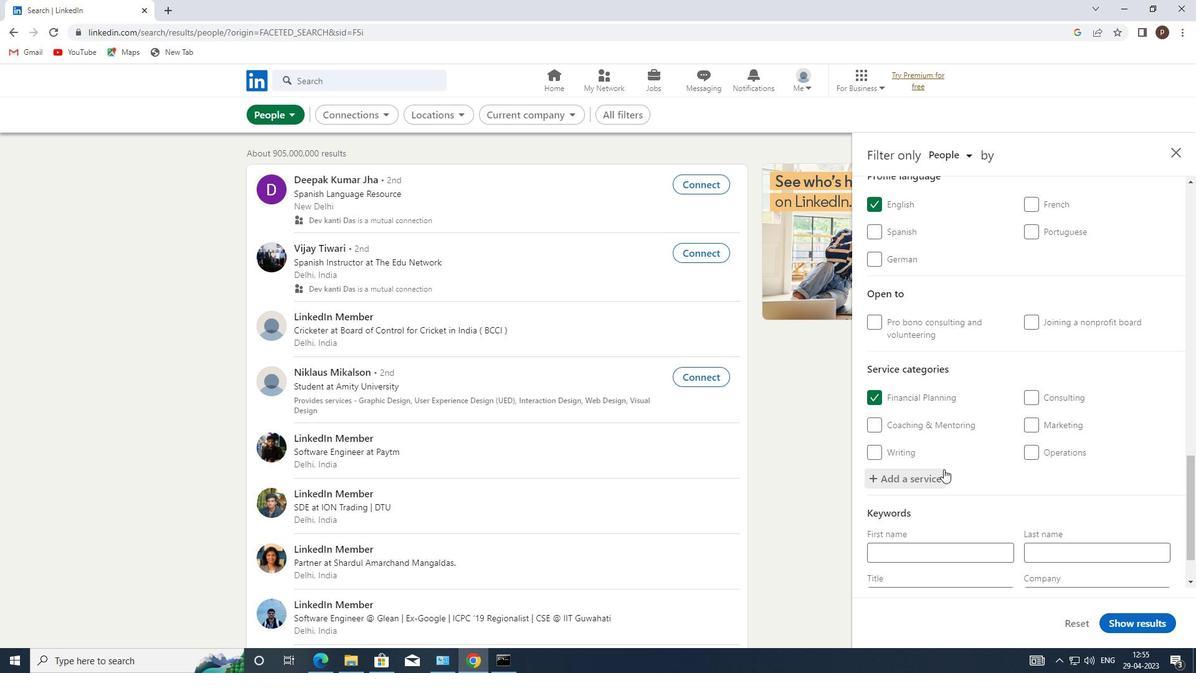 
Action: Mouse scrolled (944, 468) with delta (0, 0)
Screenshot: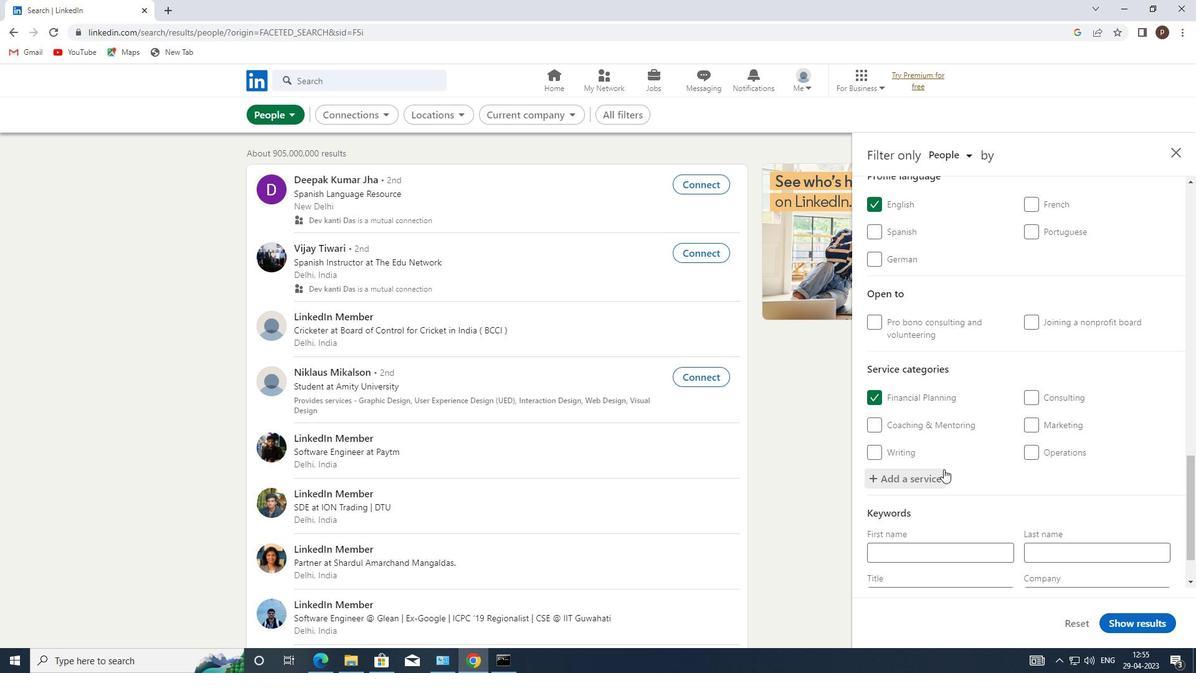 
Action: Mouse moved to (921, 523)
Screenshot: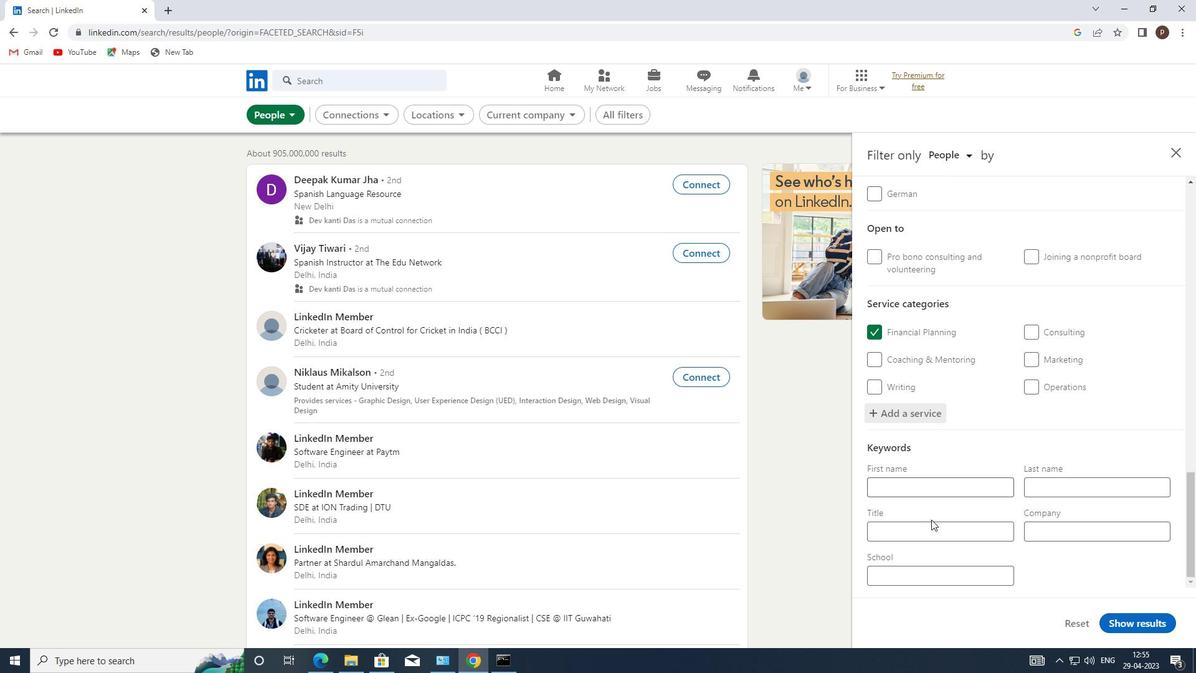 
Action: Mouse pressed left at (921, 523)
Screenshot: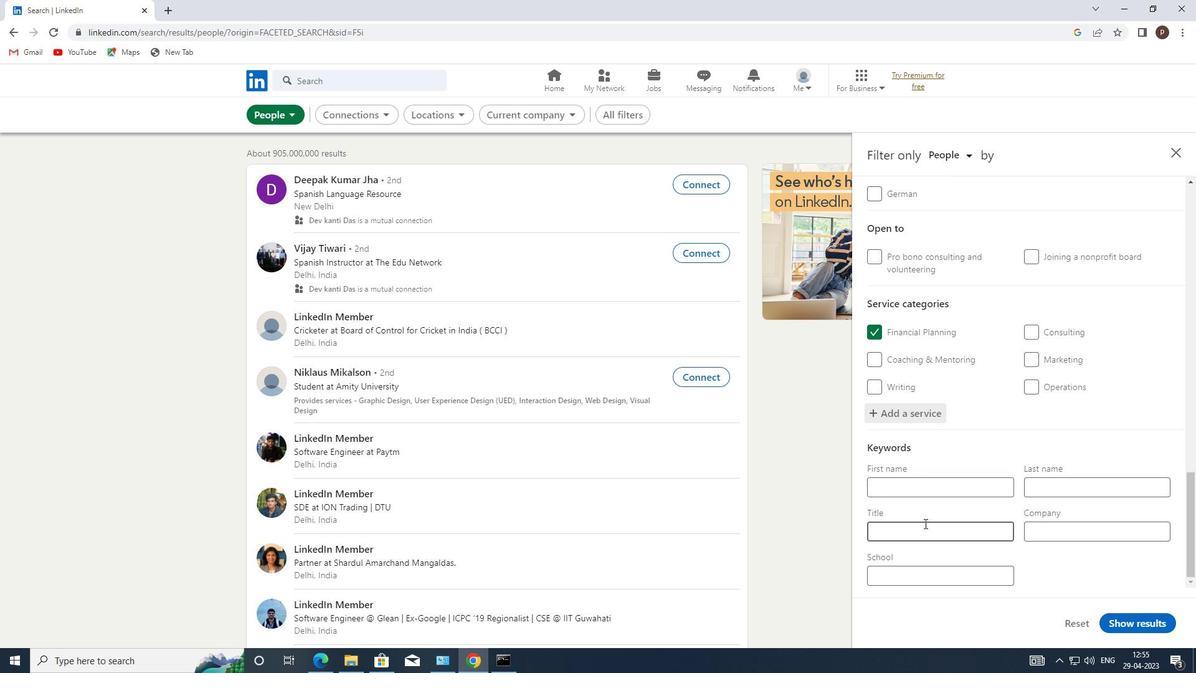
Action: Key pressed <Key.caps_lock>C<Key.caps_lock>HIEF<Key.space><Key.caps_lock>R<Key.caps_lock>OBOT<Key.space><Key.caps_lock>W<Key.caps_lock>HISPERER<Key.space>
Screenshot: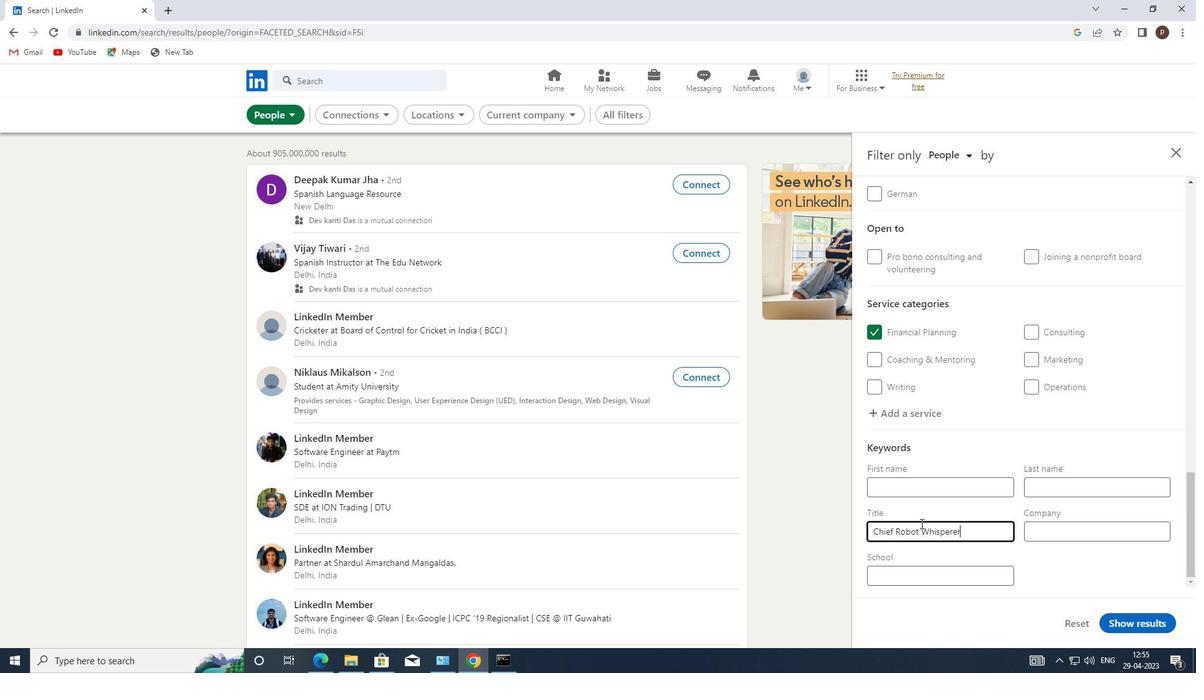 
Action: Mouse moved to (1118, 622)
Screenshot: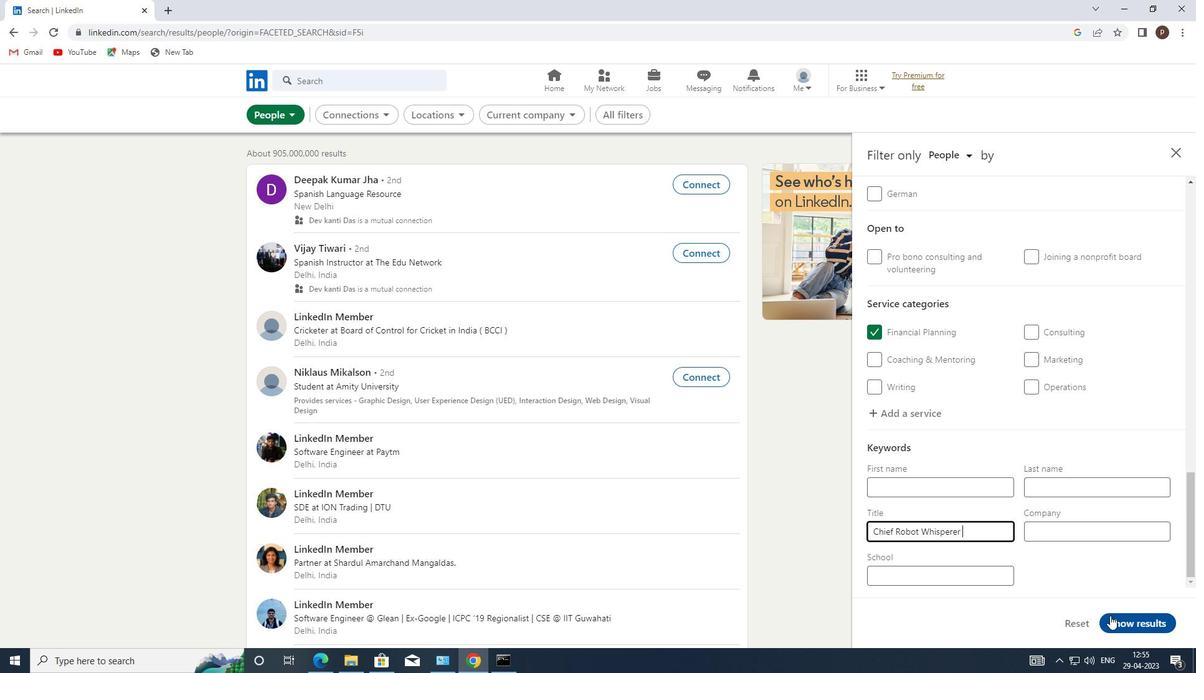 
Action: Mouse pressed left at (1118, 622)
Screenshot: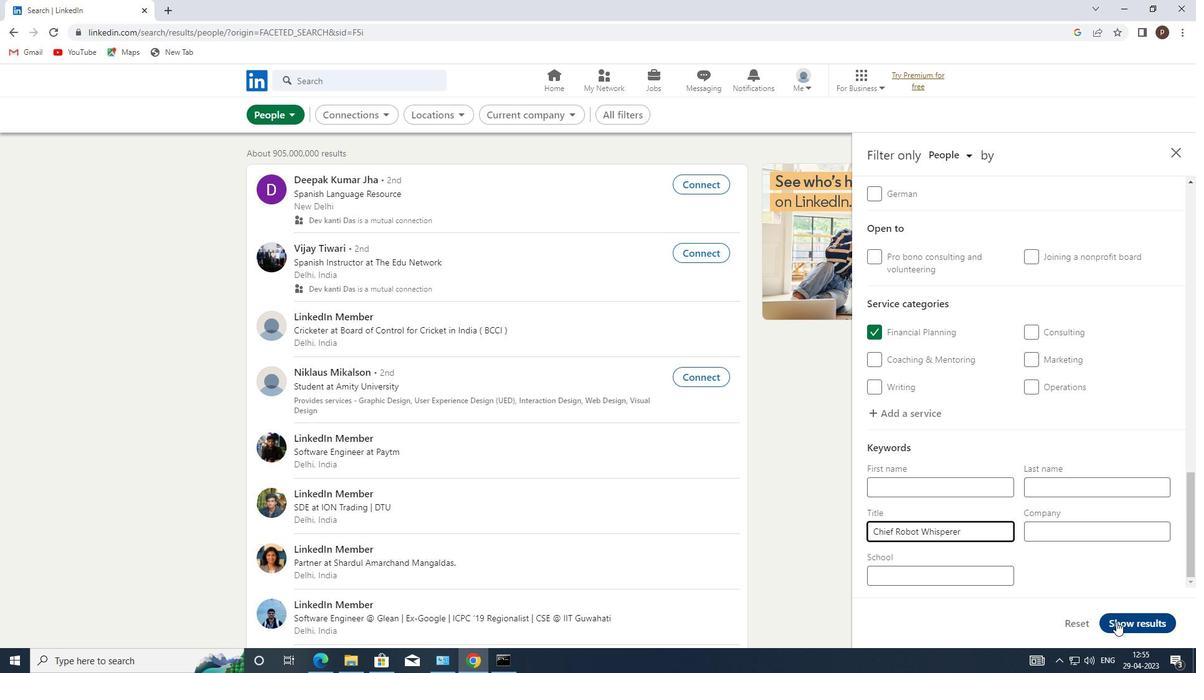 
